 Task: Look for space in Gondā City, India from 9th August, 2023 to 12th August, 2023 for 1 adult in price range Rs.6000 to Rs.15000. Place can be entire place with 1  bedroom having 1 bed and 1 bathroom. Property type can be house, flat, guest house. Amenities needed are: wifi, washing machine. Booking option can be shelf check-in. Required host language is English.
Action: Mouse moved to (512, 128)
Screenshot: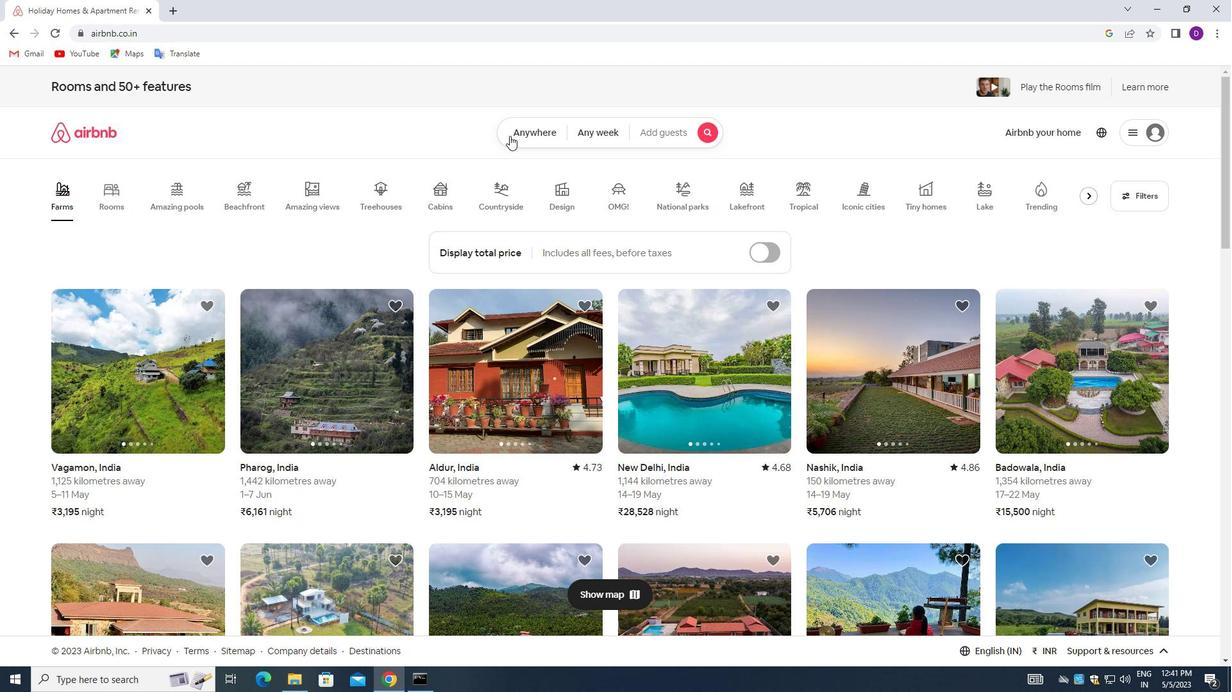 
Action: Mouse pressed left at (512, 128)
Screenshot: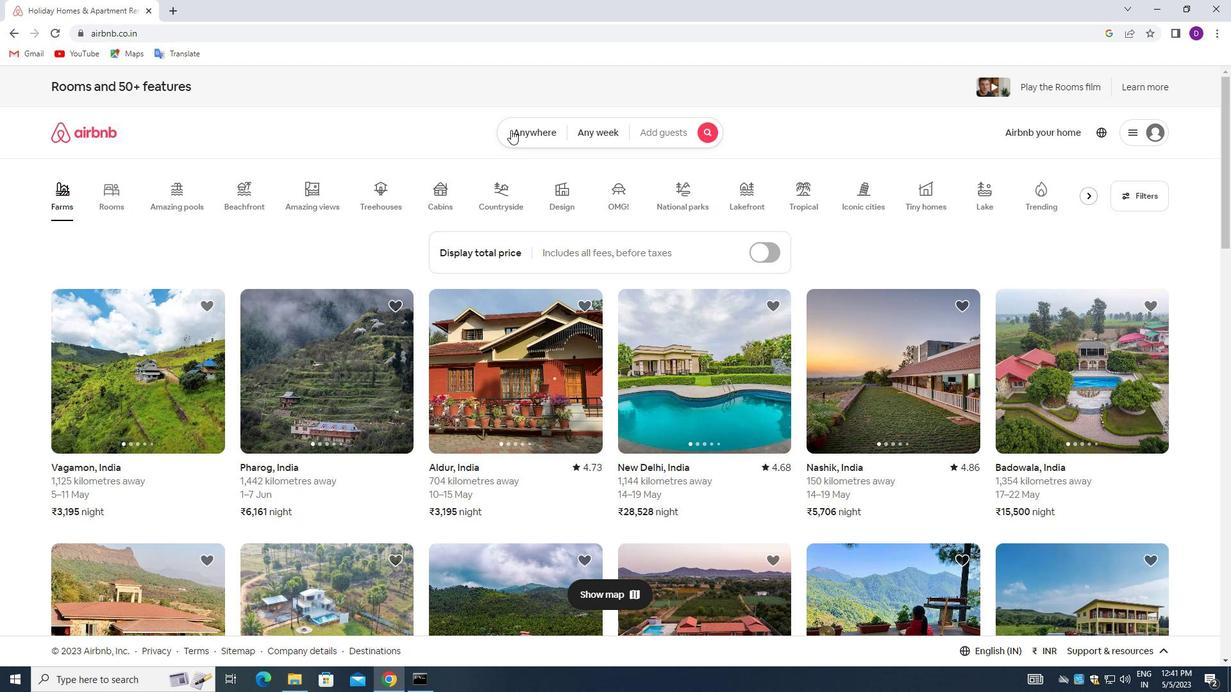 
Action: Mouse moved to (471, 180)
Screenshot: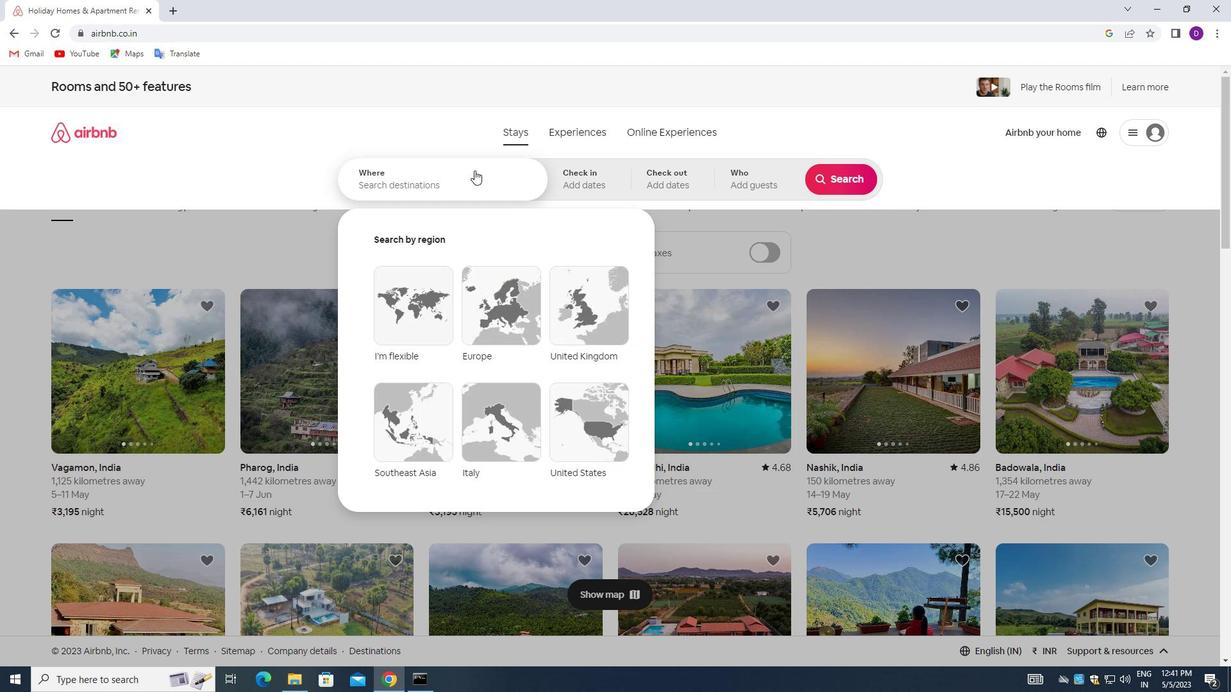 
Action: Mouse pressed left at (471, 180)
Screenshot: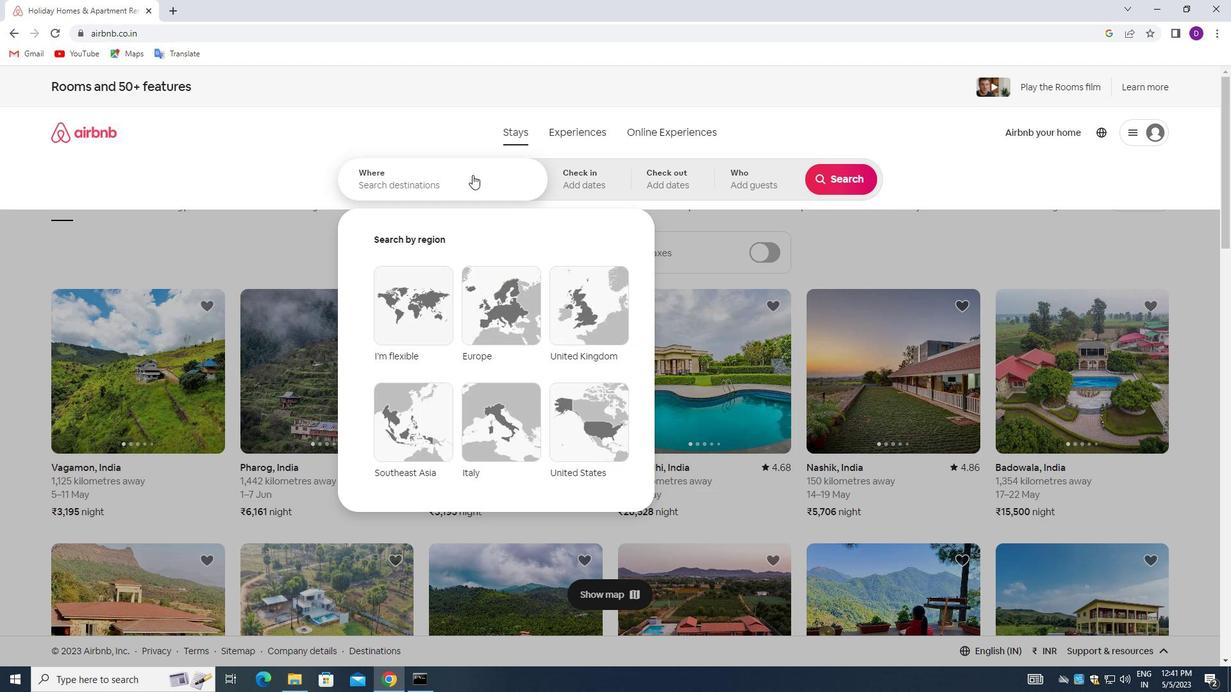 
Action: Mouse moved to (240, 147)
Screenshot: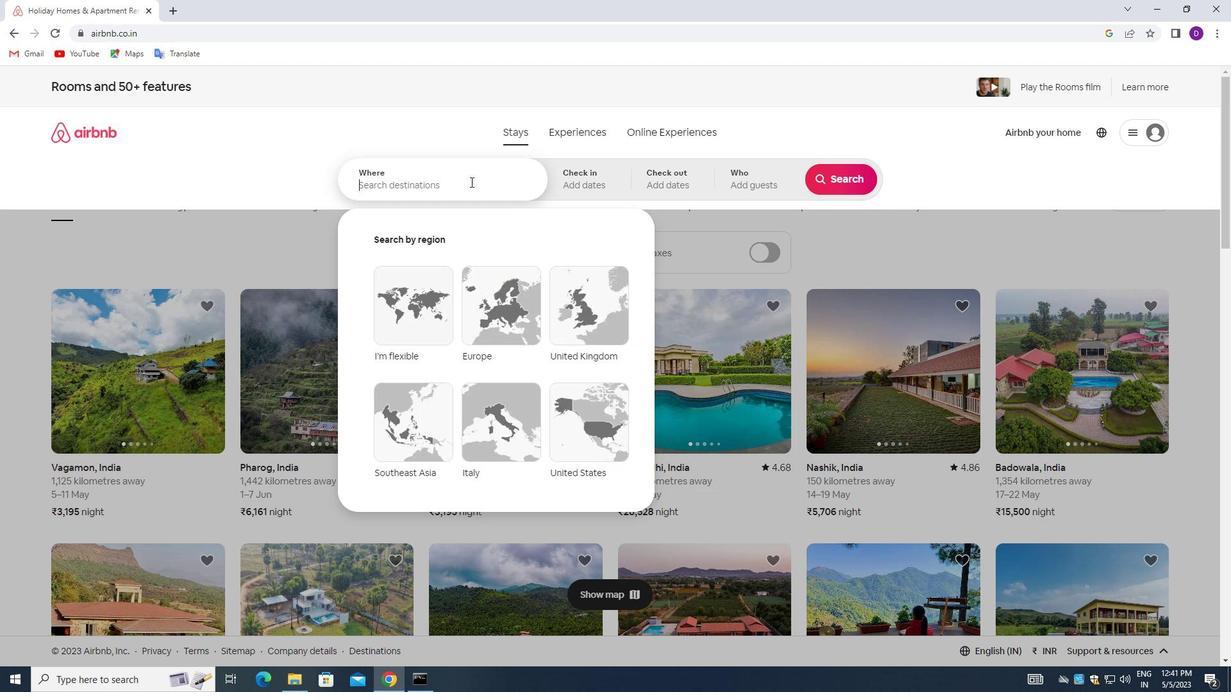 
Action: Key pressed <Key.shift_r>Gonda<Key.space><Key.shift_r>City,<Key.space><Key.shift>INDIA<Key.enter>
Screenshot: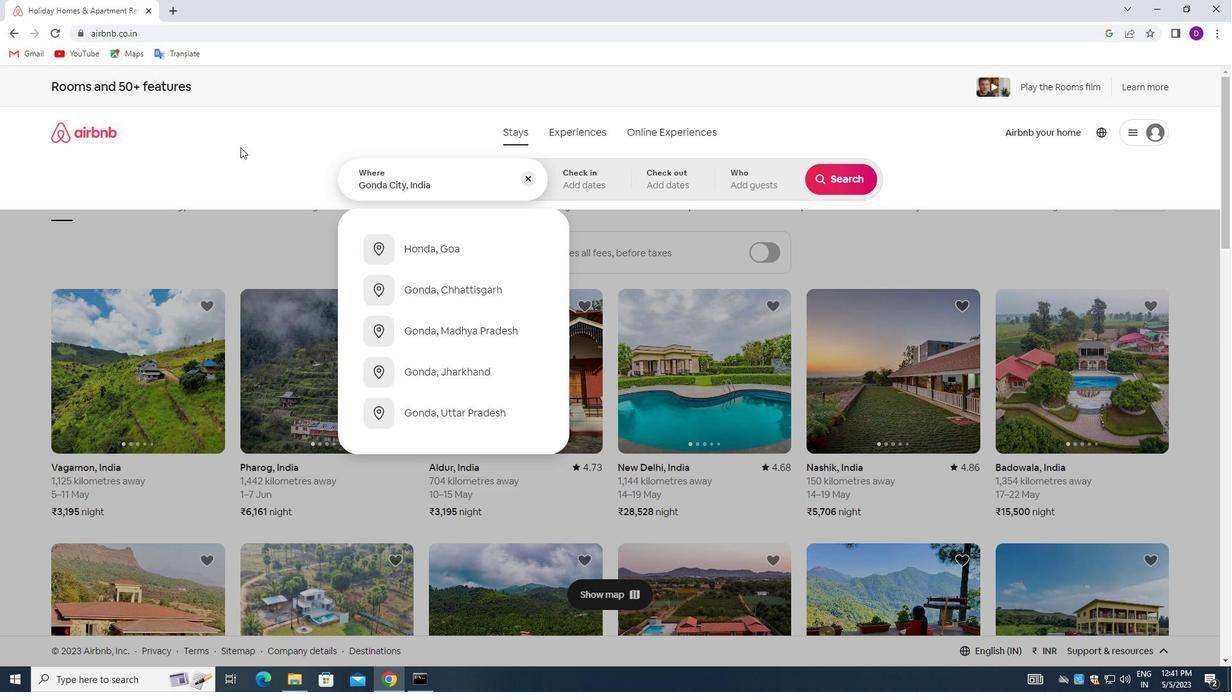 
Action: Mouse moved to (837, 280)
Screenshot: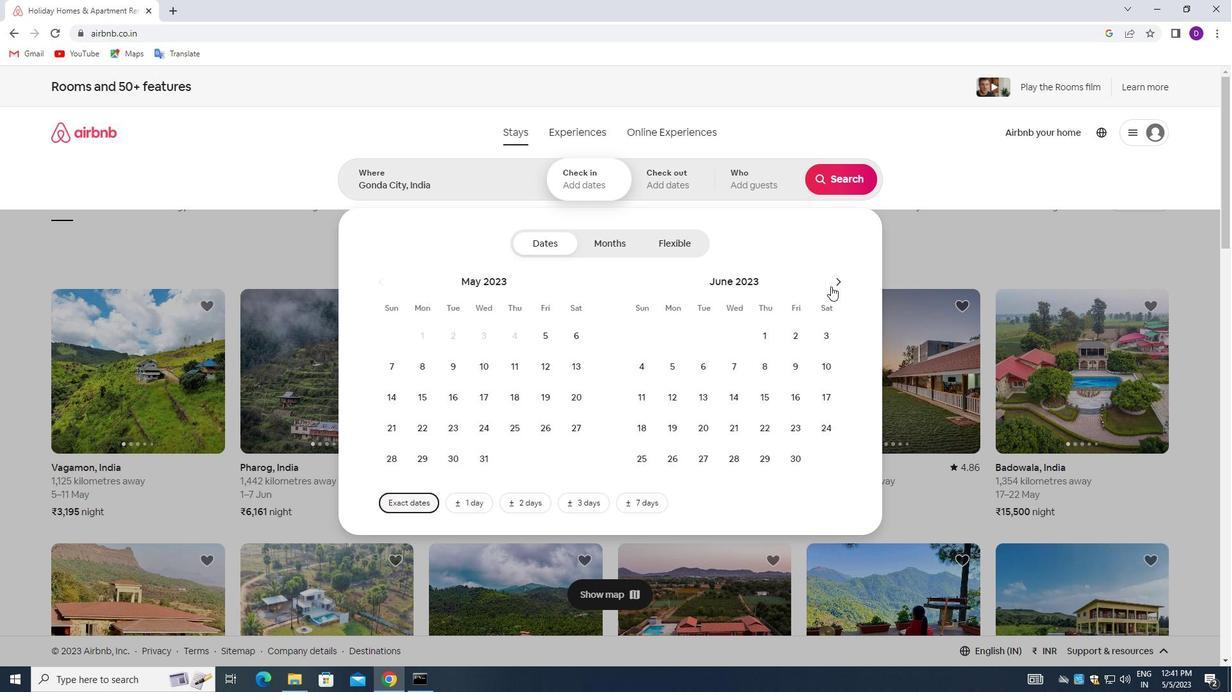 
Action: Mouse pressed left at (837, 280)
Screenshot: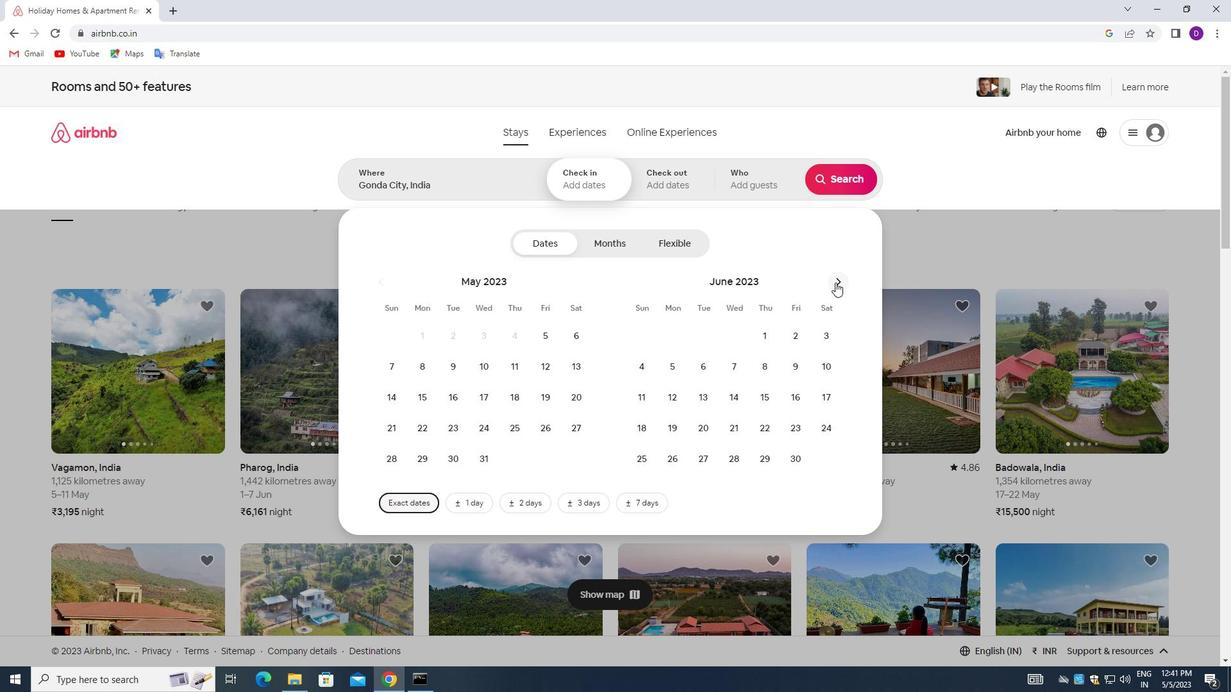 
Action: Mouse pressed left at (837, 280)
Screenshot: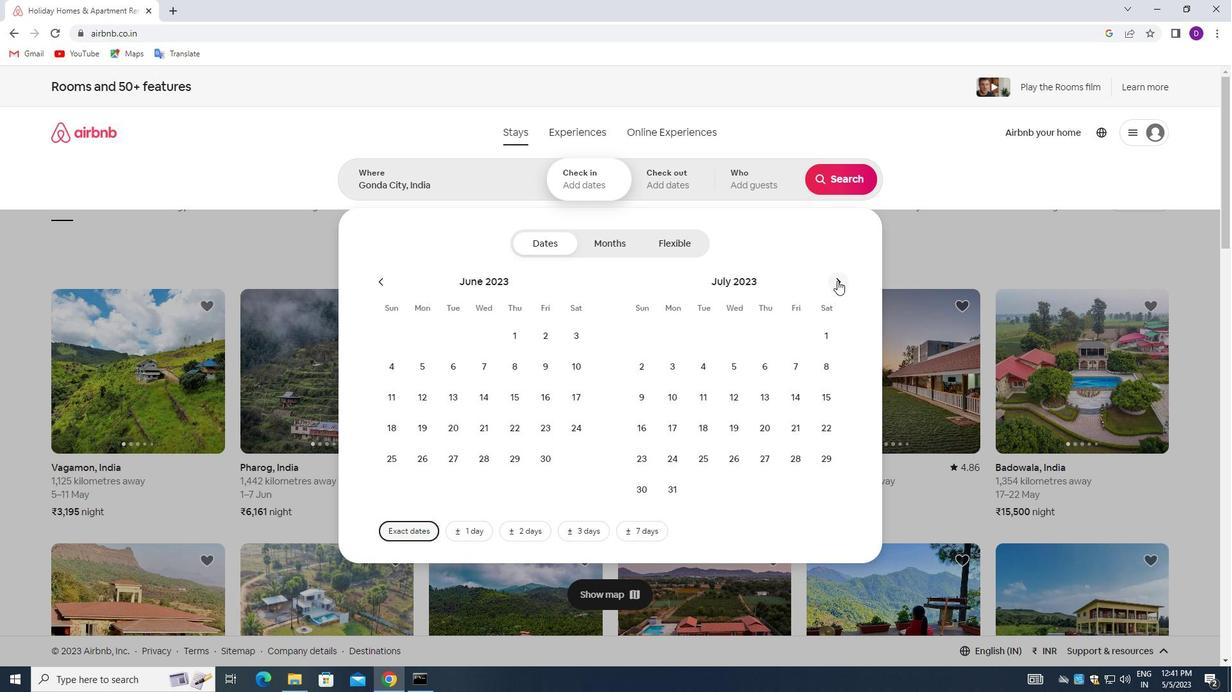 
Action: Mouse moved to (733, 370)
Screenshot: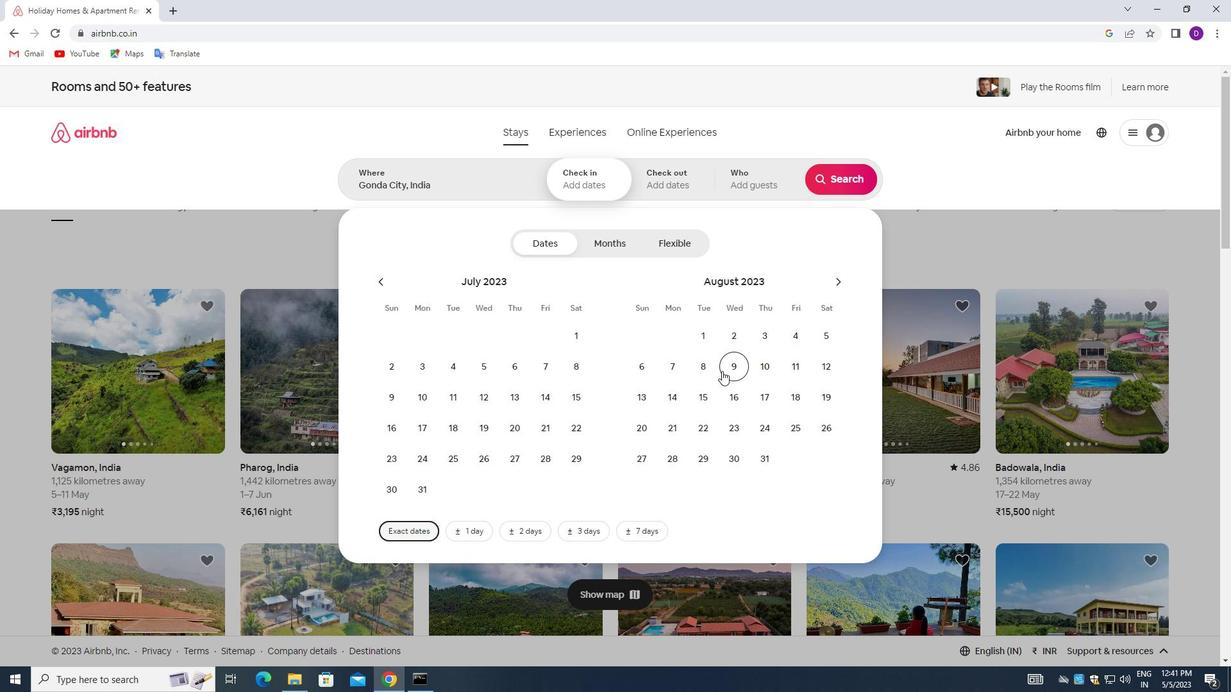 
Action: Mouse pressed left at (733, 370)
Screenshot: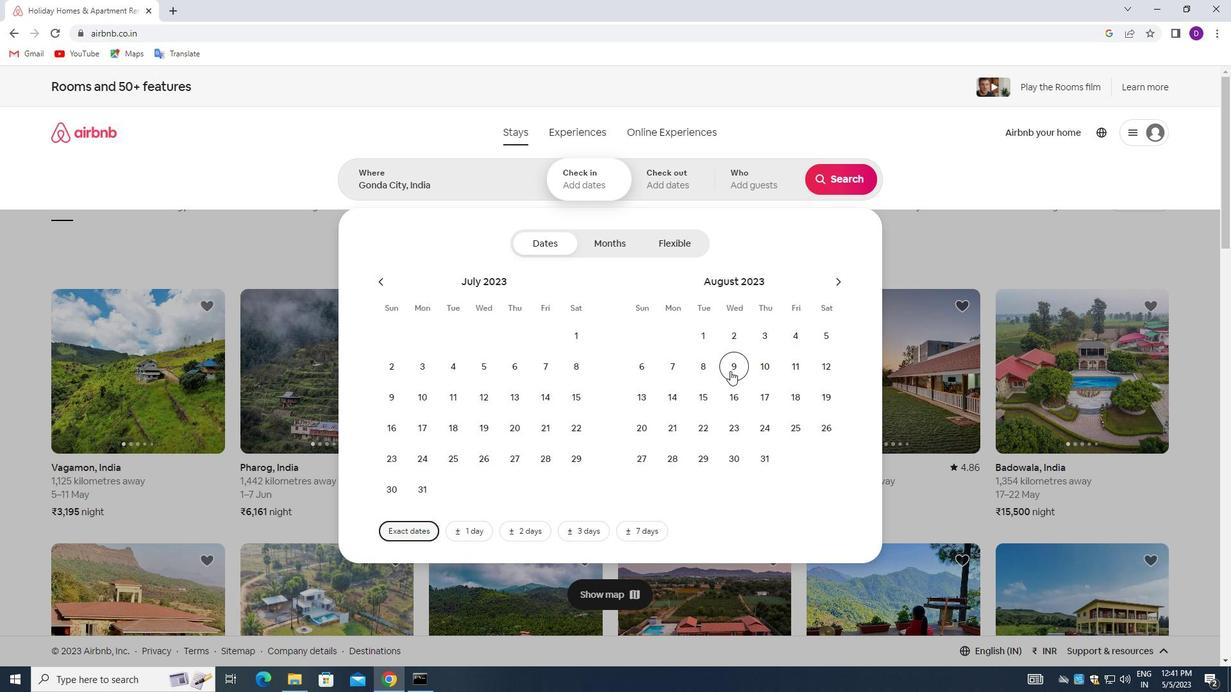 
Action: Mouse moved to (825, 368)
Screenshot: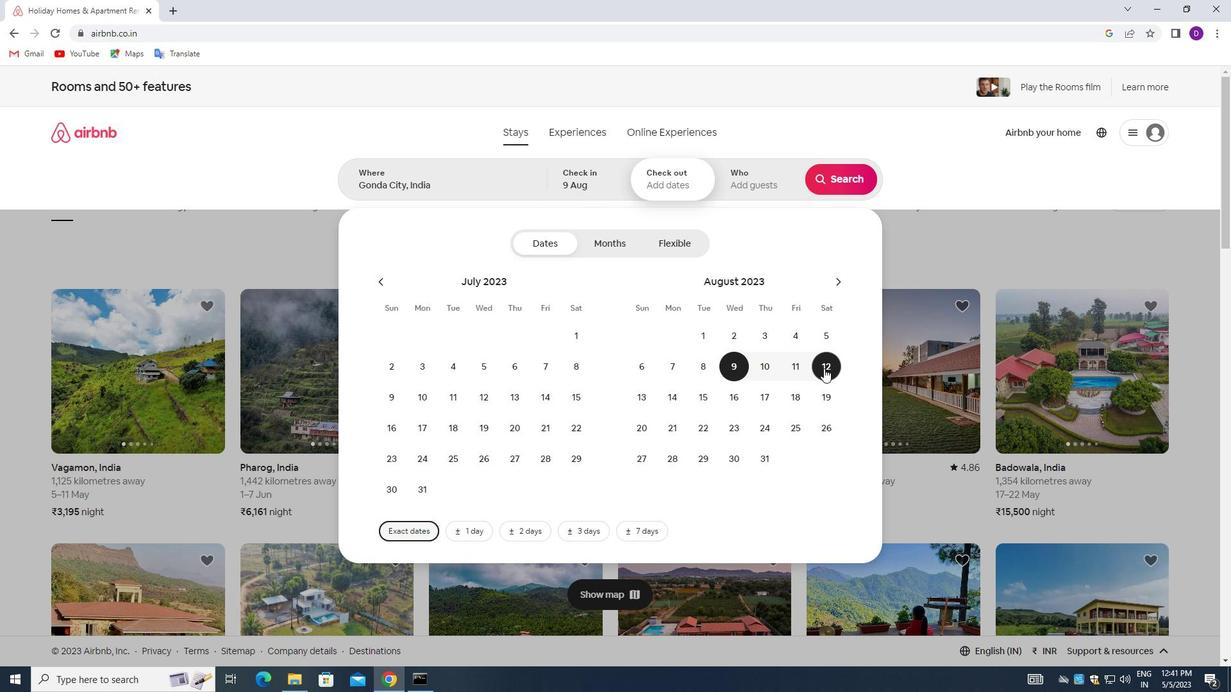
Action: Mouse pressed left at (825, 368)
Screenshot: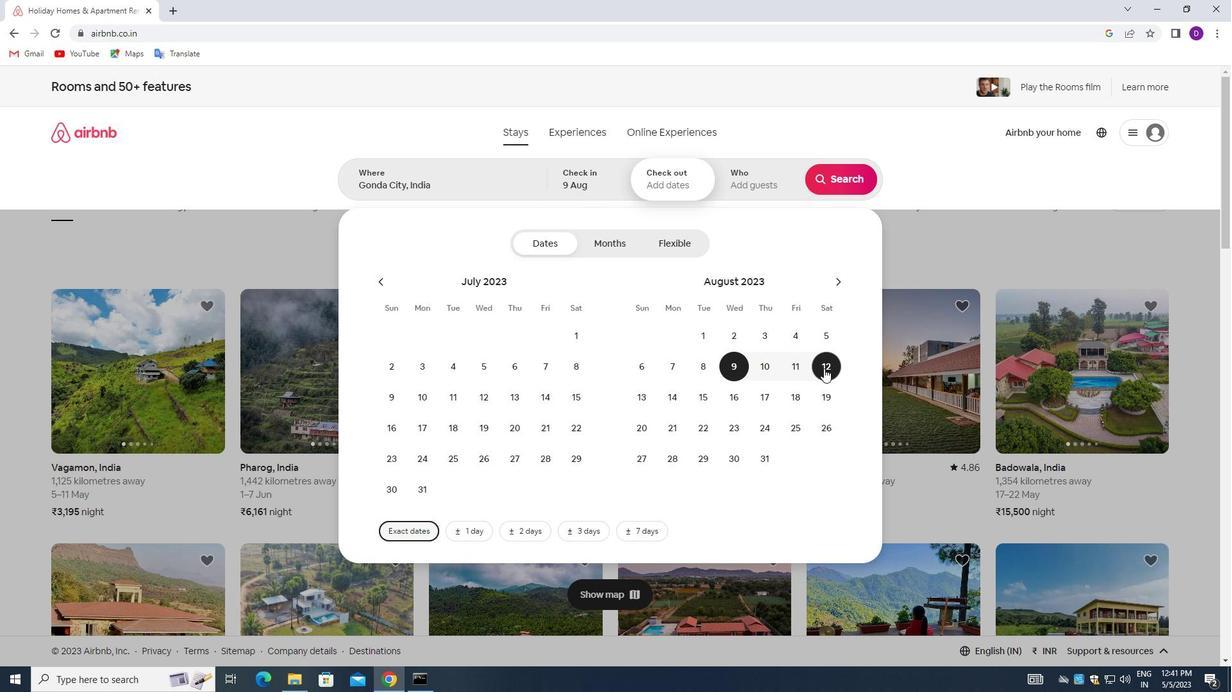 
Action: Mouse moved to (746, 178)
Screenshot: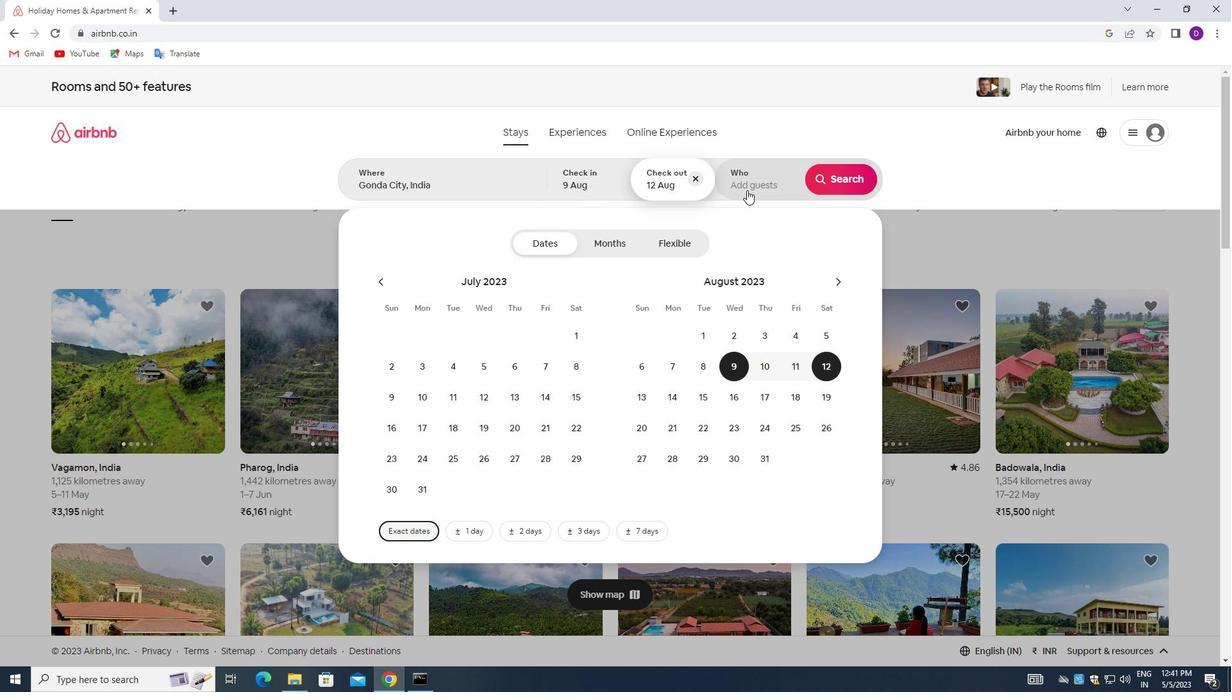 
Action: Mouse pressed left at (746, 178)
Screenshot: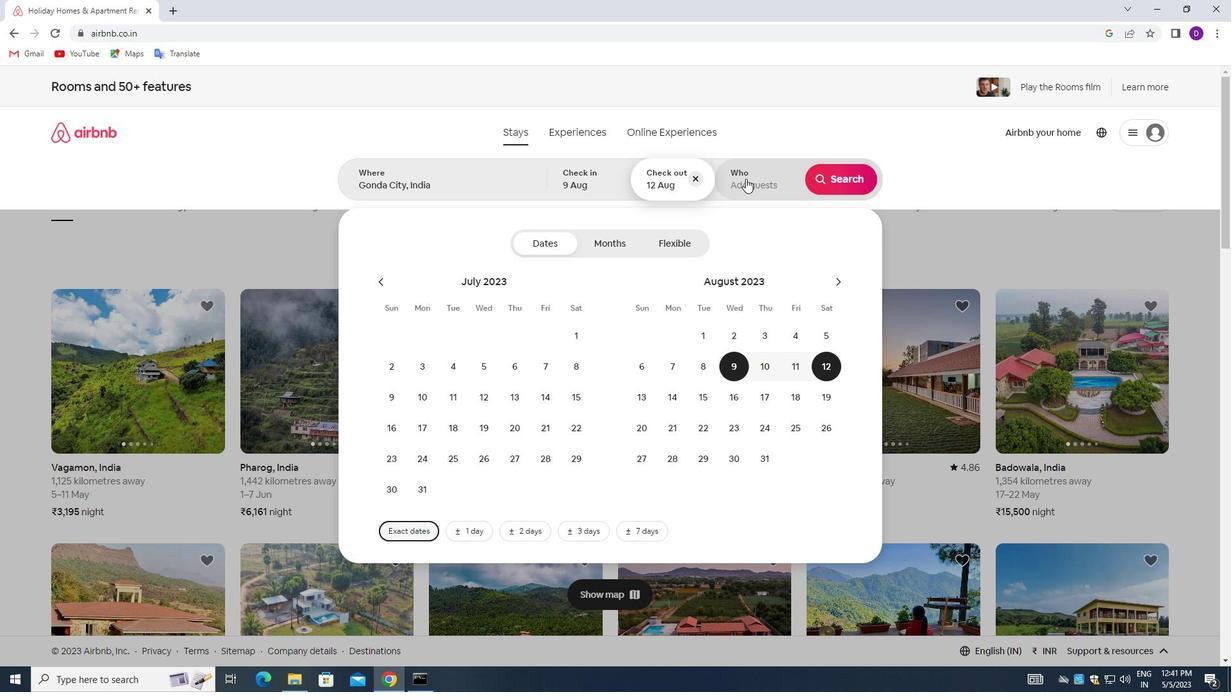 
Action: Mouse moved to (844, 245)
Screenshot: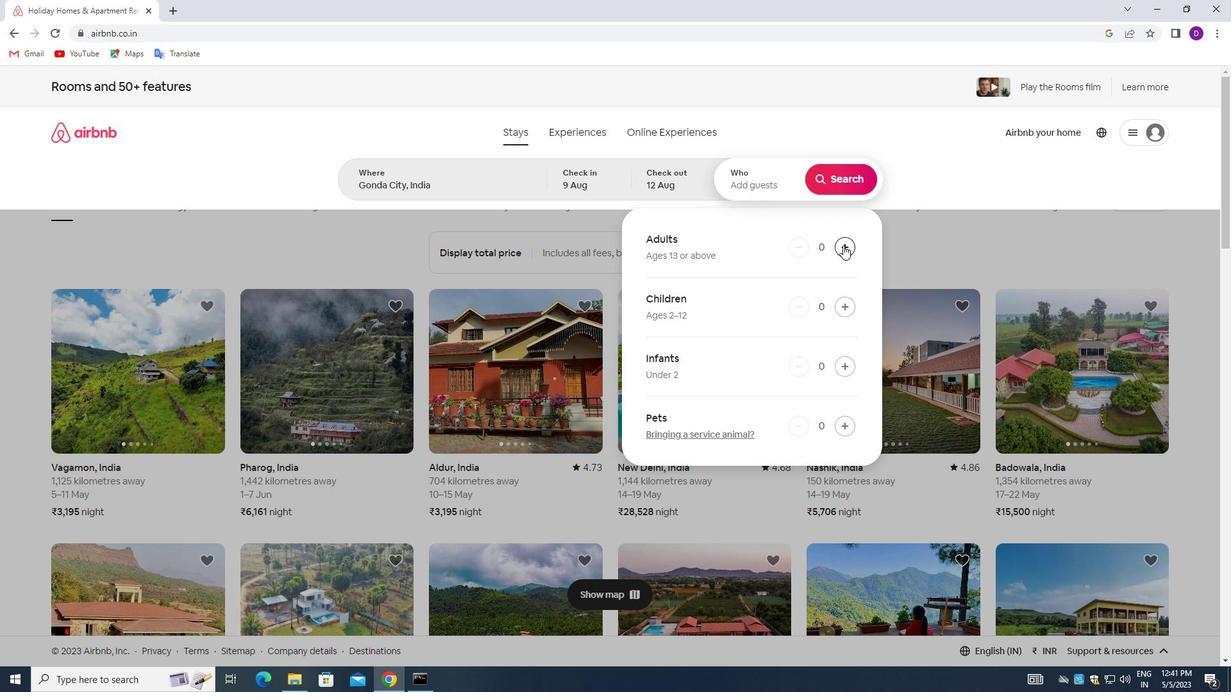 
Action: Mouse pressed left at (844, 245)
Screenshot: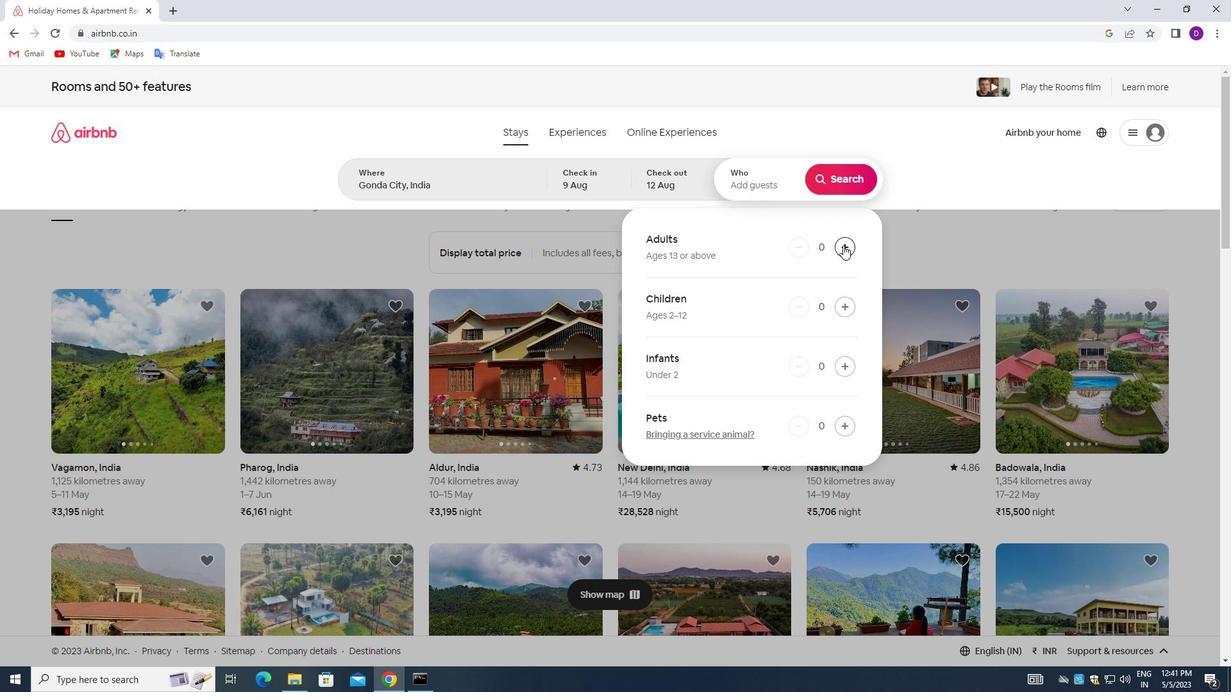 
Action: Mouse moved to (836, 177)
Screenshot: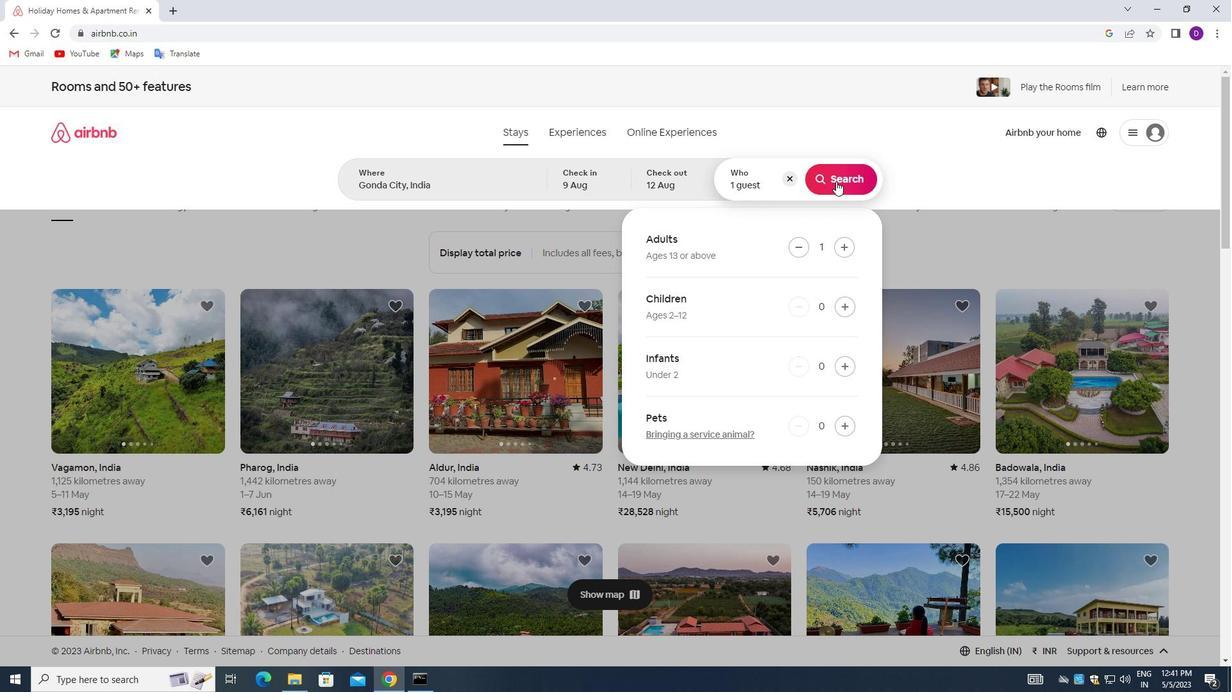 
Action: Mouse pressed left at (836, 177)
Screenshot: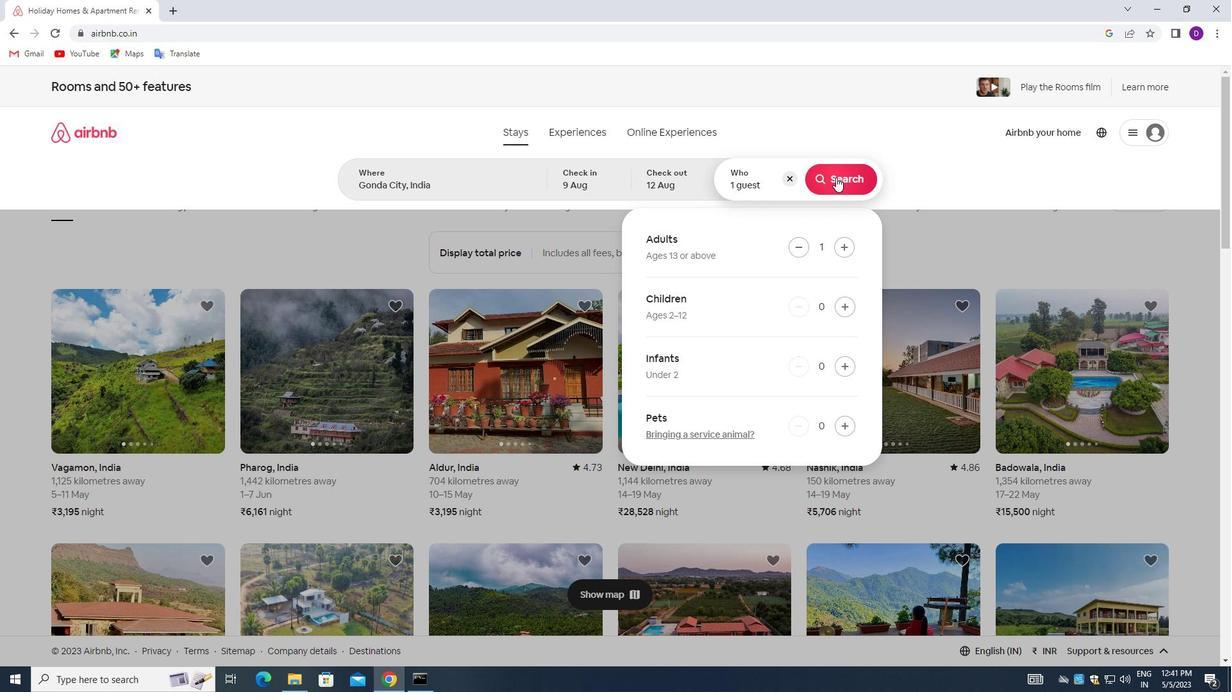 
Action: Mouse moved to (1163, 141)
Screenshot: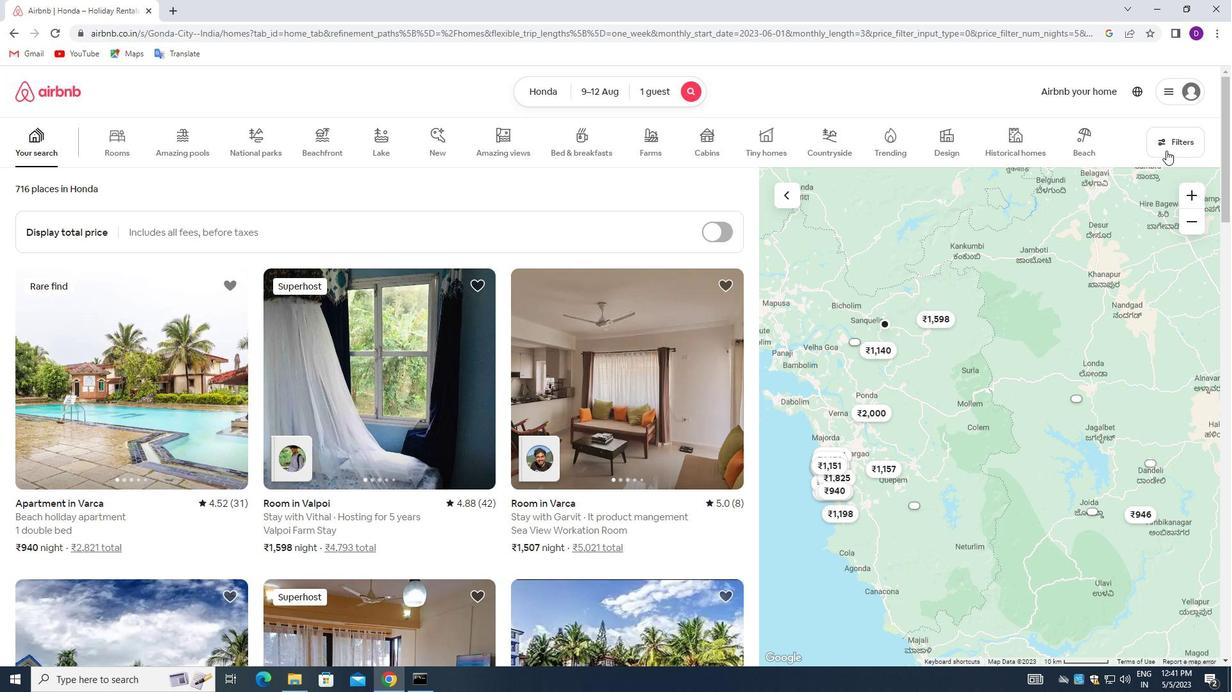 
Action: Mouse pressed left at (1163, 141)
Screenshot: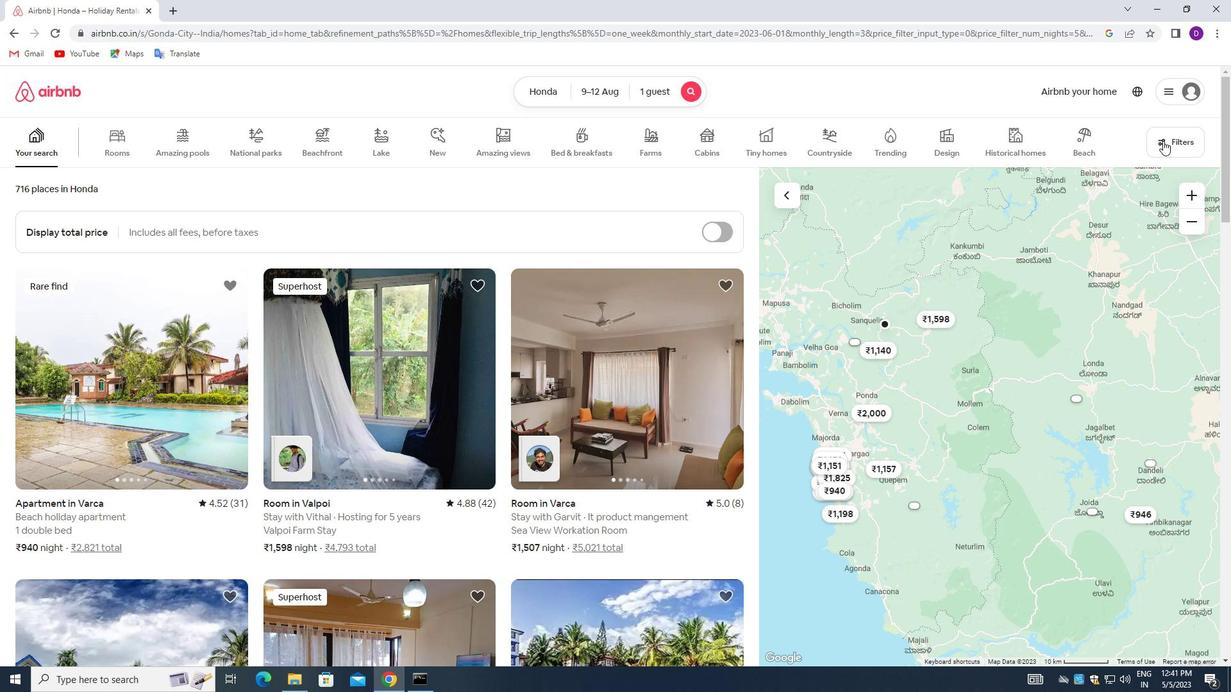 
Action: Mouse moved to (565, 425)
Screenshot: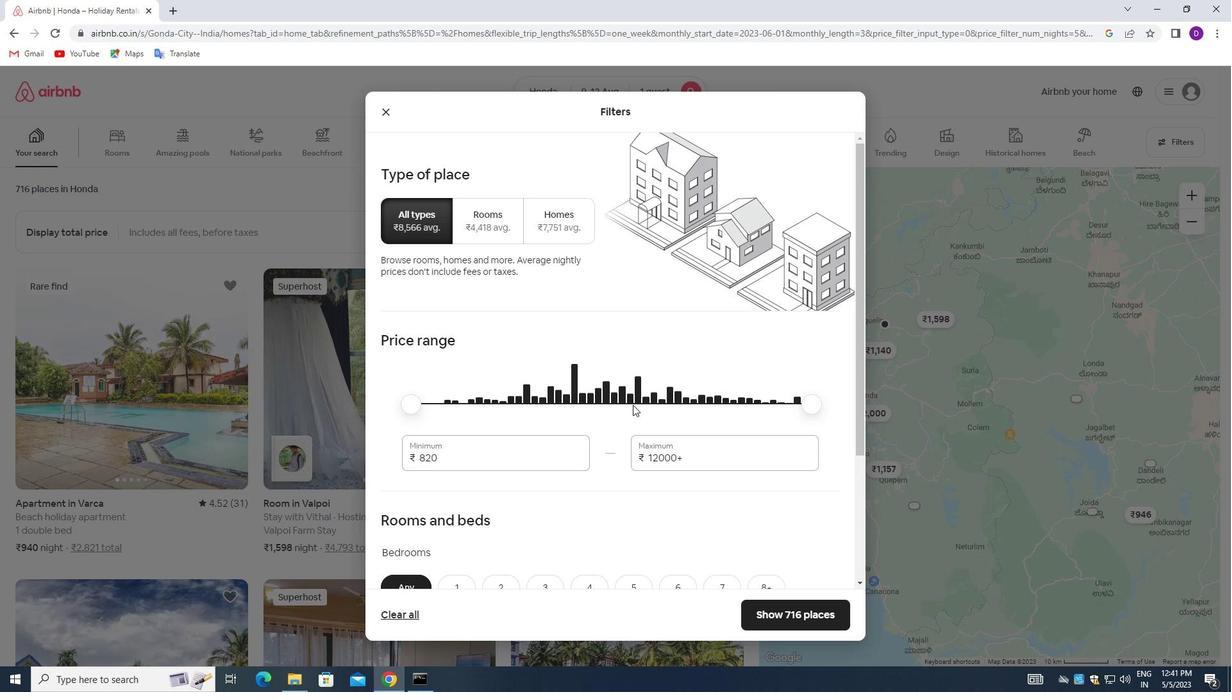 
Action: Mouse scrolled (565, 424) with delta (0, 0)
Screenshot: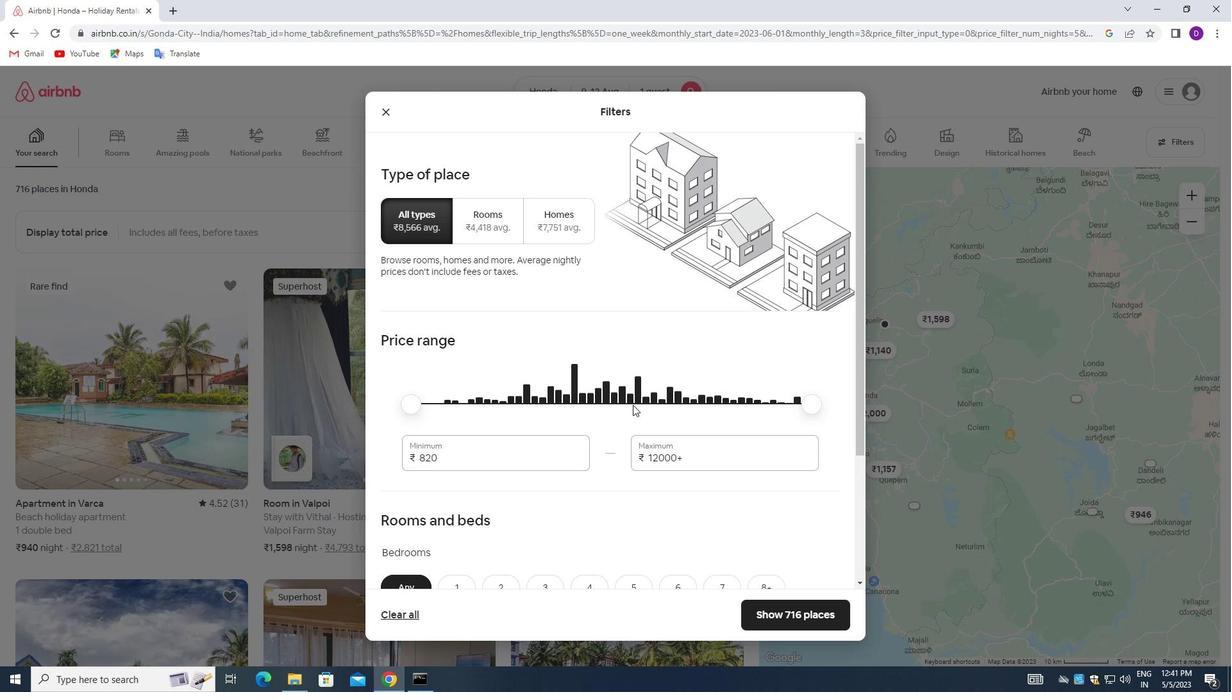 
Action: Mouse moved to (547, 429)
Screenshot: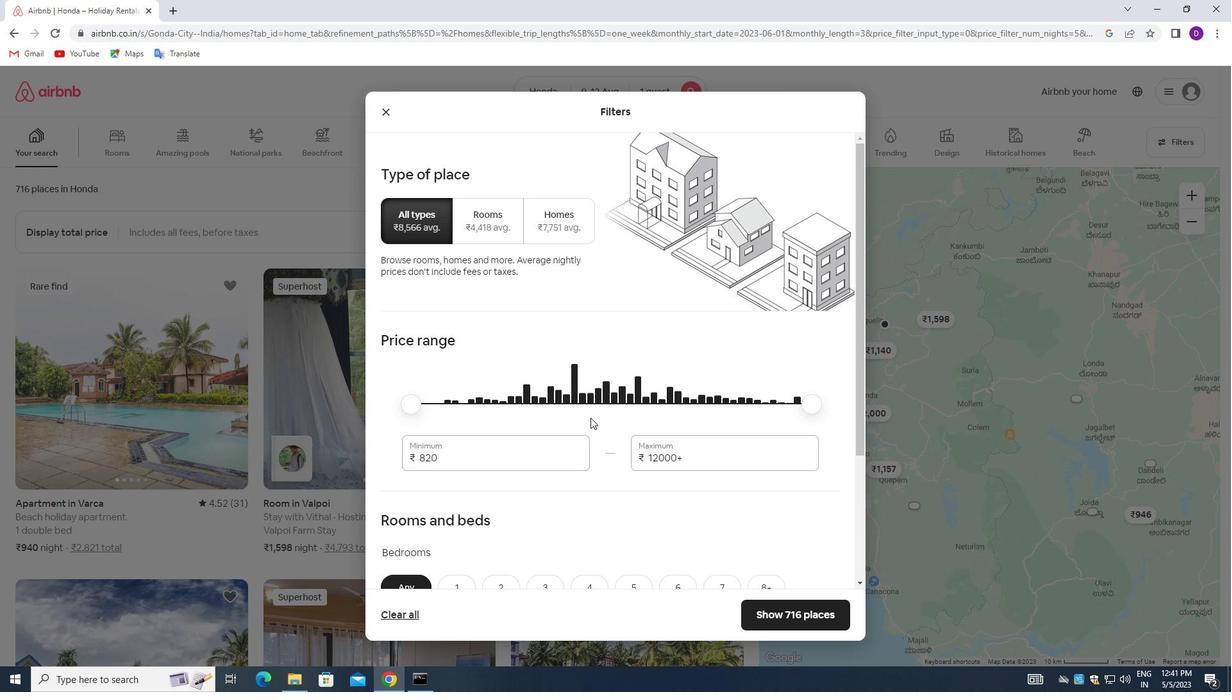 
Action: Mouse scrolled (547, 428) with delta (0, 0)
Screenshot: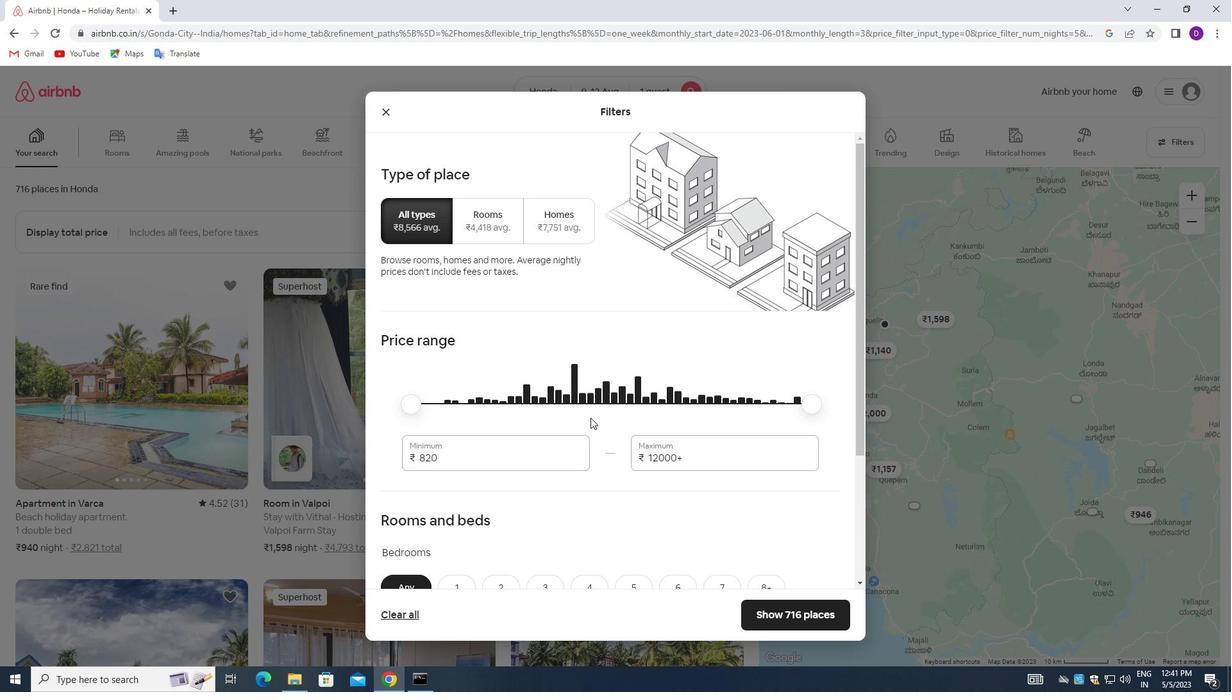 
Action: Mouse moved to (450, 327)
Screenshot: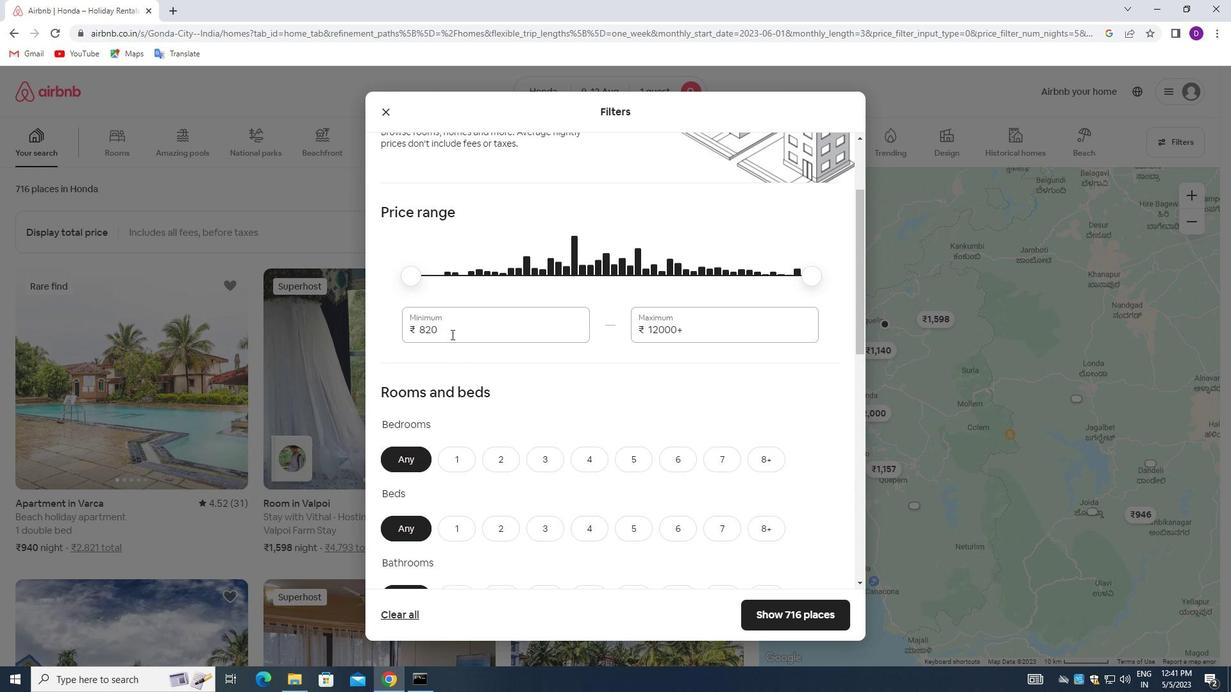 
Action: Mouse pressed left at (450, 327)
Screenshot: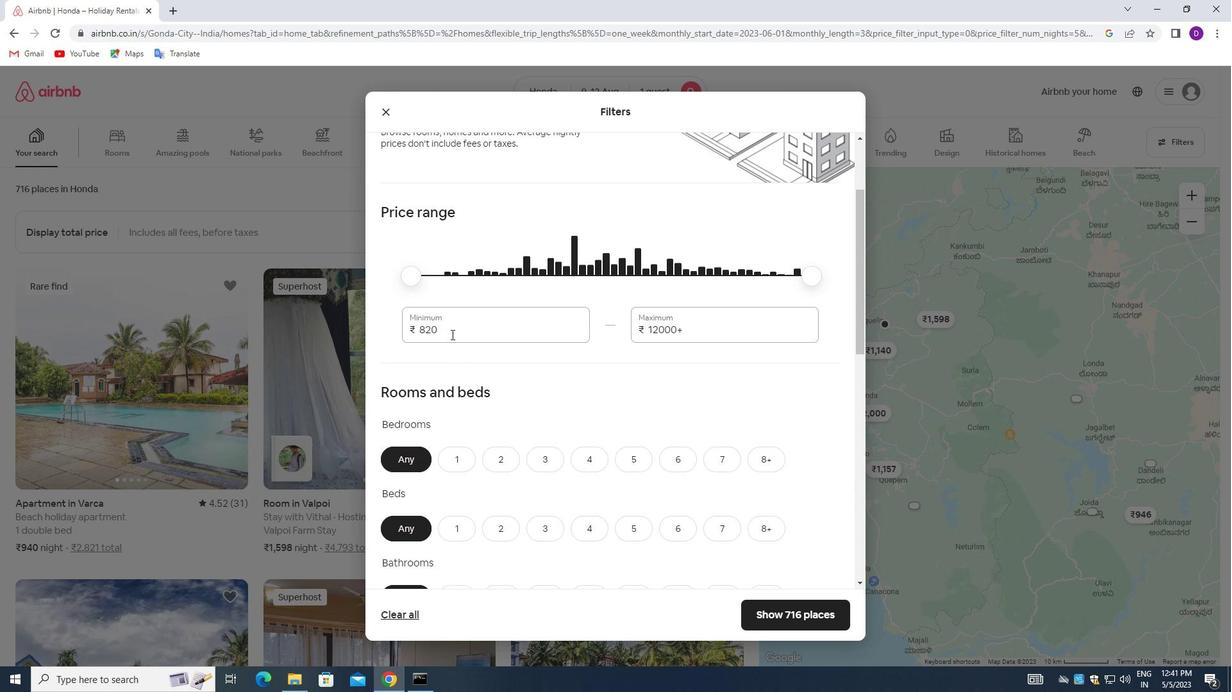 
Action: Mouse pressed left at (450, 327)
Screenshot: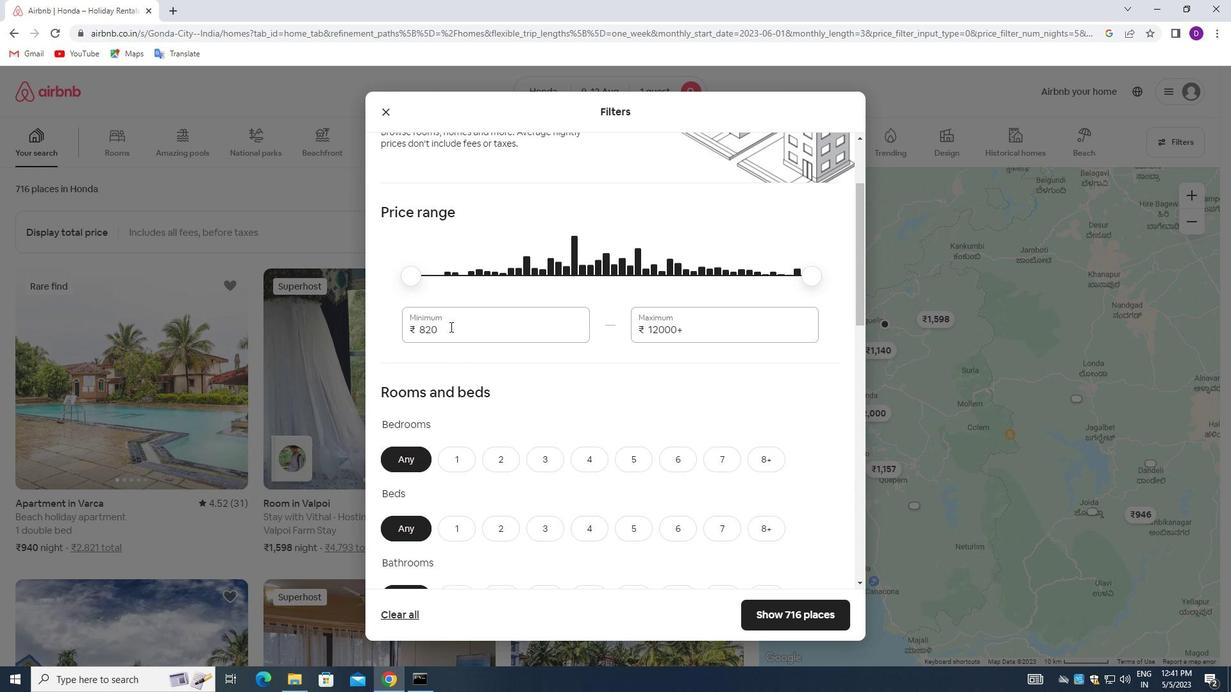 
Action: Key pressed 6000<Key.tab>12<Key.backspace>5000
Screenshot: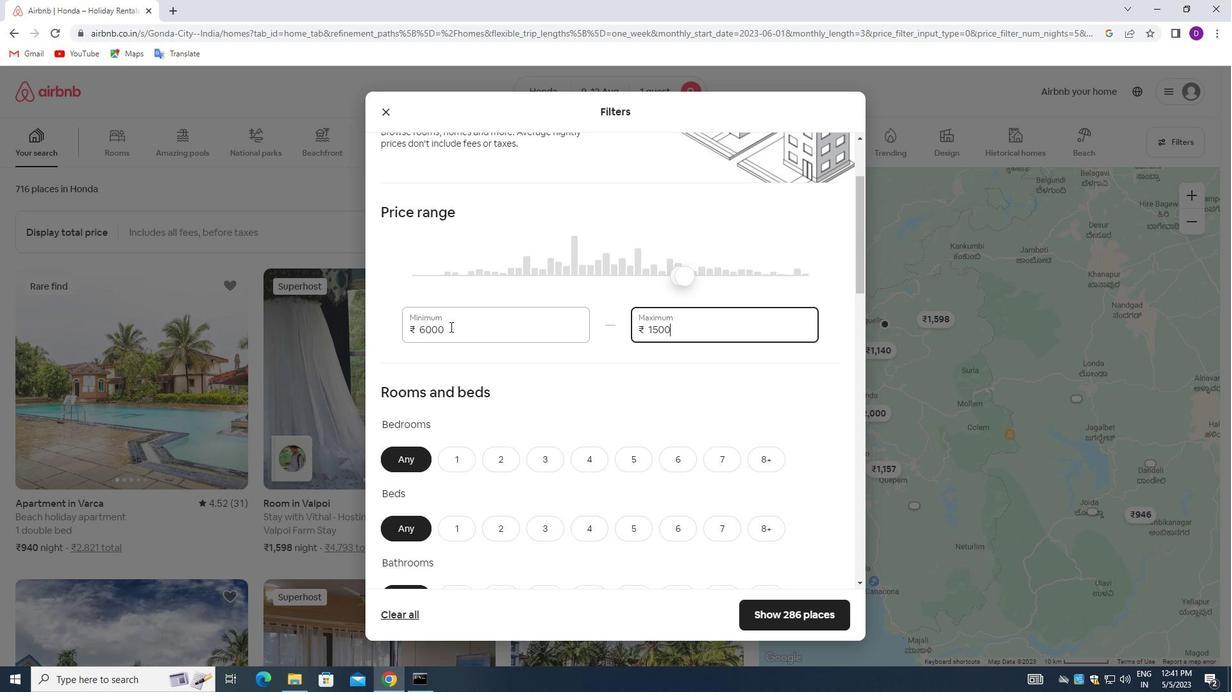 
Action: Mouse moved to (612, 380)
Screenshot: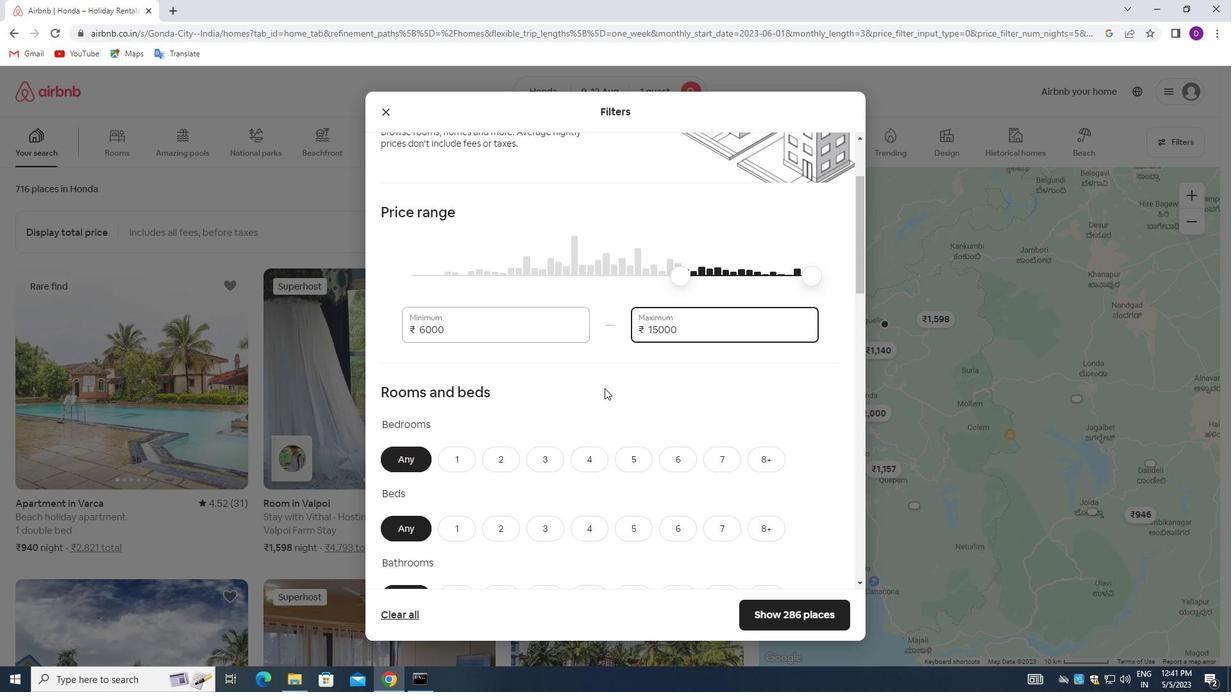 
Action: Mouse scrolled (612, 379) with delta (0, 0)
Screenshot: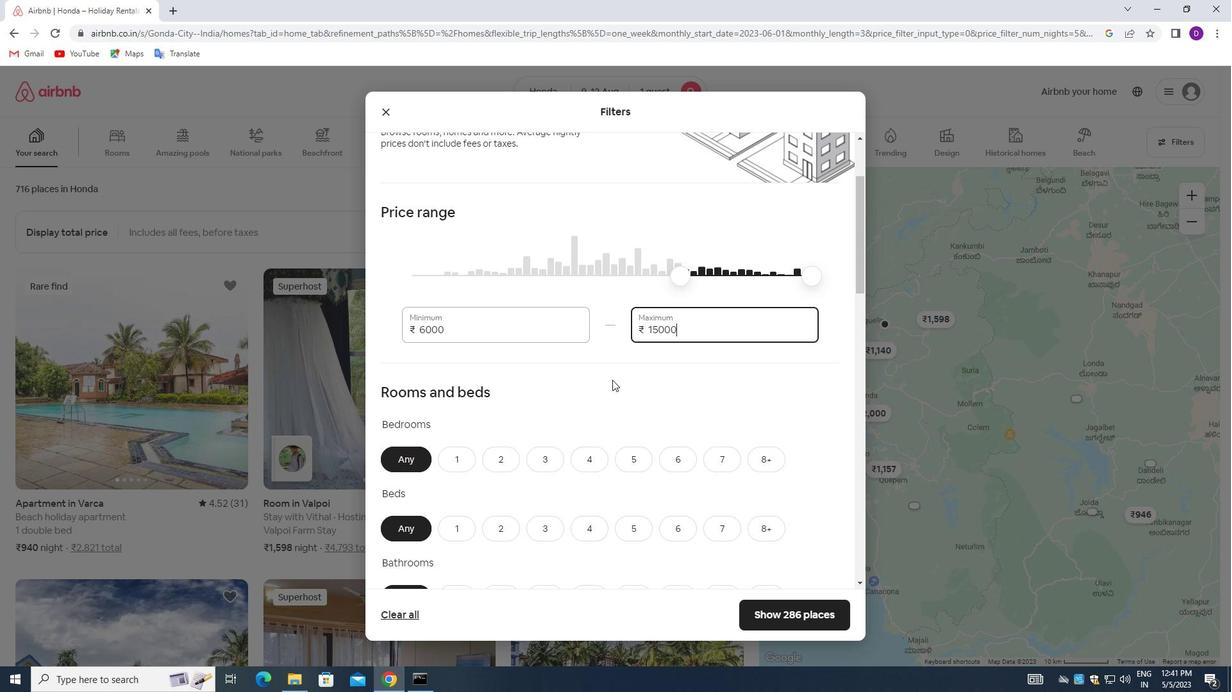 
Action: Mouse scrolled (612, 379) with delta (0, 0)
Screenshot: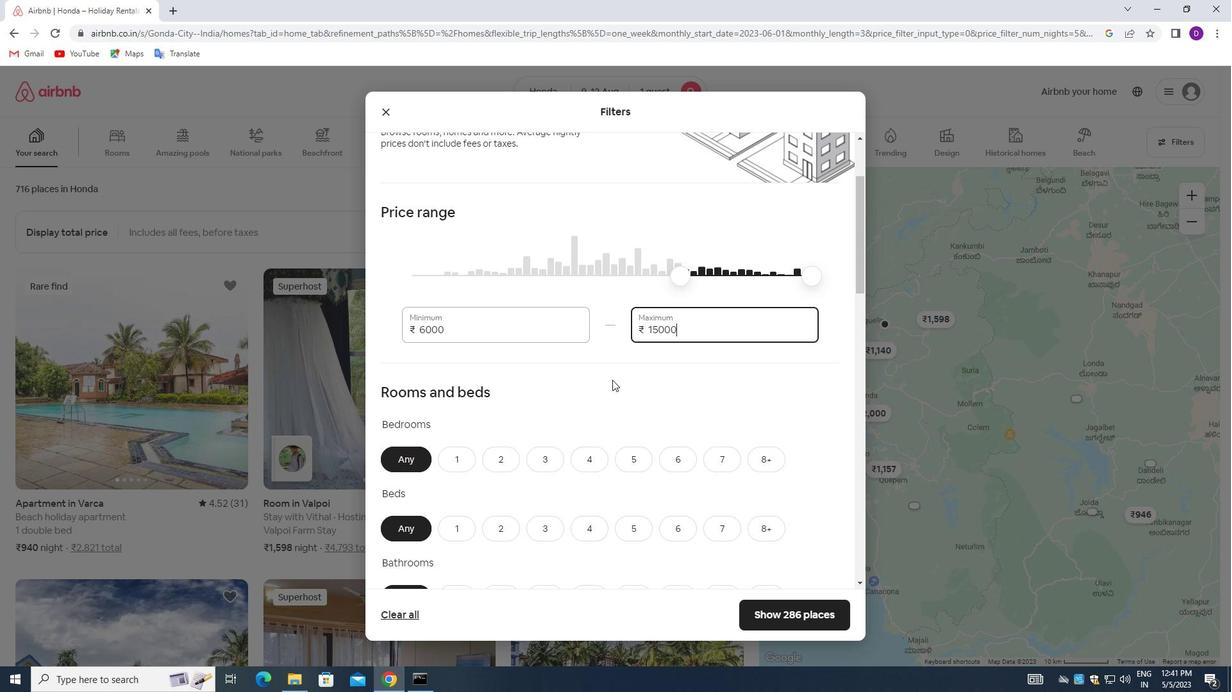 
Action: Mouse moved to (595, 386)
Screenshot: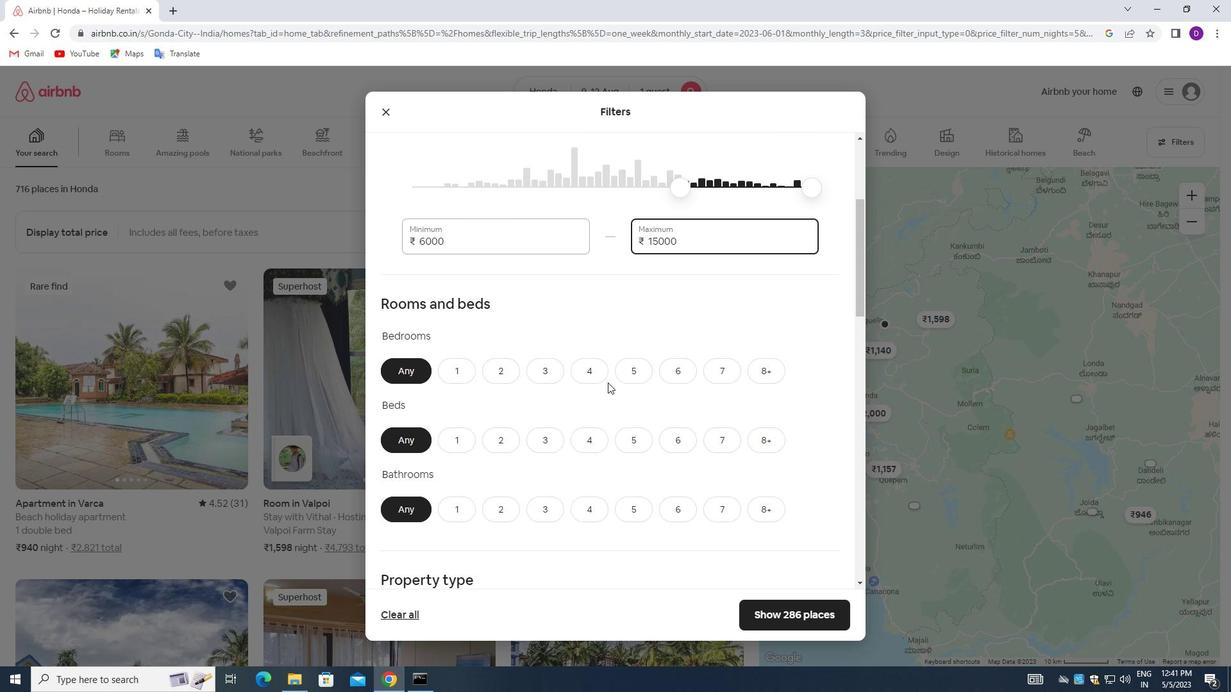 
Action: Mouse scrolled (595, 386) with delta (0, 0)
Screenshot: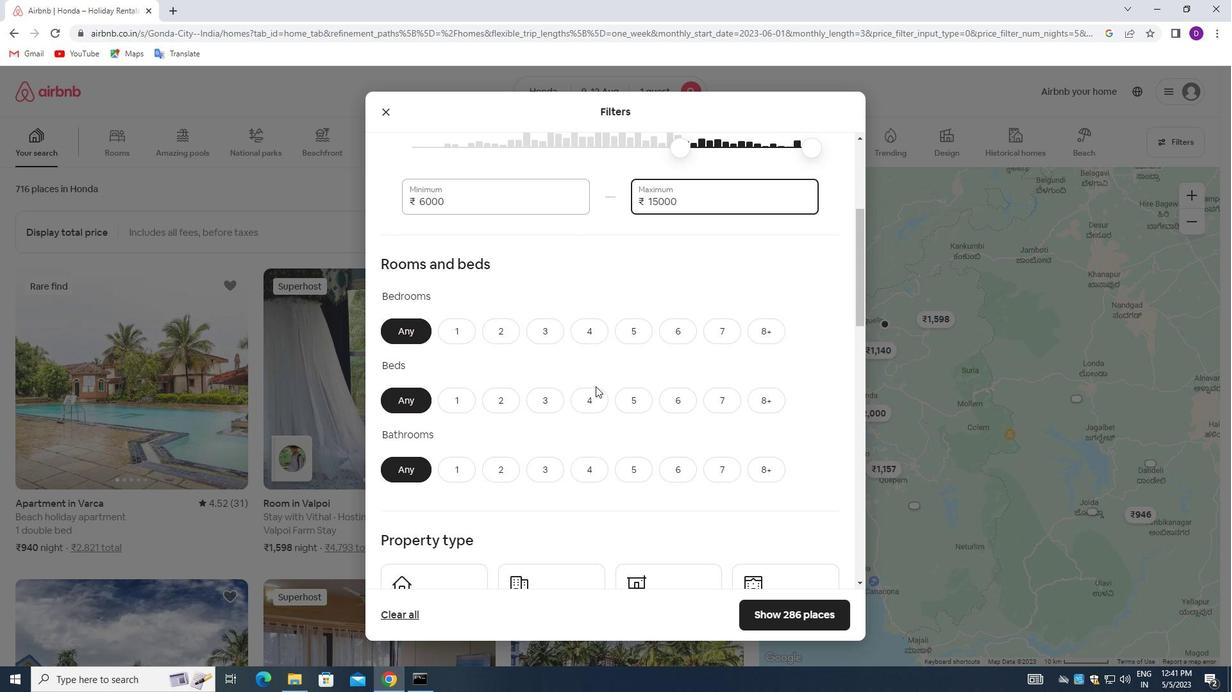 
Action: Mouse moved to (464, 270)
Screenshot: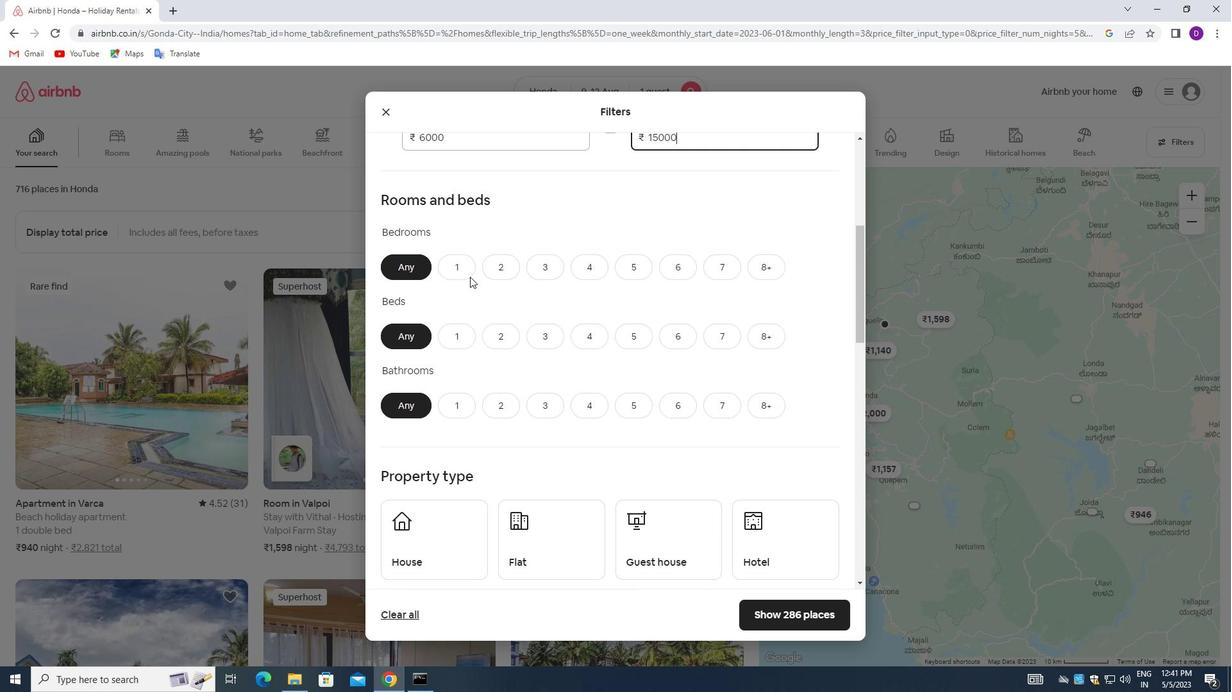 
Action: Mouse pressed left at (464, 270)
Screenshot: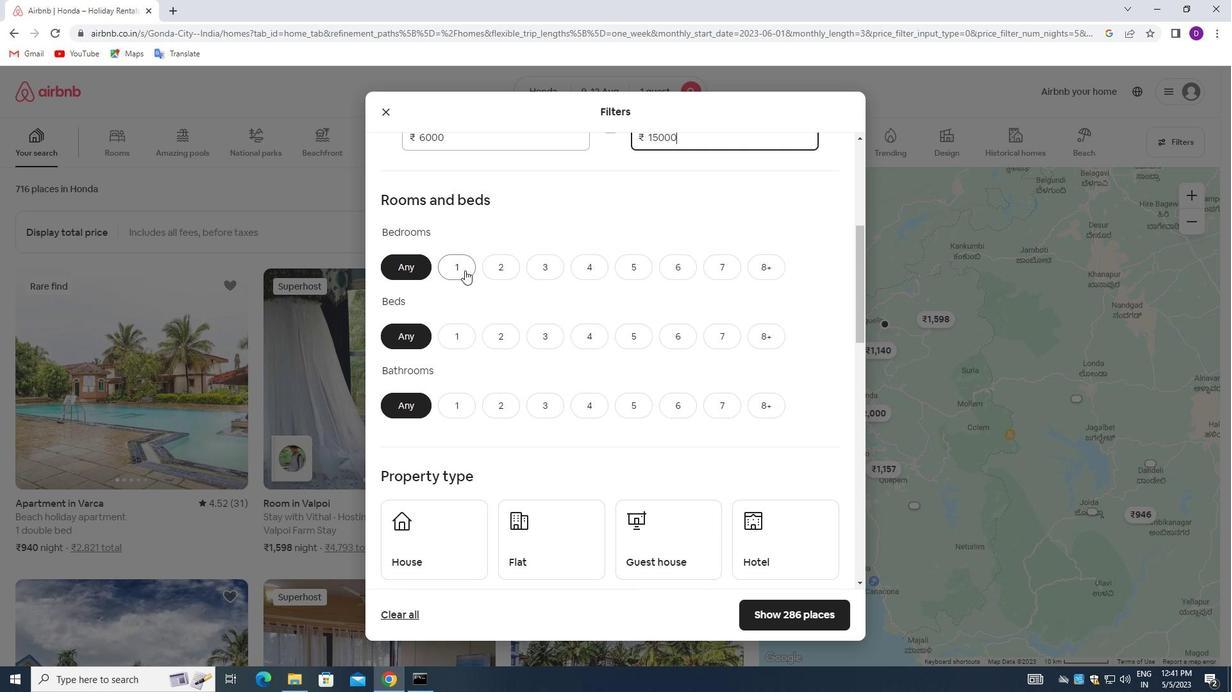 
Action: Mouse moved to (465, 334)
Screenshot: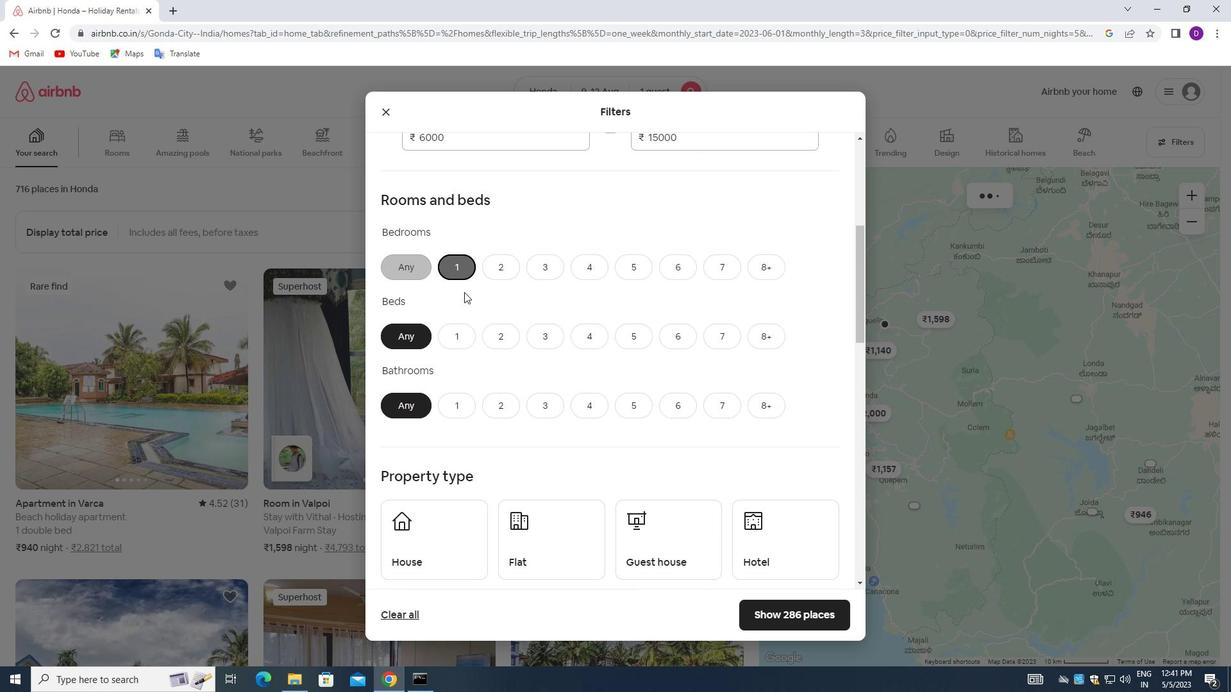 
Action: Mouse pressed left at (465, 334)
Screenshot: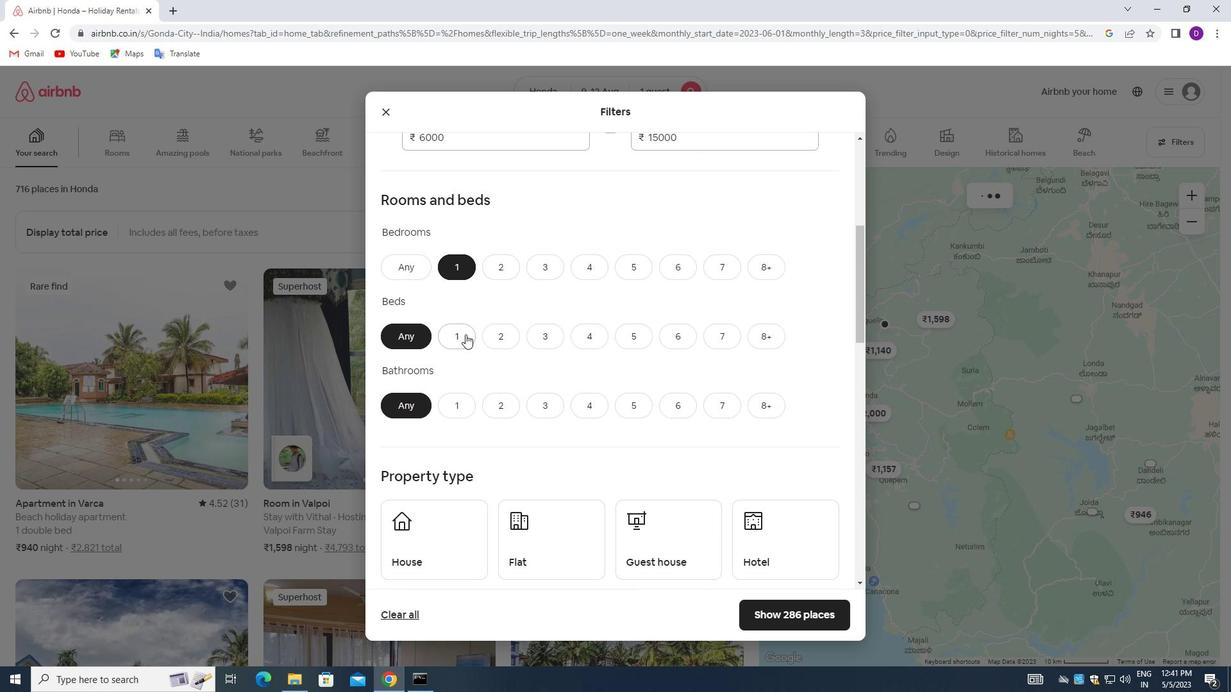 
Action: Mouse moved to (459, 404)
Screenshot: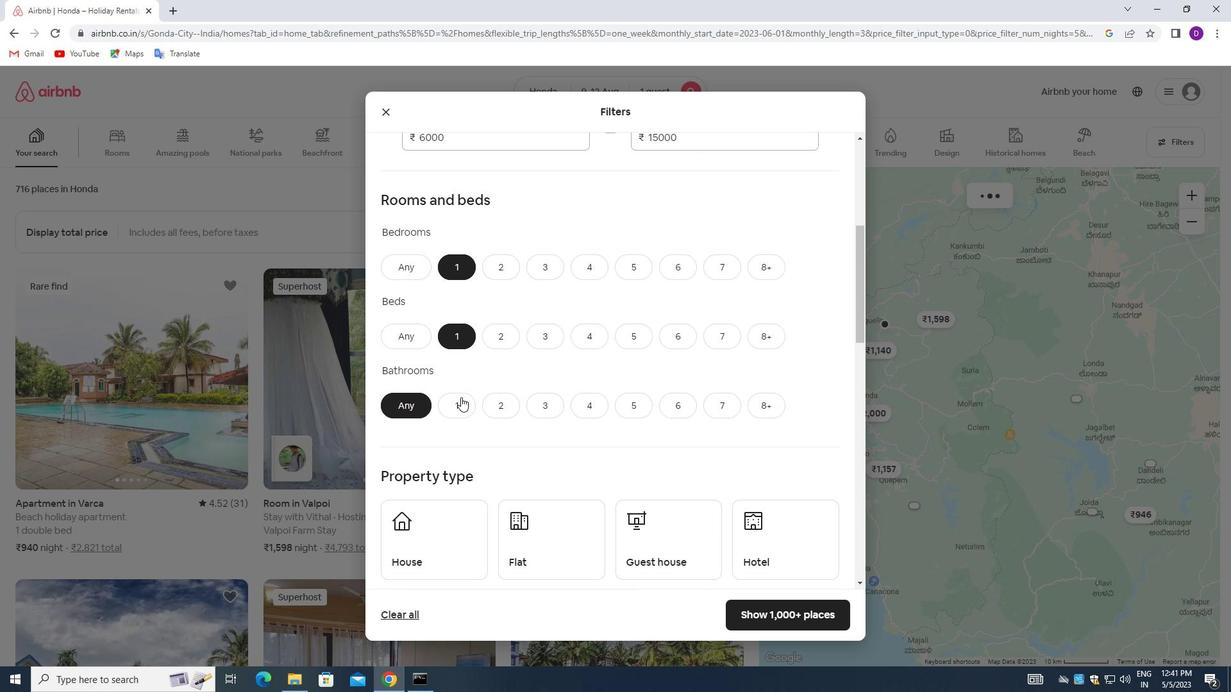 
Action: Mouse pressed left at (459, 404)
Screenshot: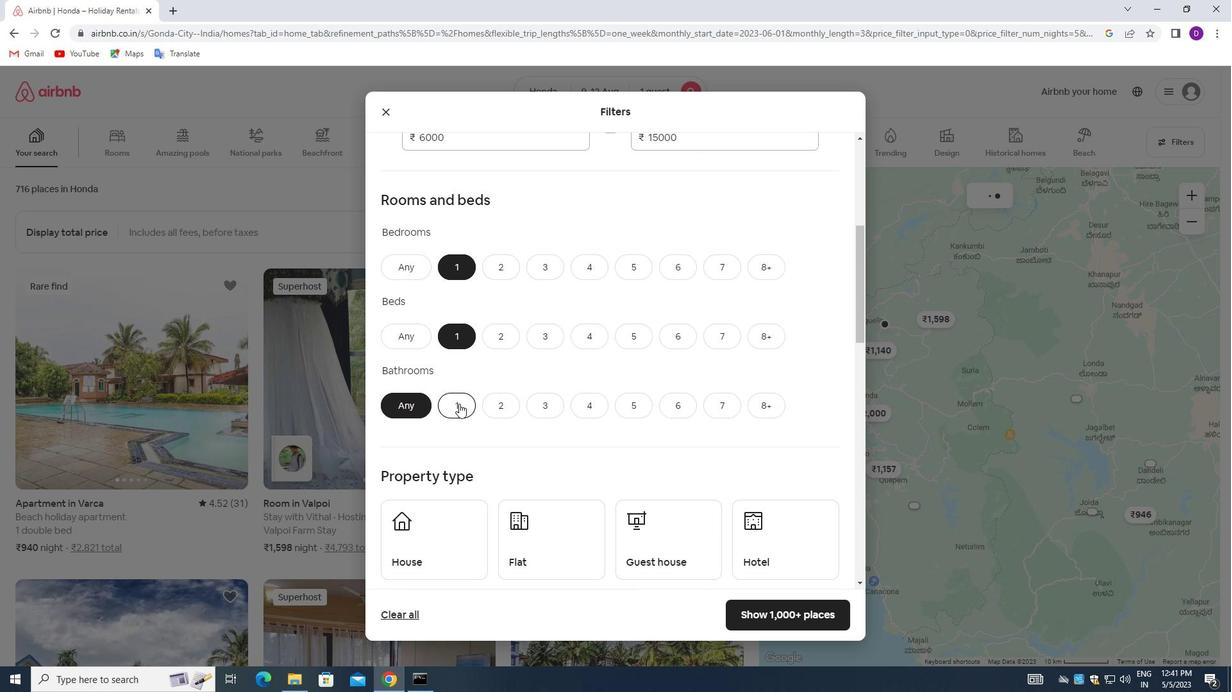 
Action: Mouse moved to (527, 375)
Screenshot: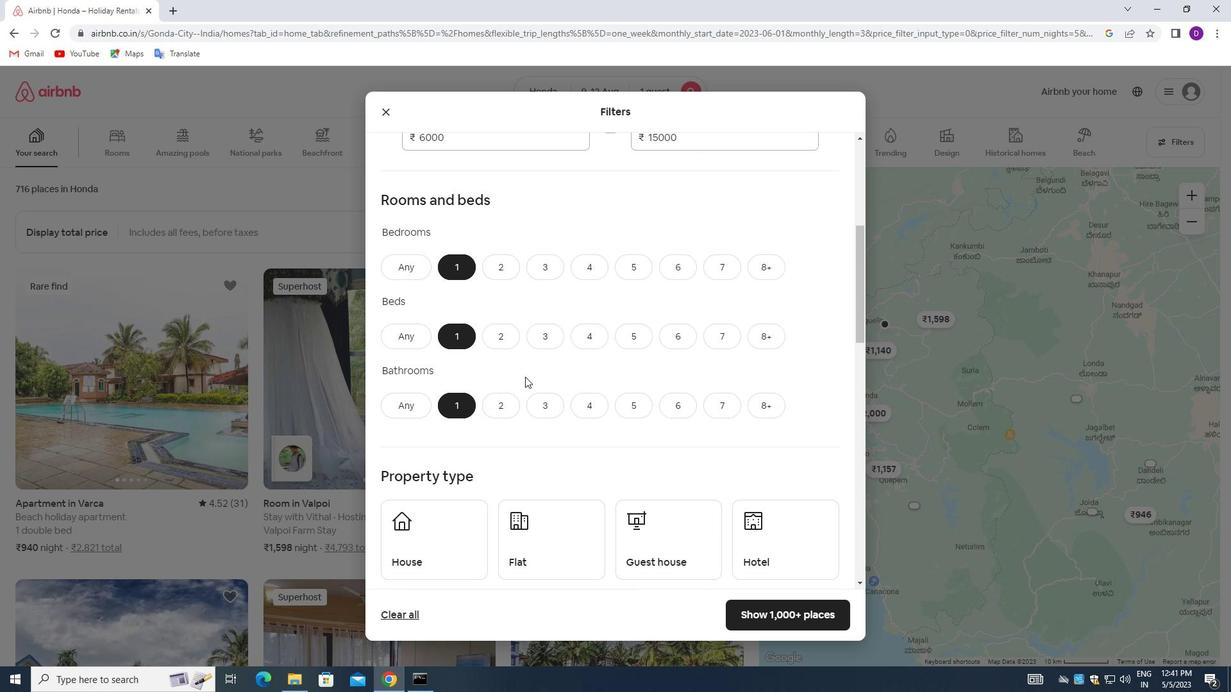
Action: Mouse scrolled (527, 374) with delta (0, 0)
Screenshot: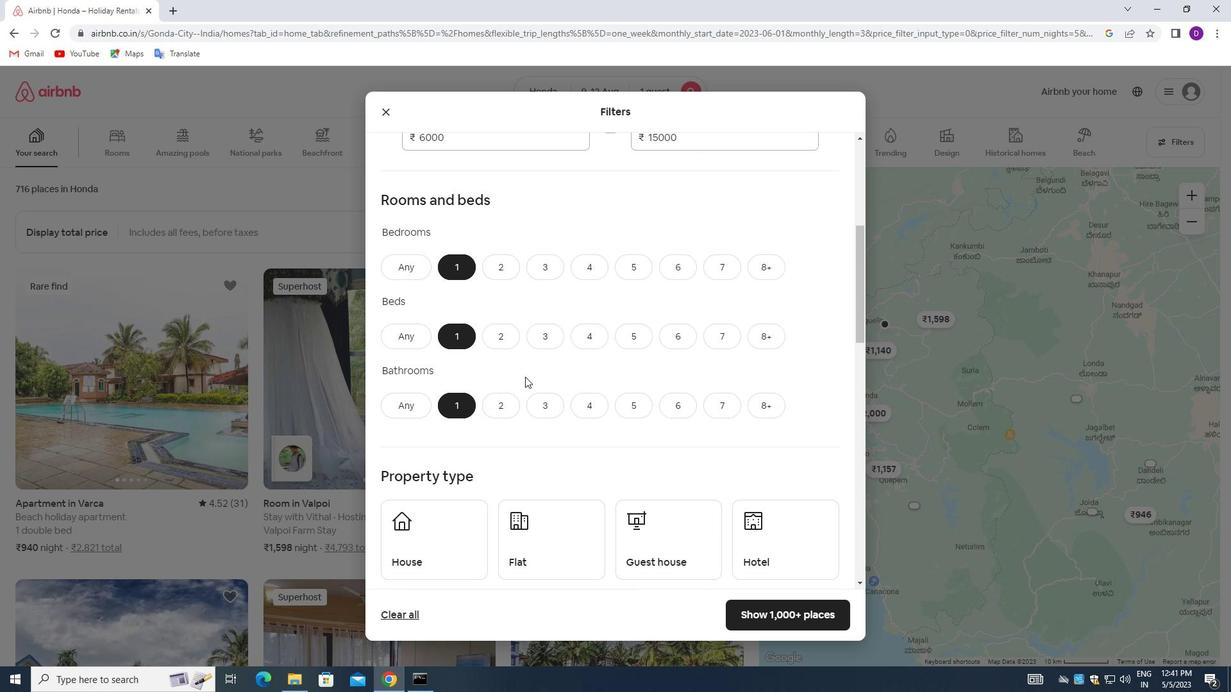 
Action: Mouse scrolled (527, 374) with delta (0, 0)
Screenshot: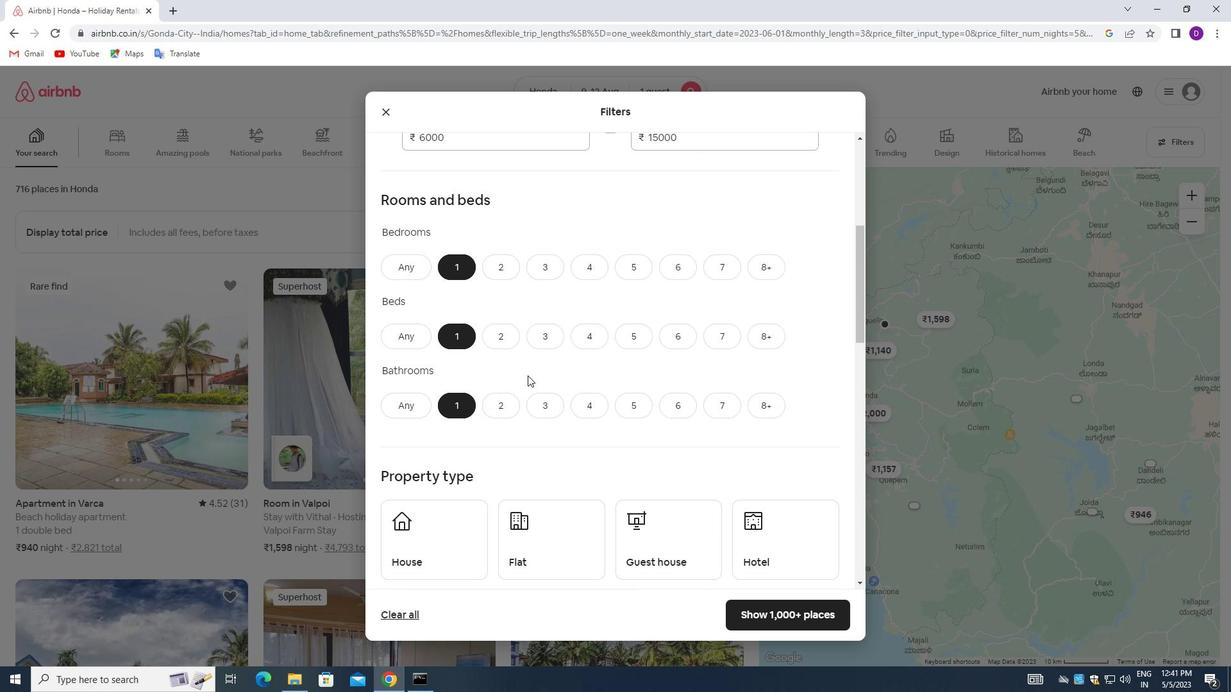
Action: Mouse moved to (466, 412)
Screenshot: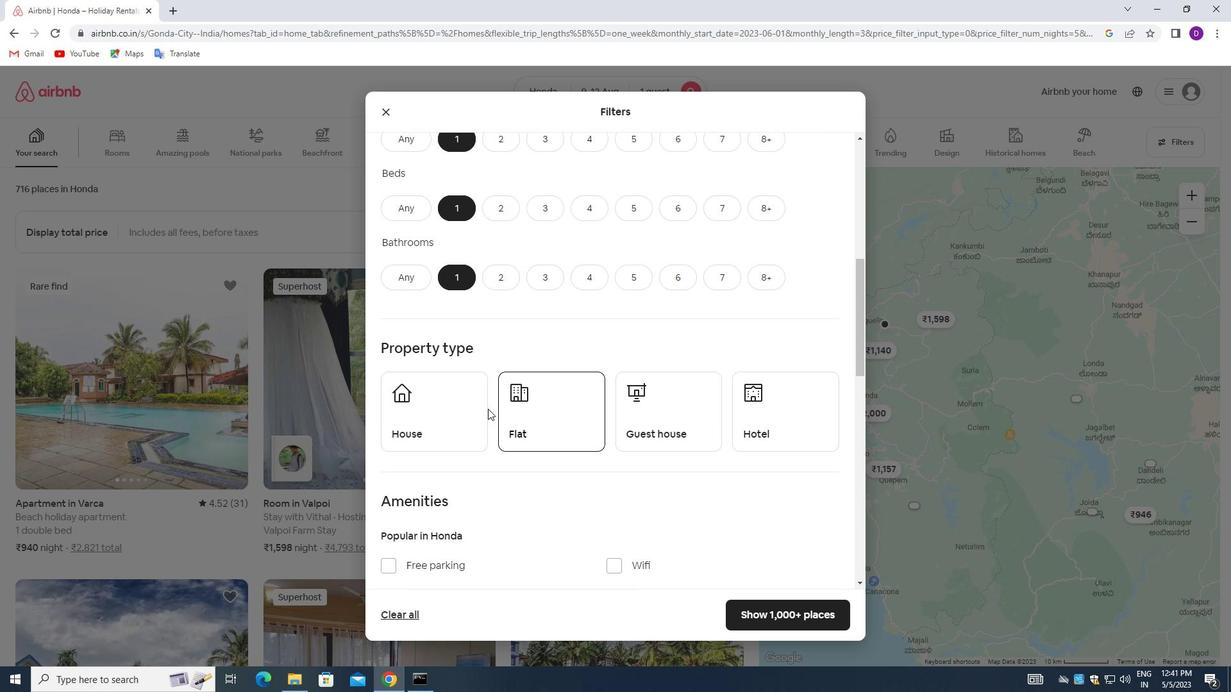 
Action: Mouse pressed left at (466, 412)
Screenshot: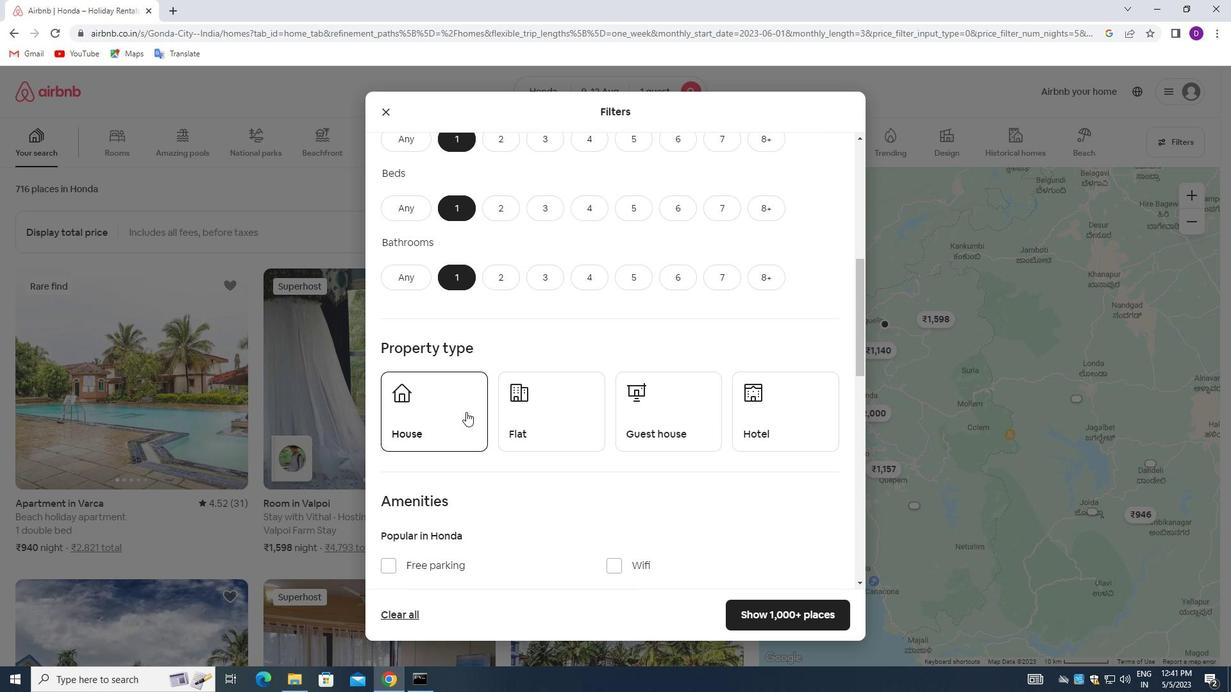 
Action: Mouse moved to (538, 420)
Screenshot: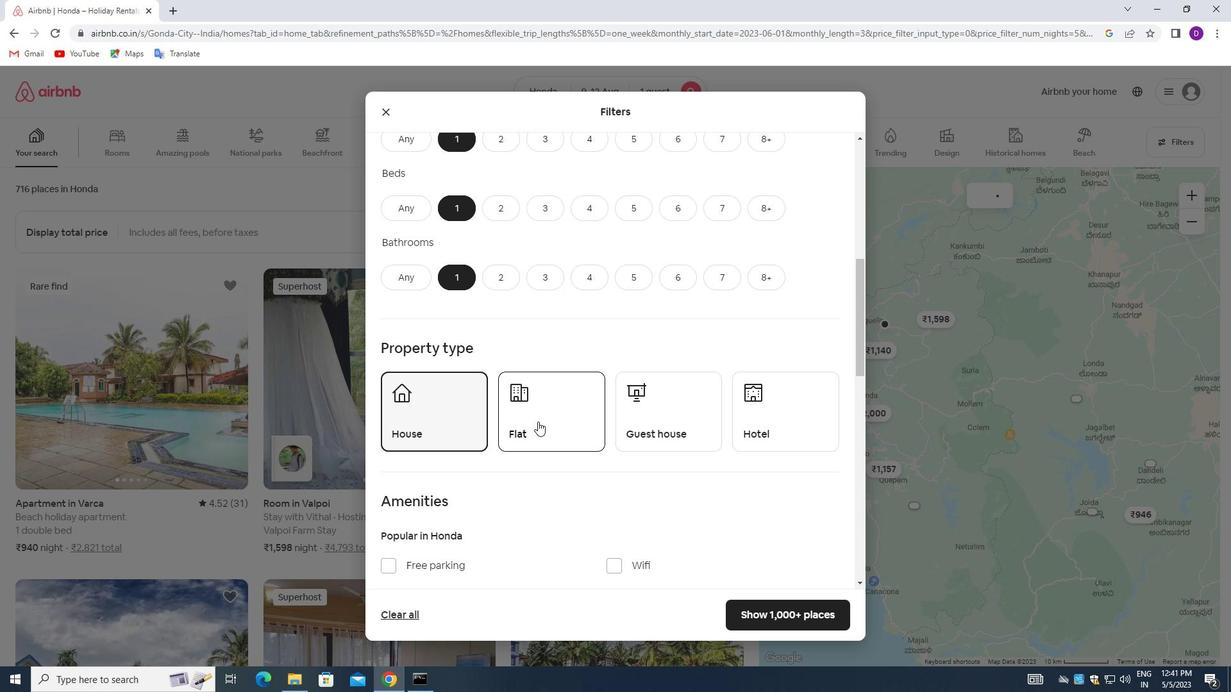 
Action: Mouse pressed left at (538, 420)
Screenshot: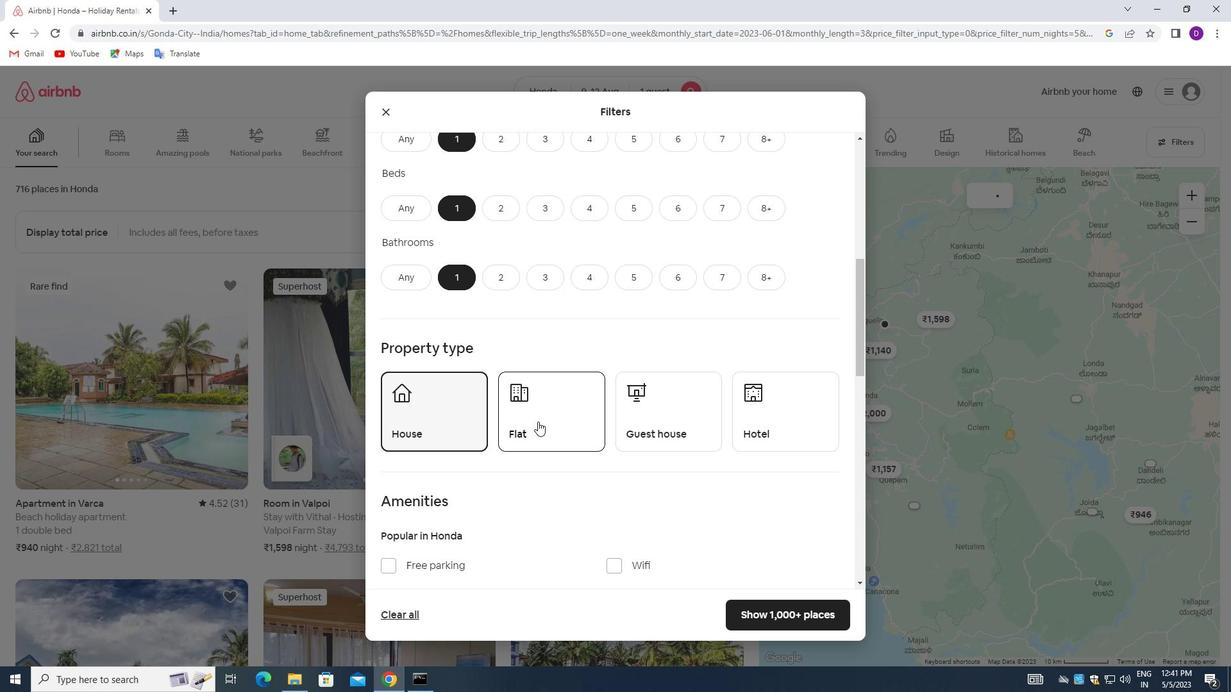 
Action: Mouse moved to (647, 416)
Screenshot: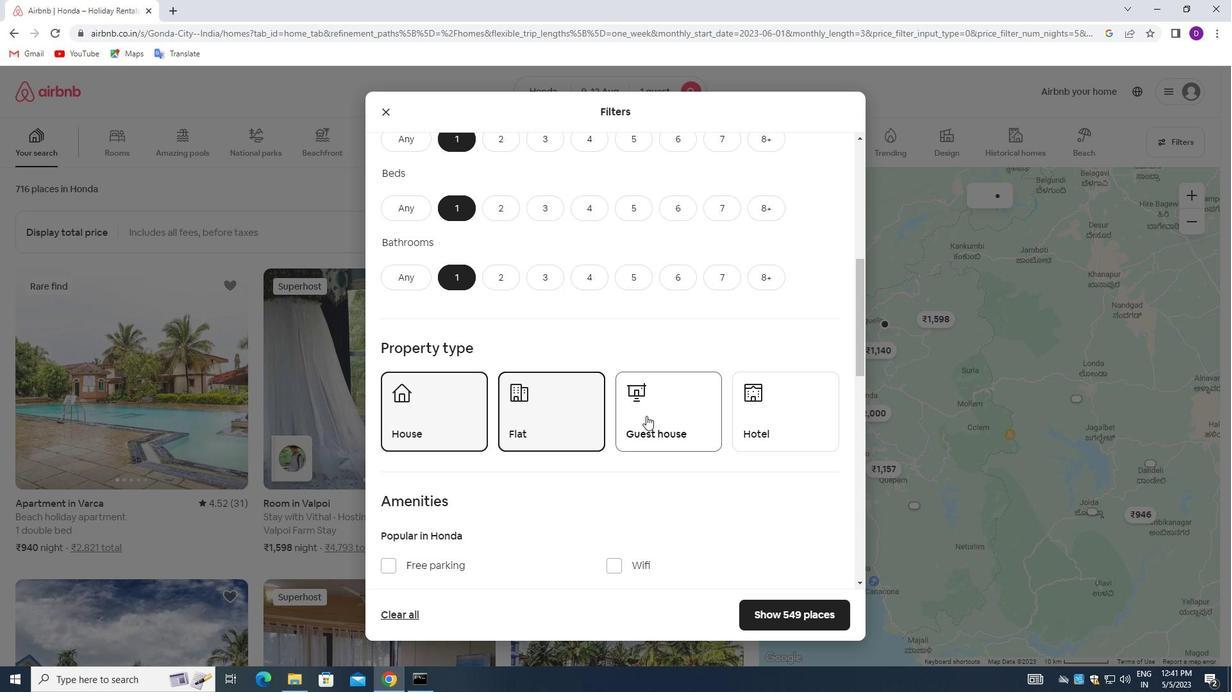 
Action: Mouse pressed left at (647, 416)
Screenshot: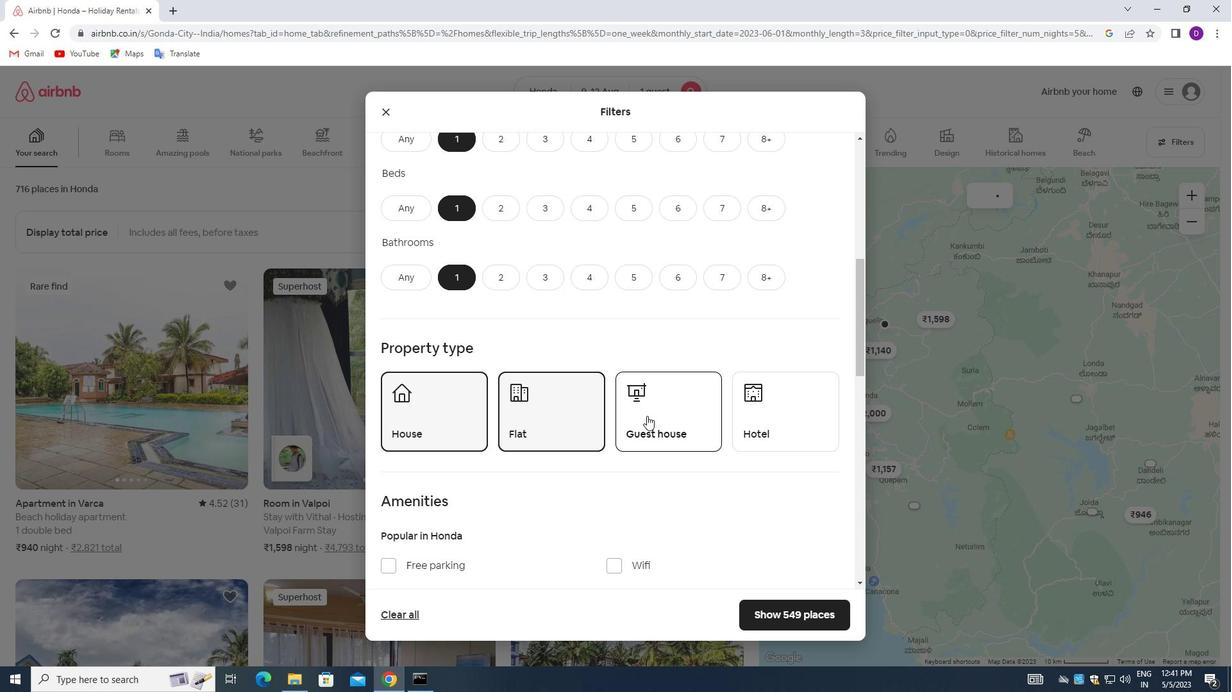 
Action: Mouse moved to (712, 418)
Screenshot: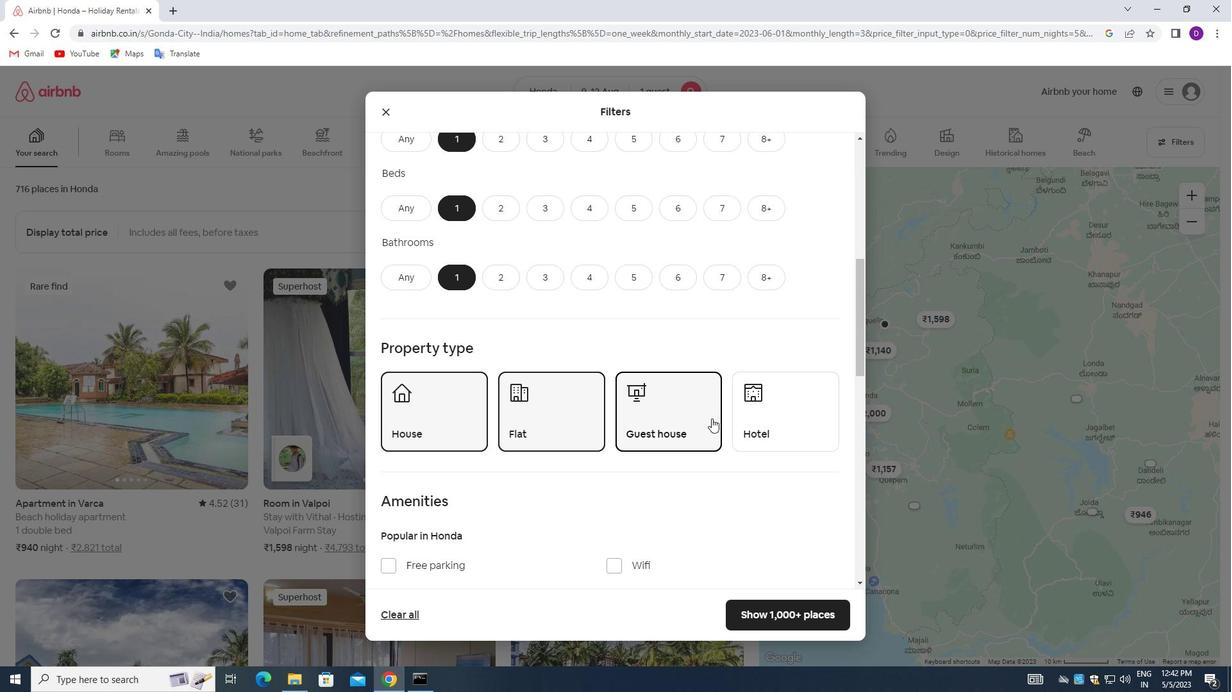 
Action: Mouse scrolled (712, 418) with delta (0, 0)
Screenshot: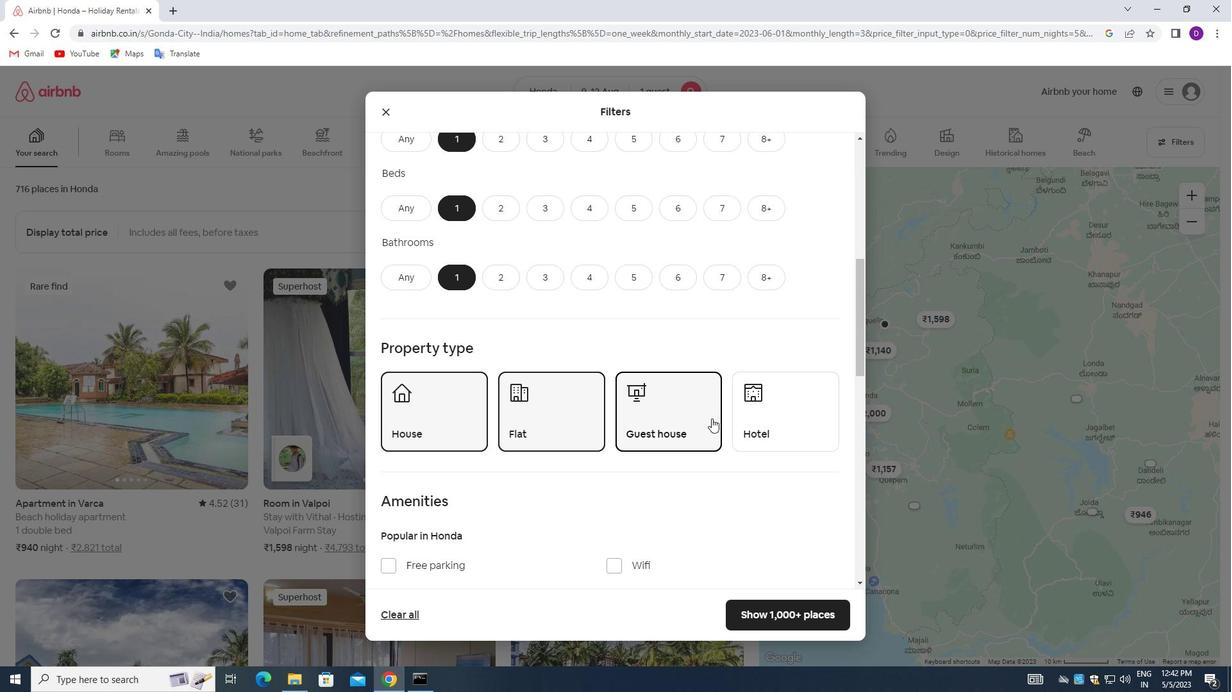 
Action: Mouse scrolled (712, 418) with delta (0, 0)
Screenshot: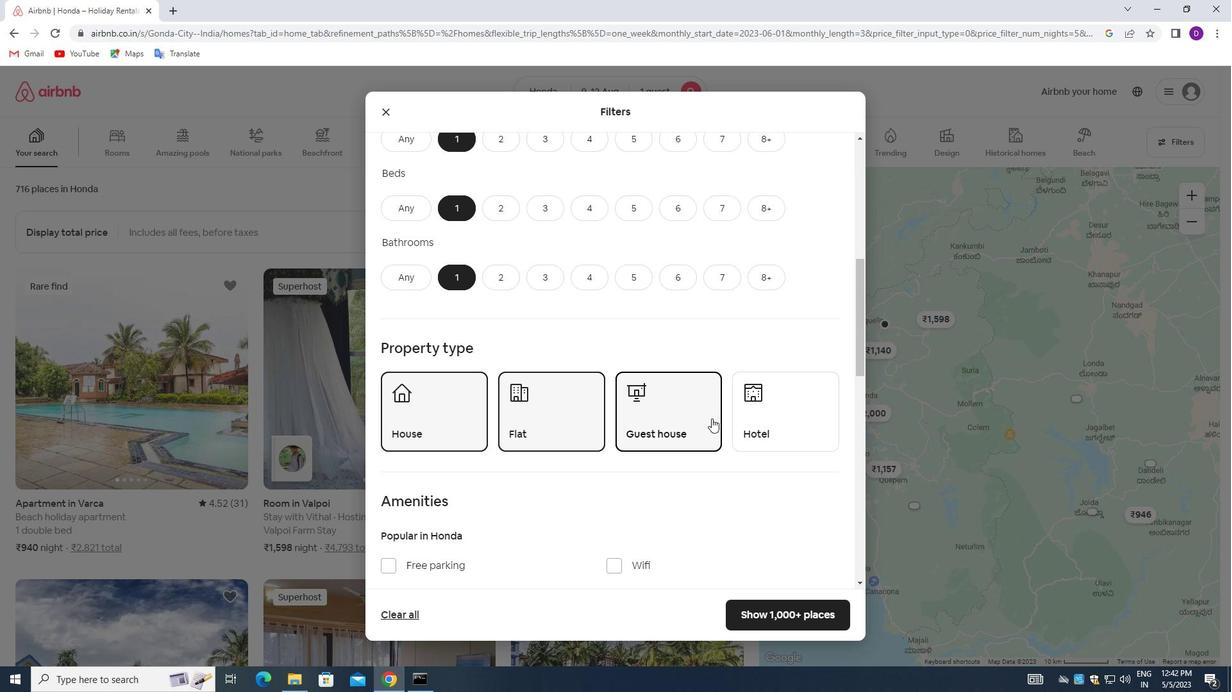 
Action: Mouse scrolled (712, 418) with delta (0, 0)
Screenshot: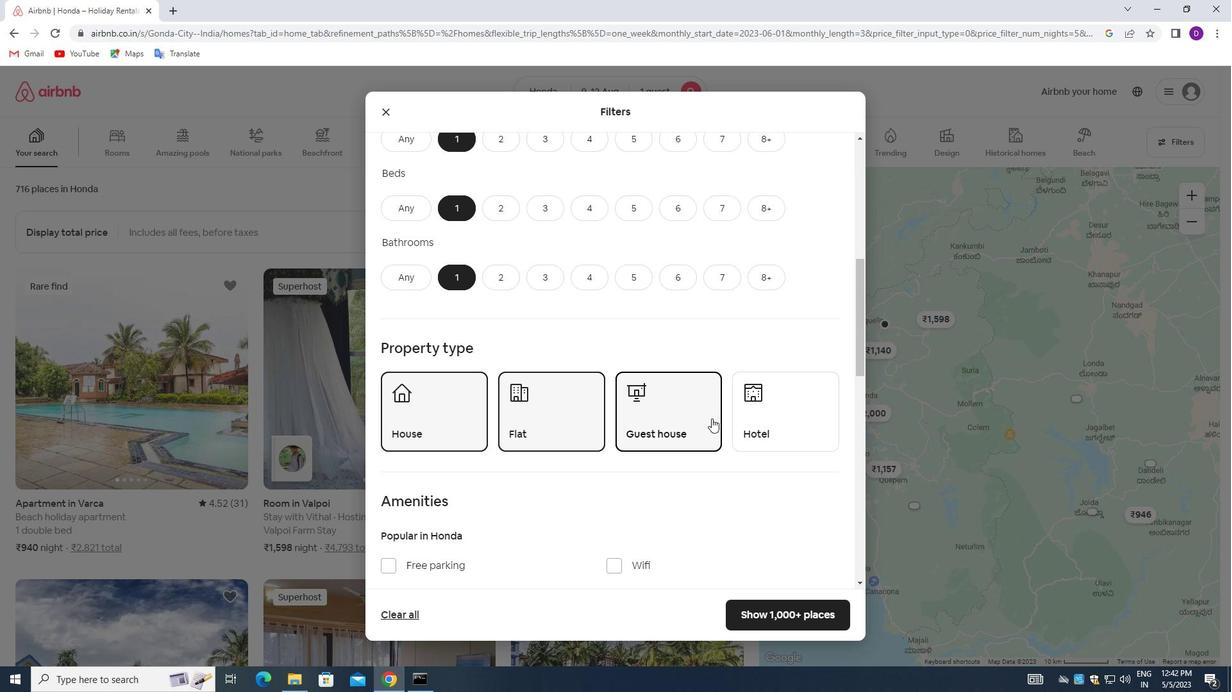 
Action: Mouse moved to (611, 378)
Screenshot: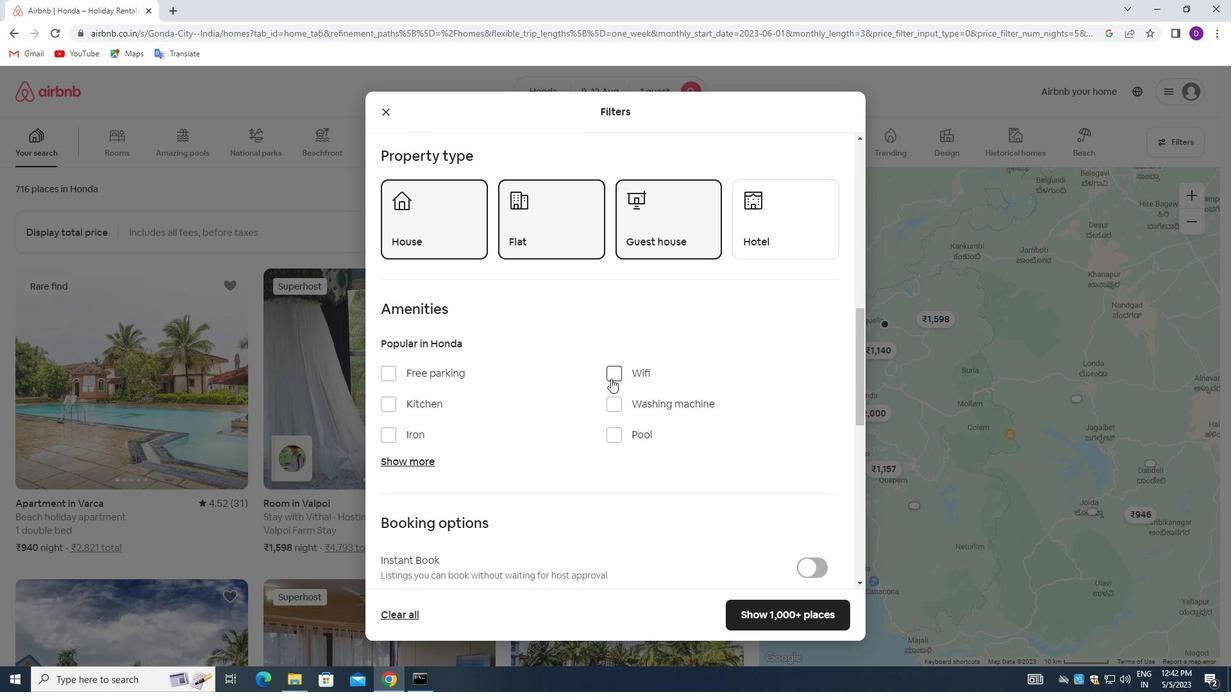 
Action: Mouse pressed left at (611, 378)
Screenshot: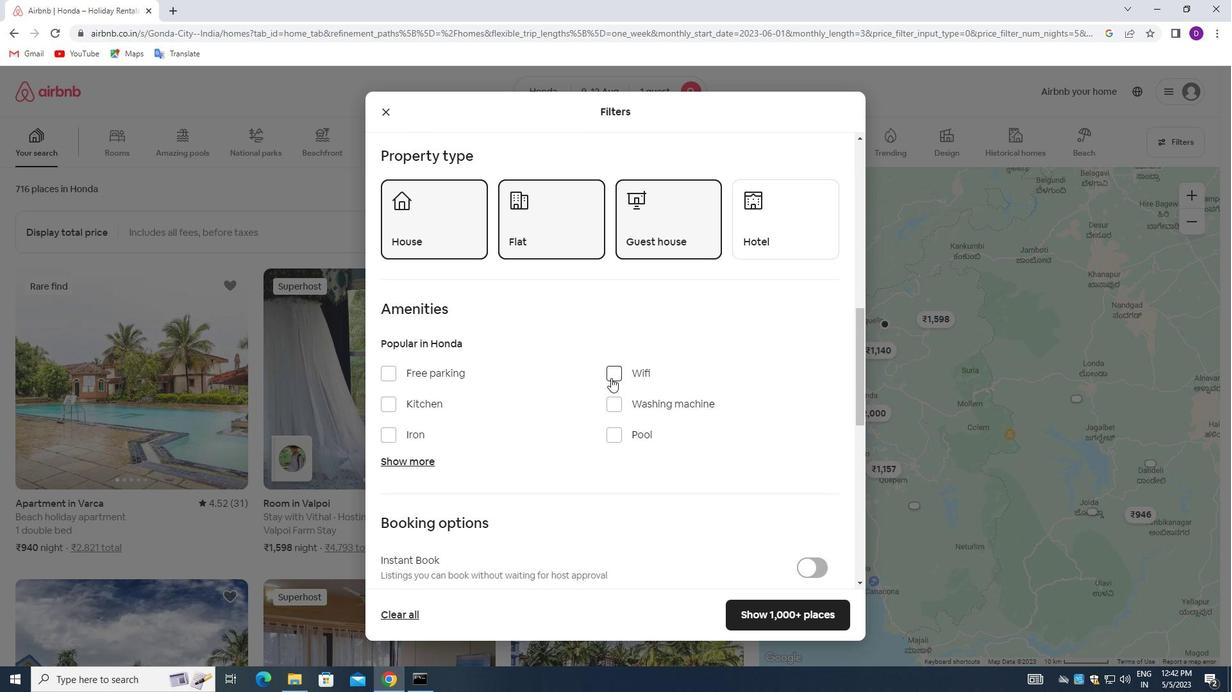 
Action: Mouse moved to (590, 398)
Screenshot: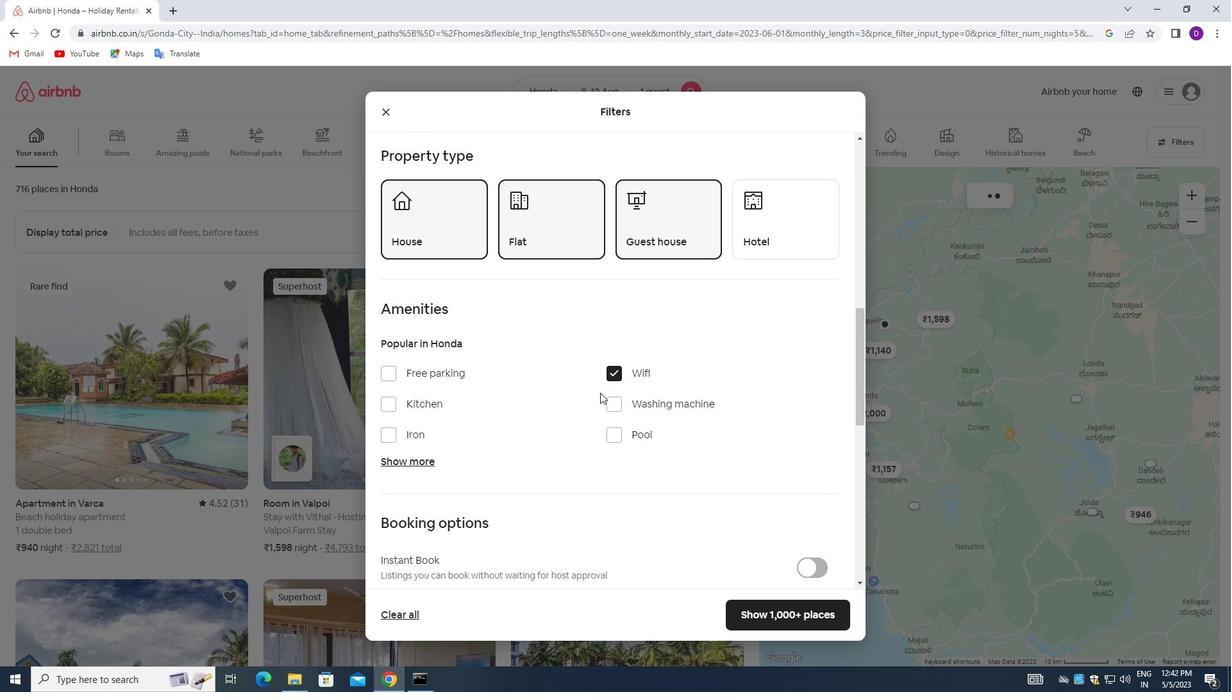 
Action: Mouse scrolled (590, 397) with delta (0, 0)
Screenshot: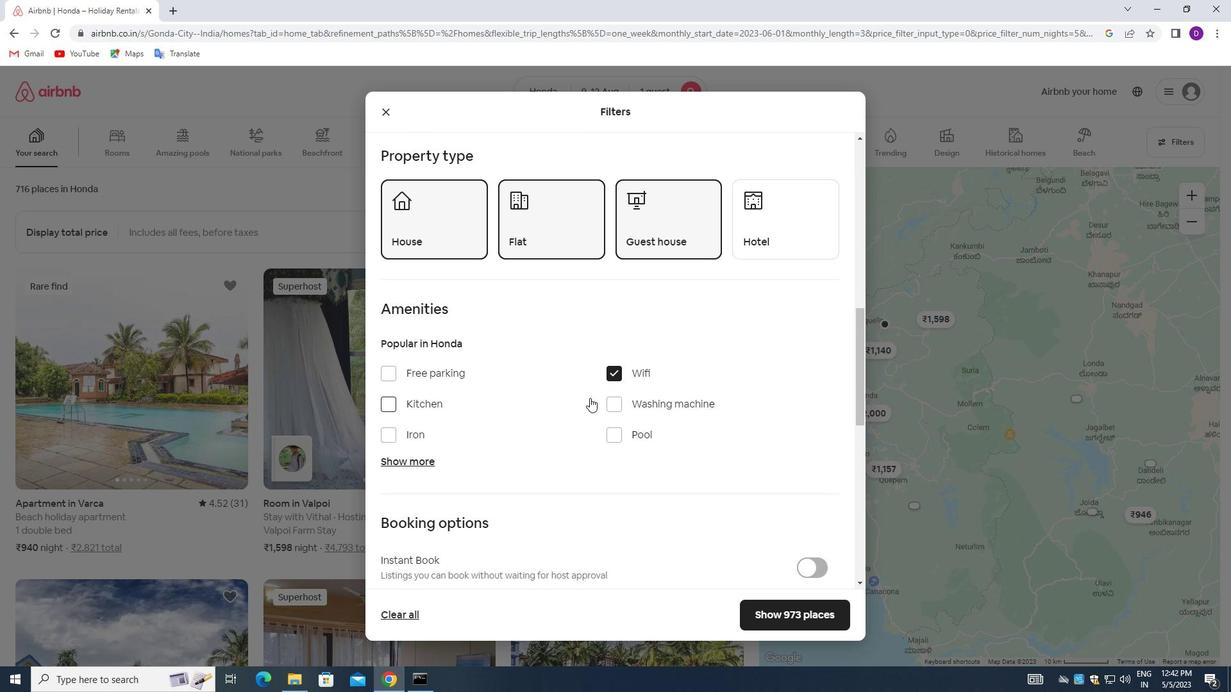 
Action: Mouse scrolled (590, 397) with delta (0, 0)
Screenshot: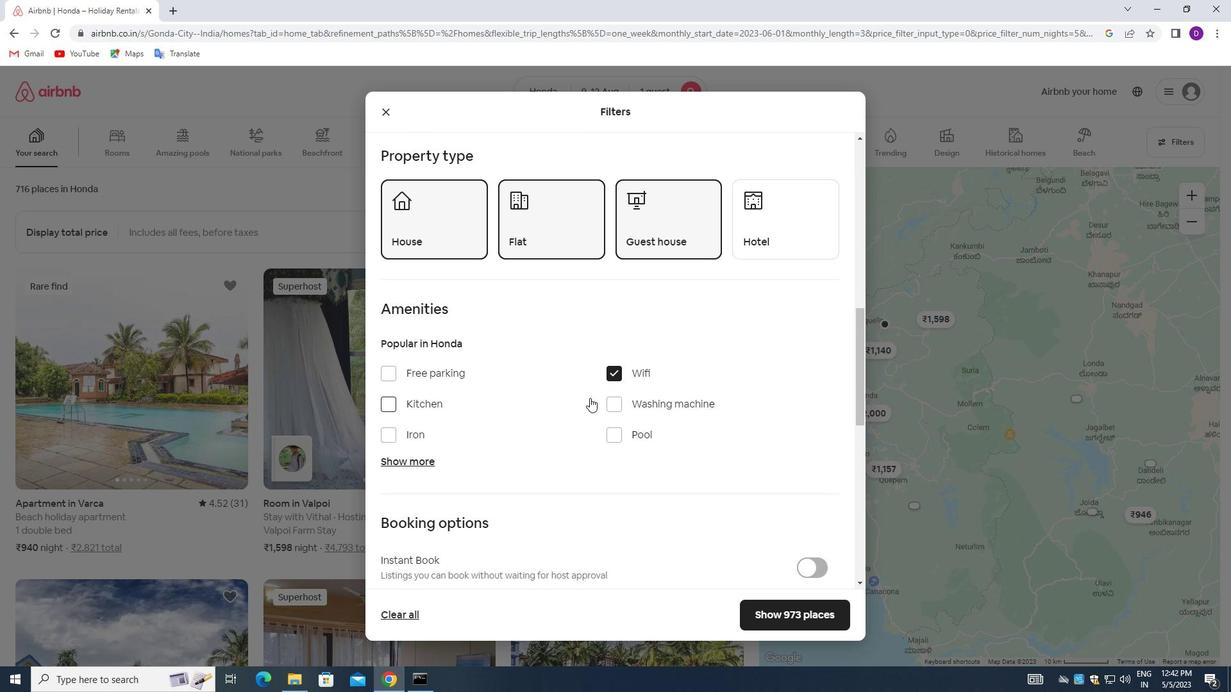 
Action: Mouse scrolled (590, 397) with delta (0, 0)
Screenshot: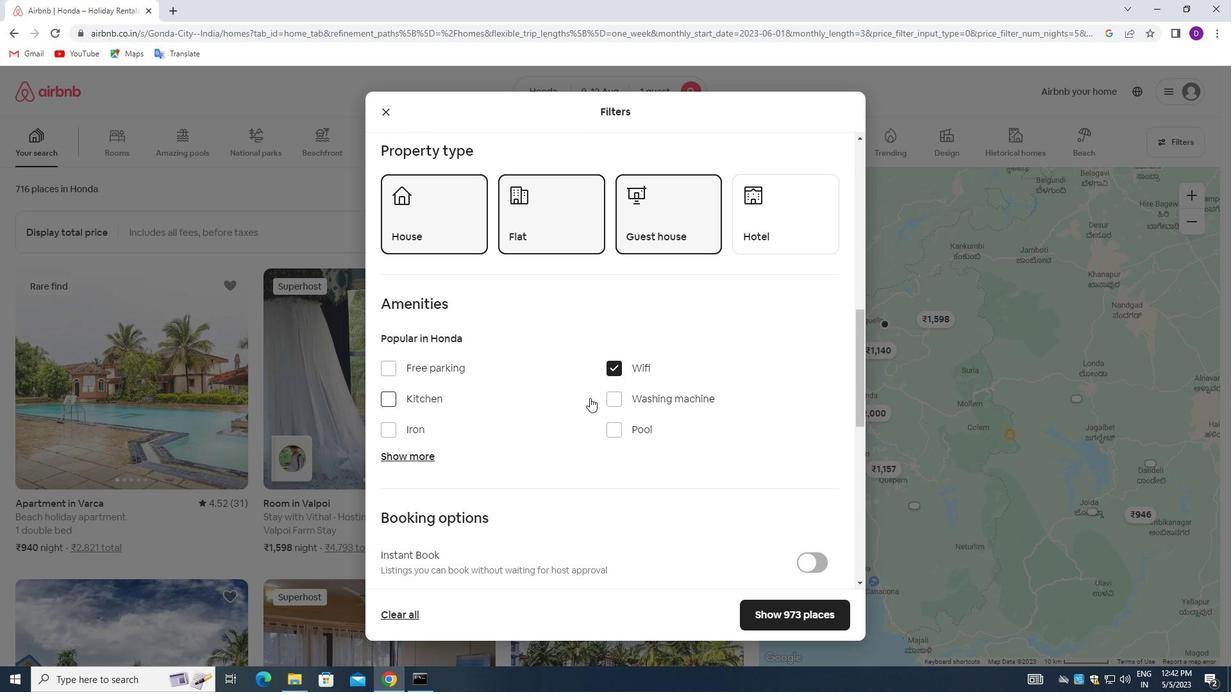 
Action: Mouse moved to (804, 419)
Screenshot: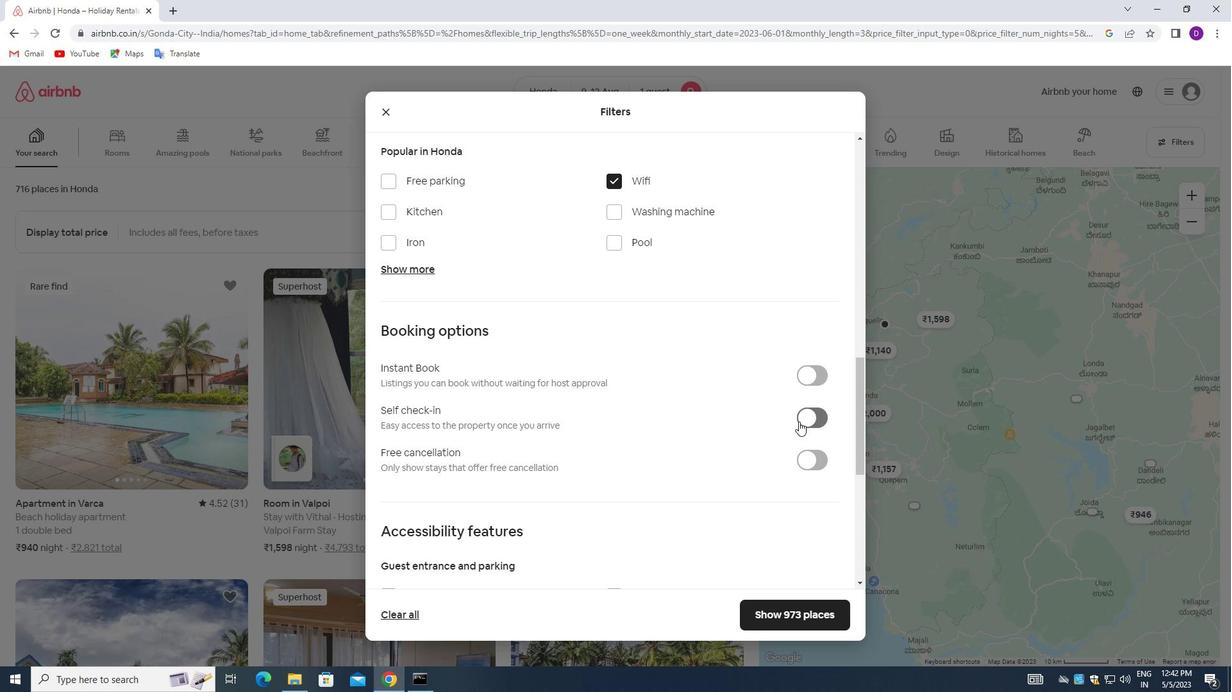 
Action: Mouse pressed left at (804, 419)
Screenshot: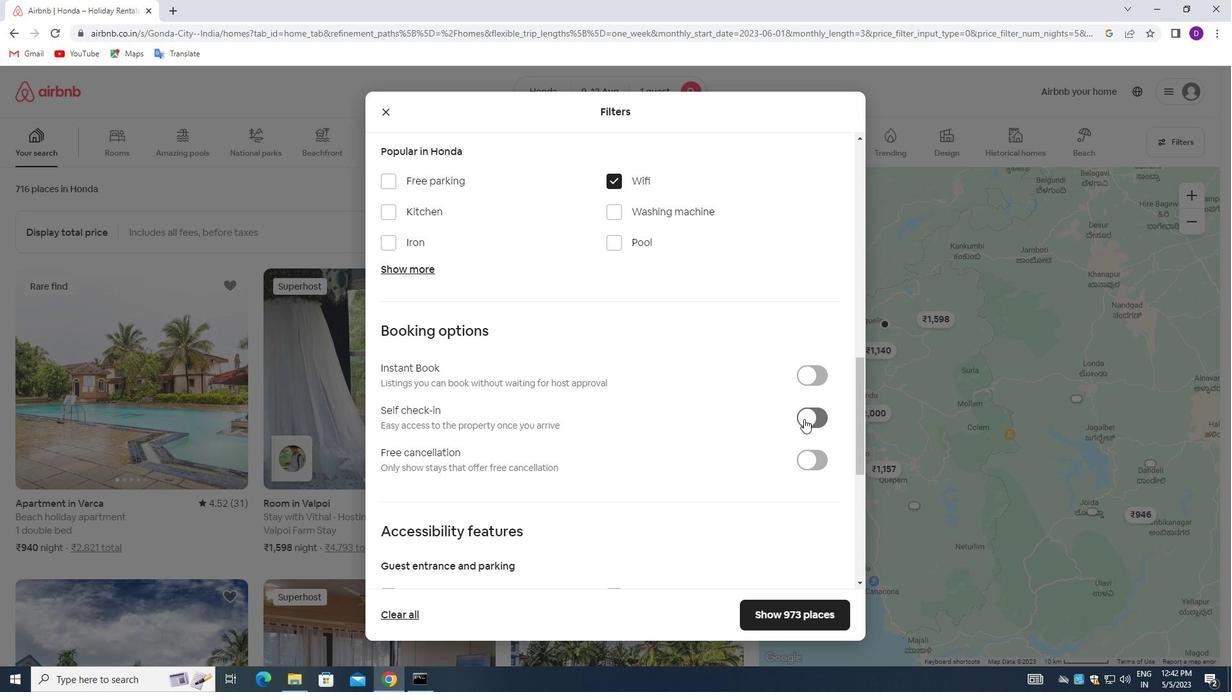 
Action: Mouse moved to (624, 418)
Screenshot: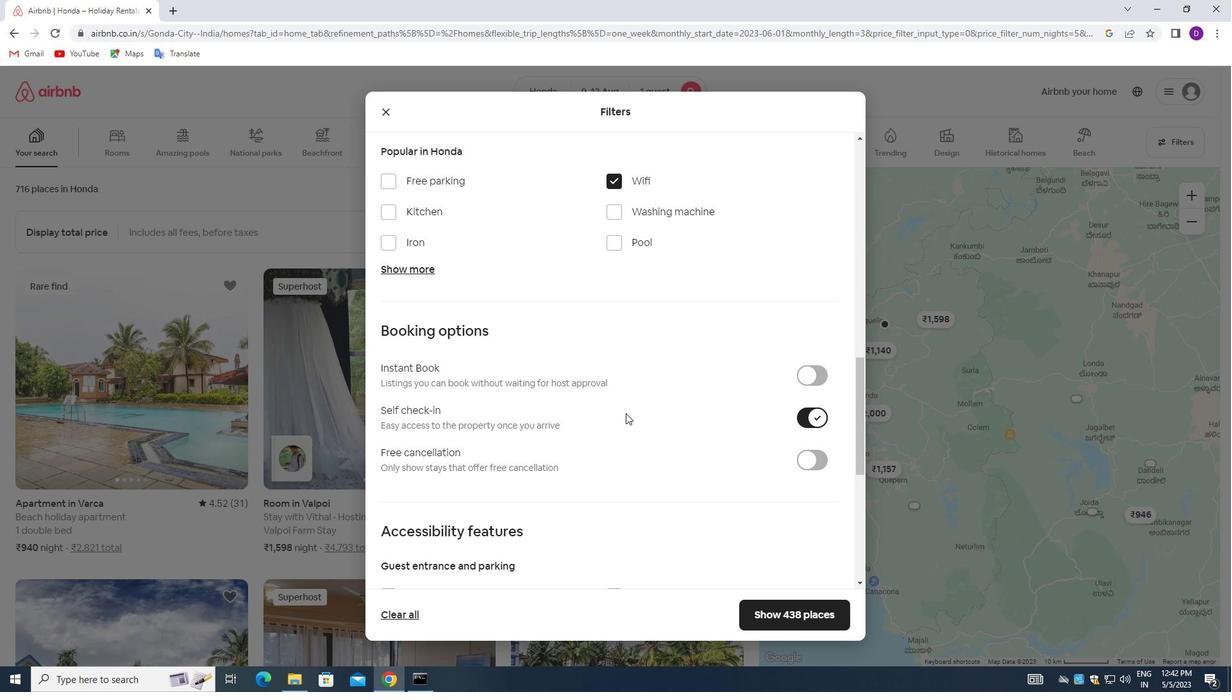 
Action: Mouse scrolled (624, 417) with delta (0, 0)
Screenshot: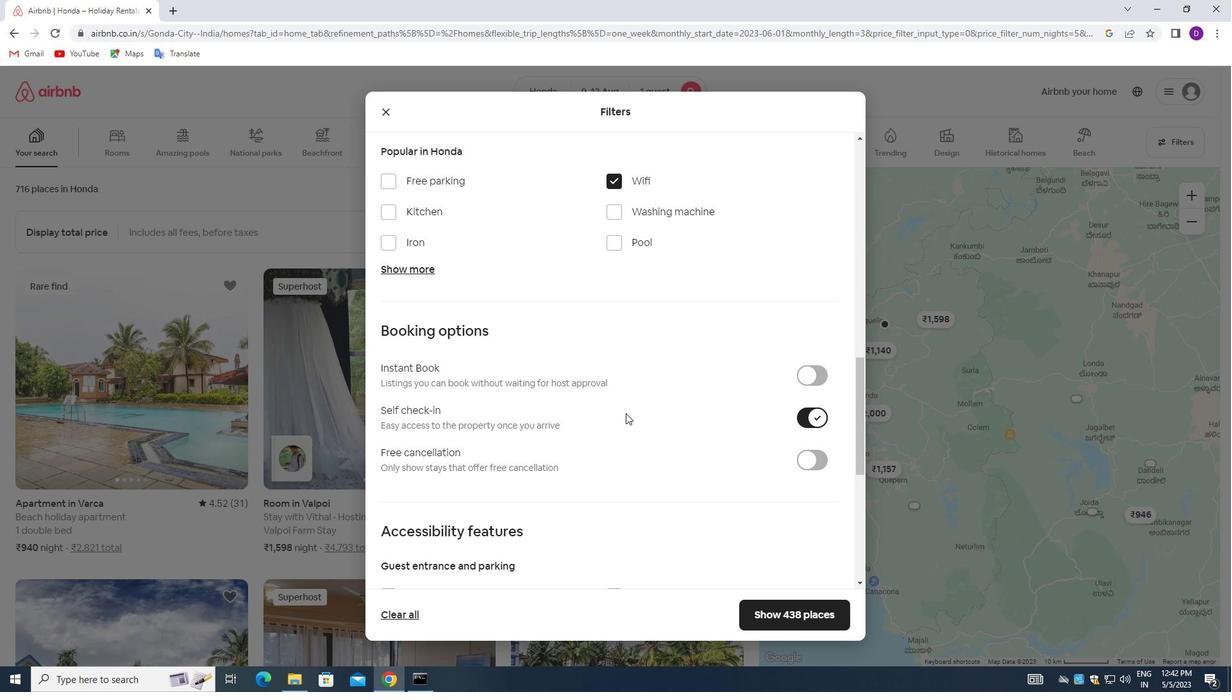
Action: Mouse moved to (624, 419)
Screenshot: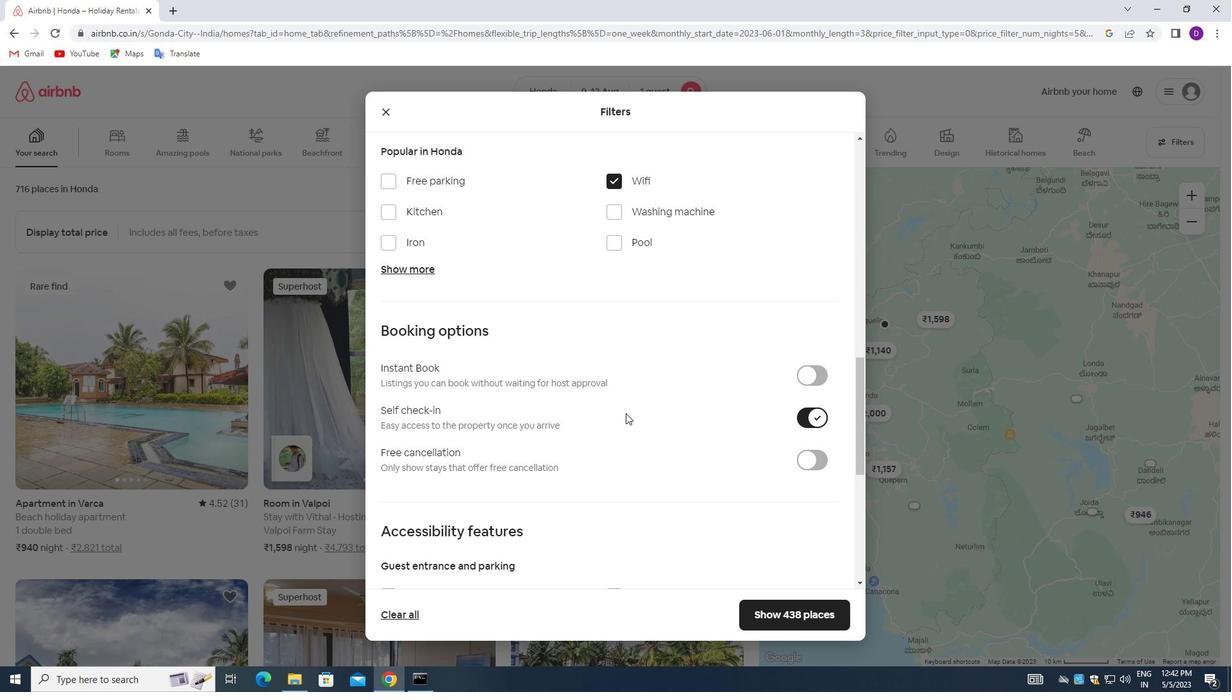 
Action: Mouse scrolled (624, 418) with delta (0, 0)
Screenshot: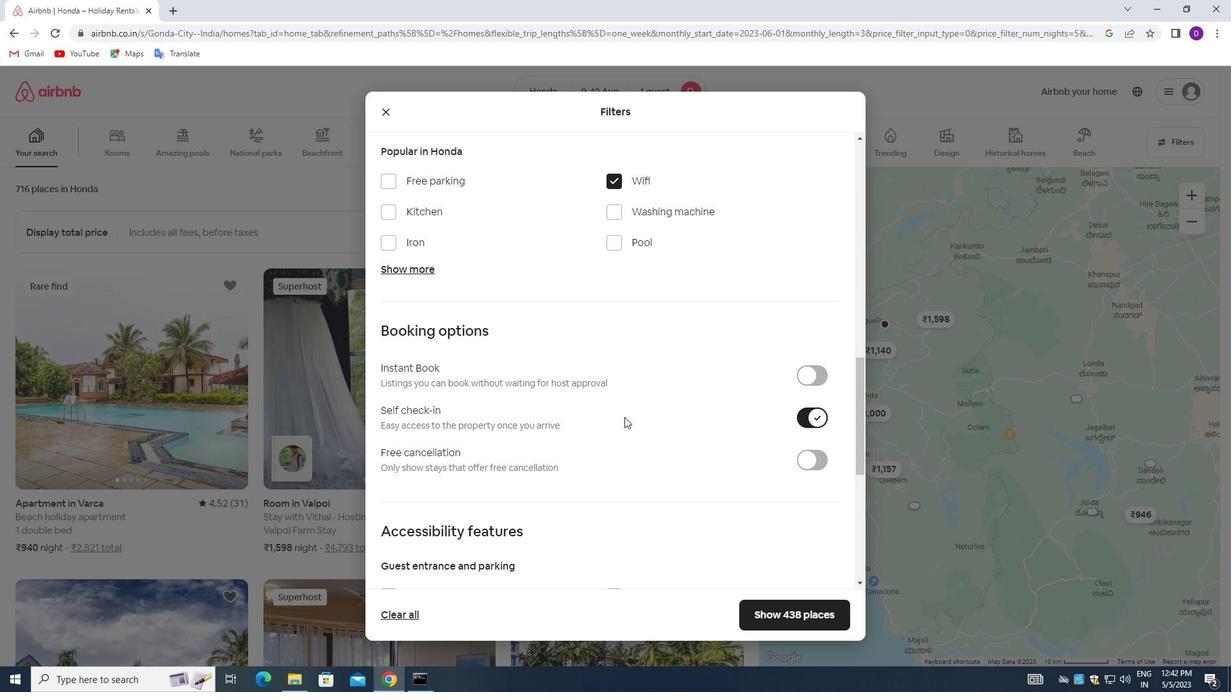 
Action: Mouse moved to (622, 421)
Screenshot: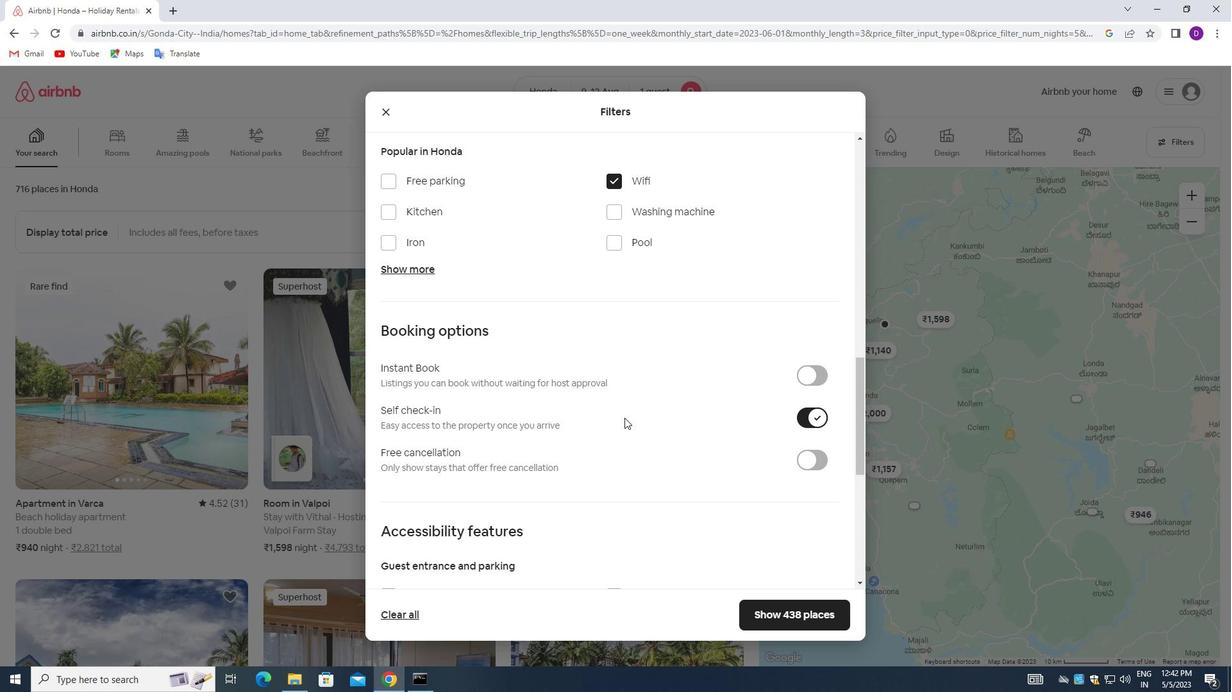 
Action: Mouse scrolled (622, 420) with delta (0, 0)
Screenshot: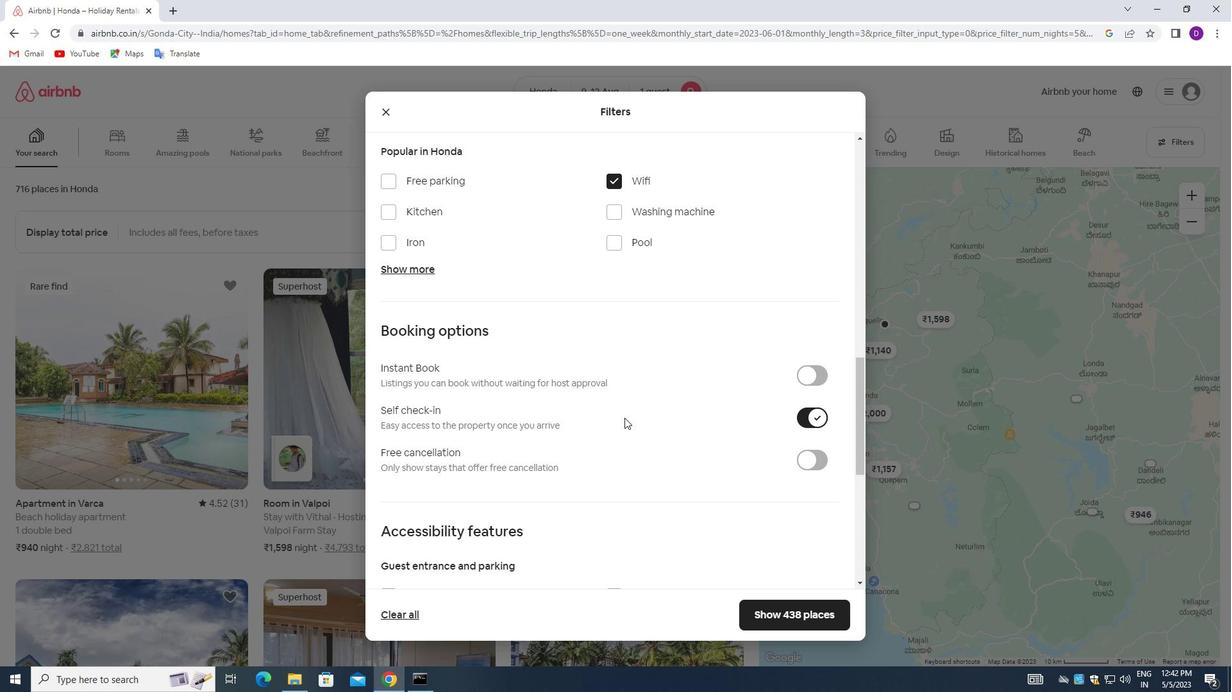 
Action: Mouse moved to (606, 439)
Screenshot: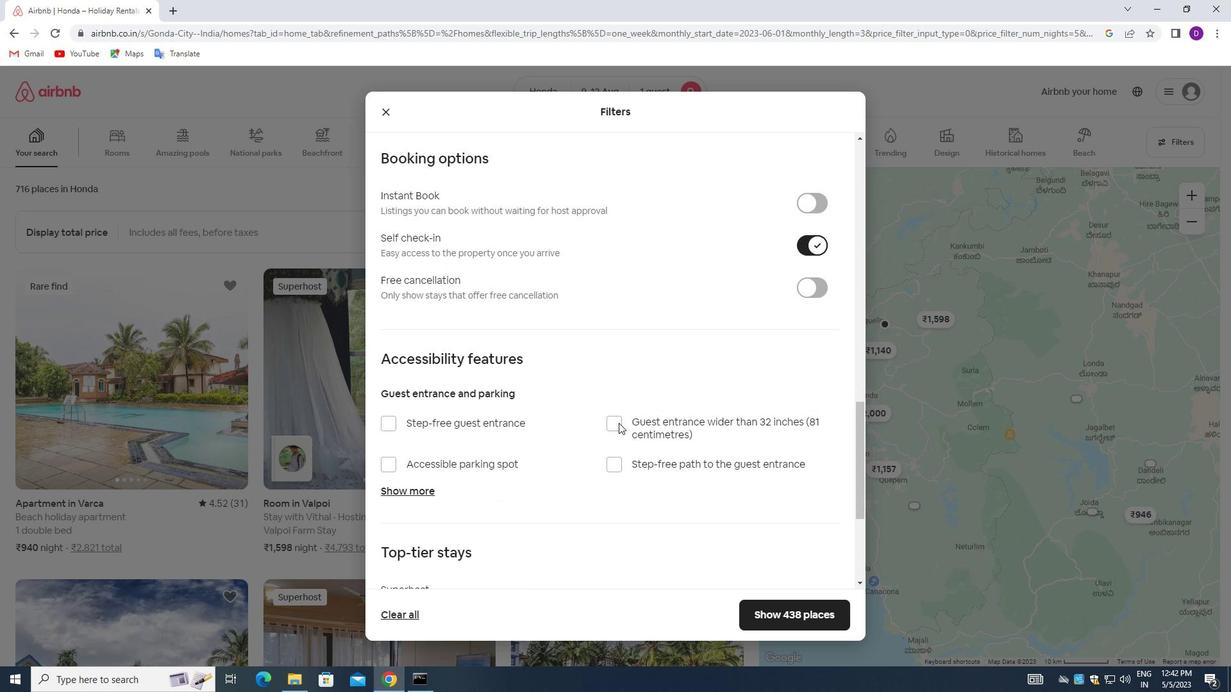 
Action: Mouse scrolled (606, 438) with delta (0, 0)
Screenshot: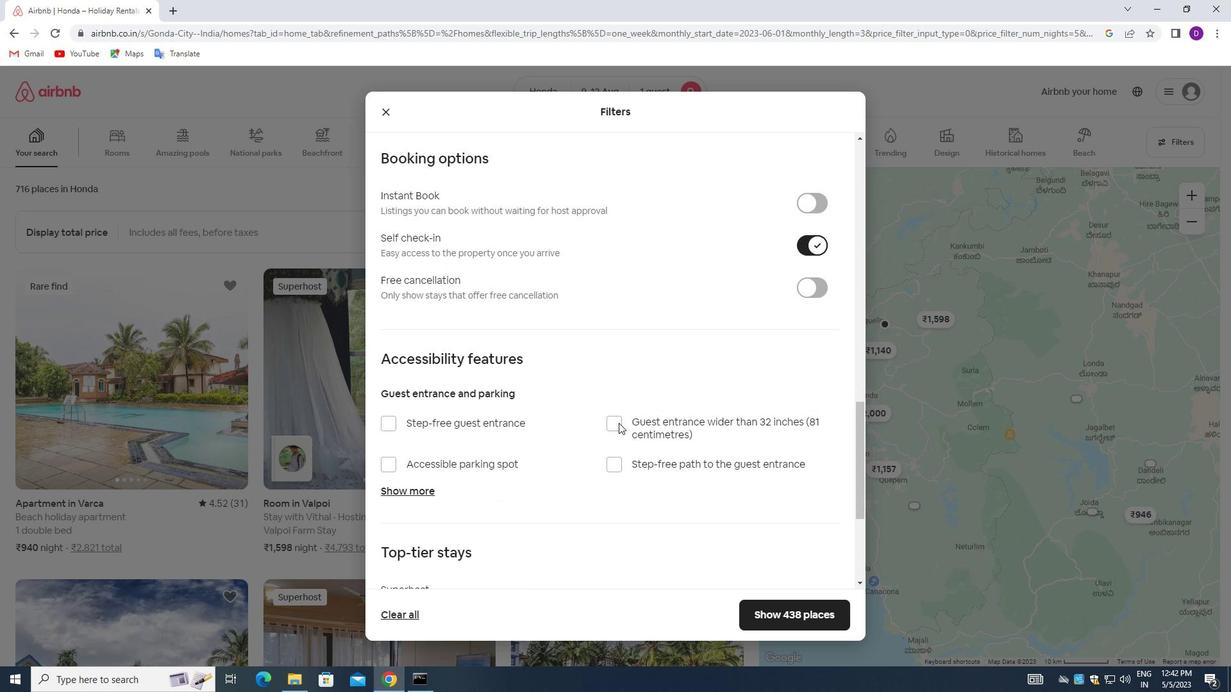 
Action: Mouse moved to (589, 449)
Screenshot: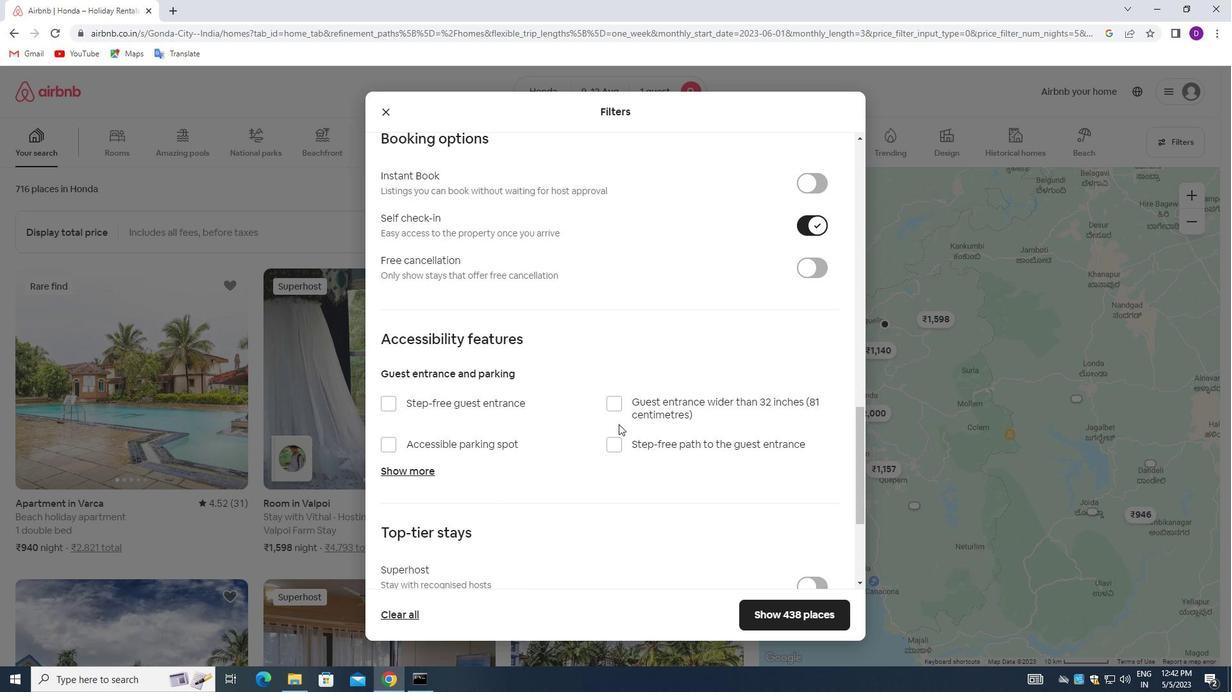 
Action: Mouse scrolled (589, 449) with delta (0, 0)
Screenshot: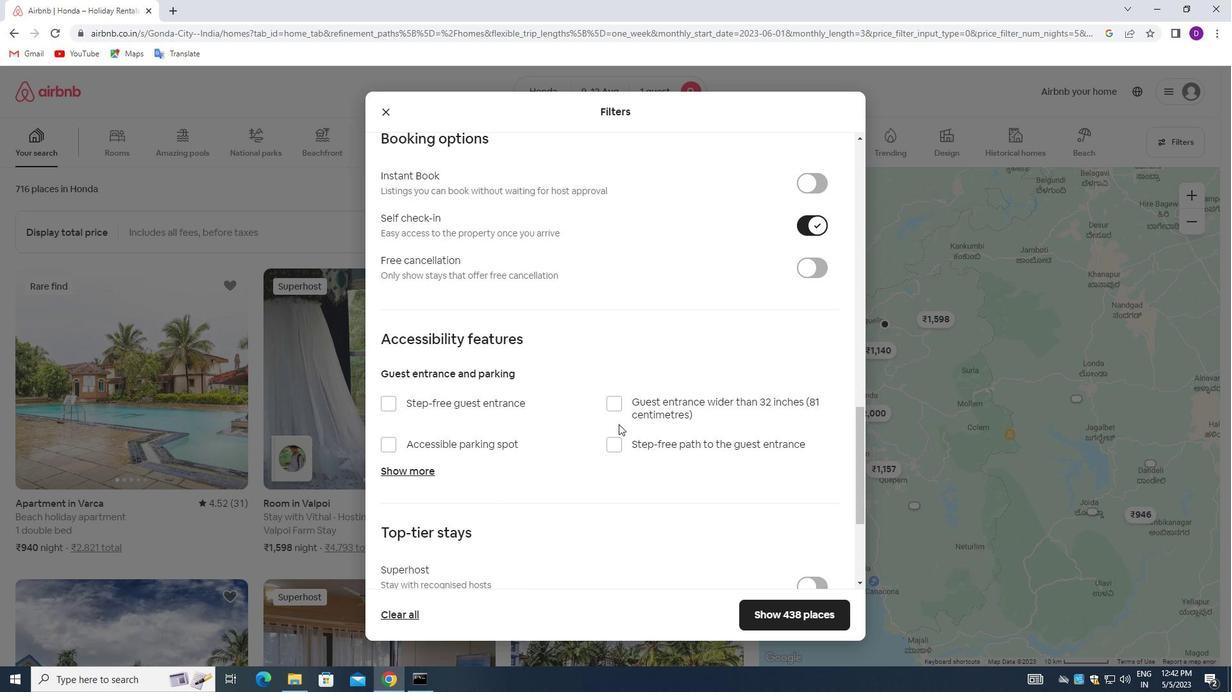 
Action: Mouse moved to (584, 452)
Screenshot: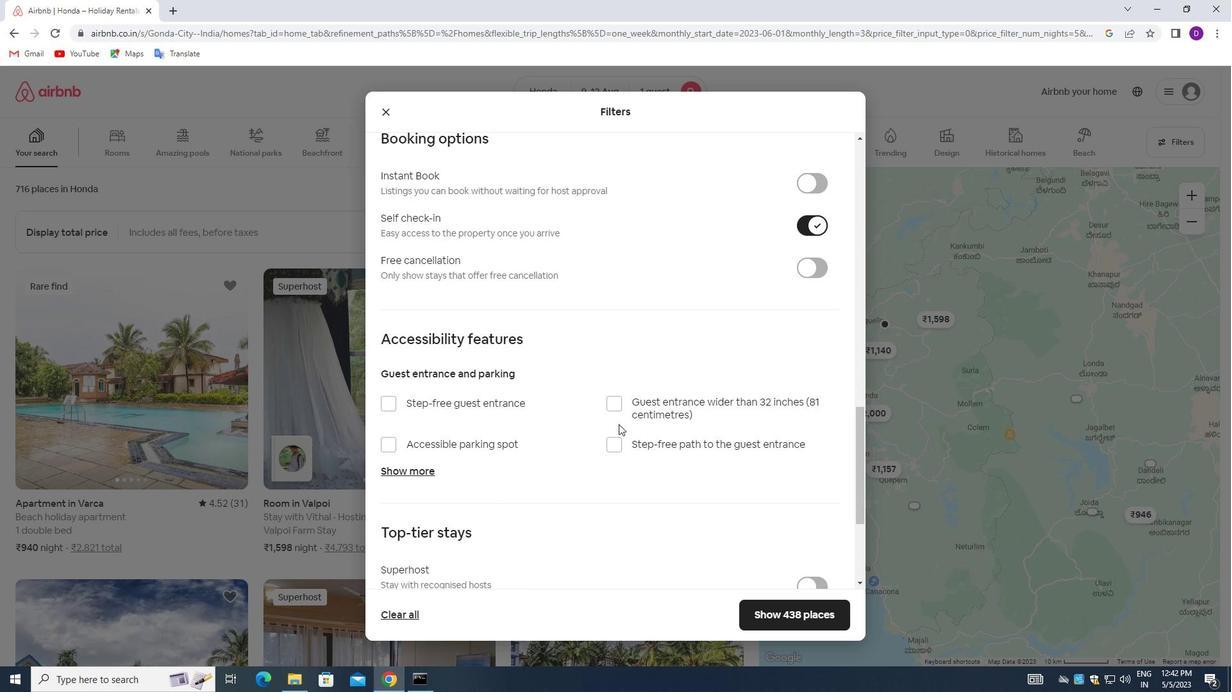 
Action: Mouse scrolled (584, 452) with delta (0, 0)
Screenshot: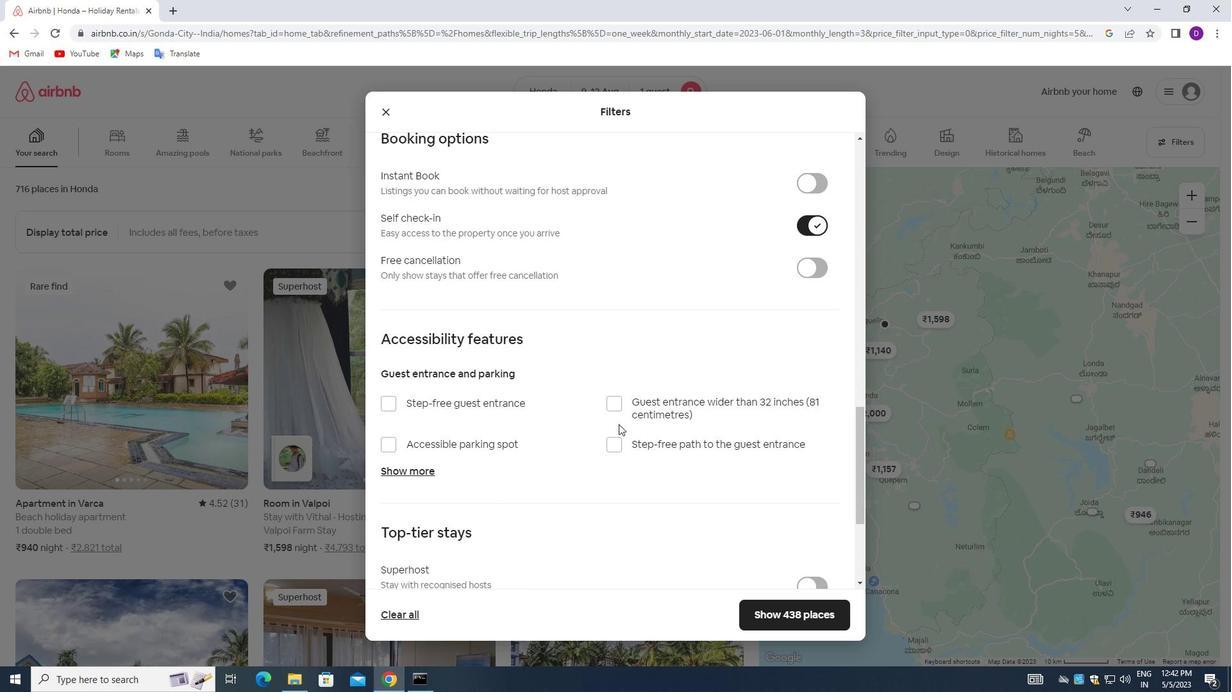 
Action: Mouse moved to (576, 457)
Screenshot: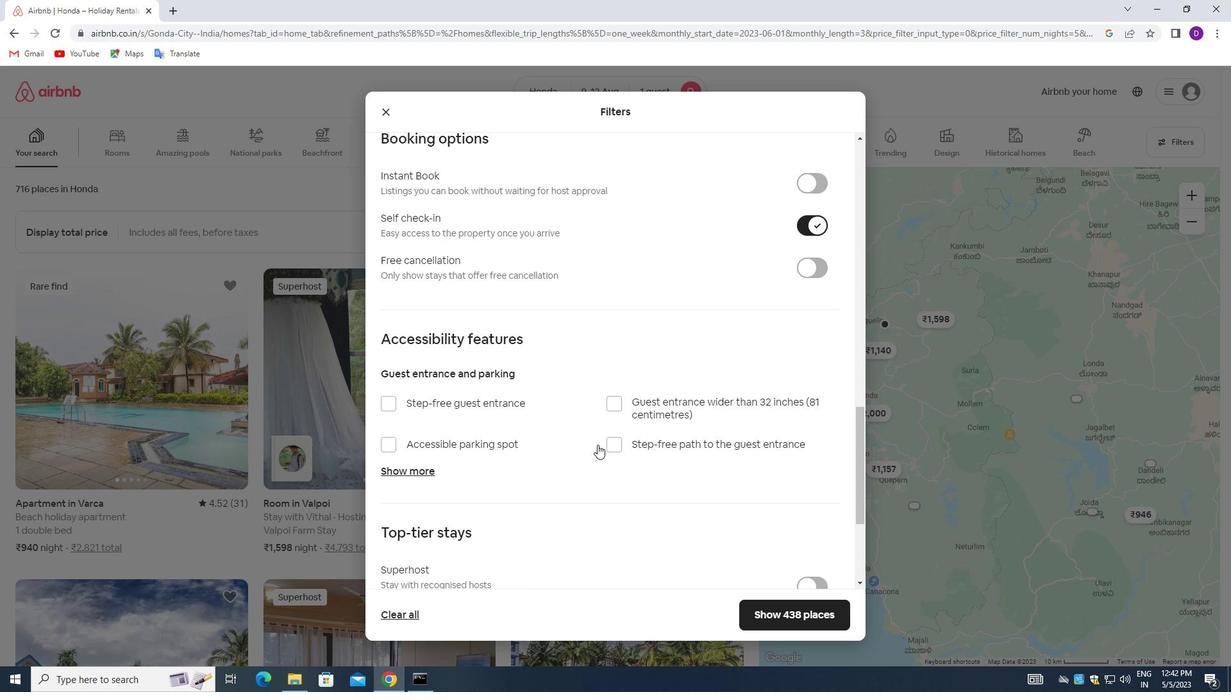
Action: Mouse scrolled (576, 456) with delta (0, 0)
Screenshot: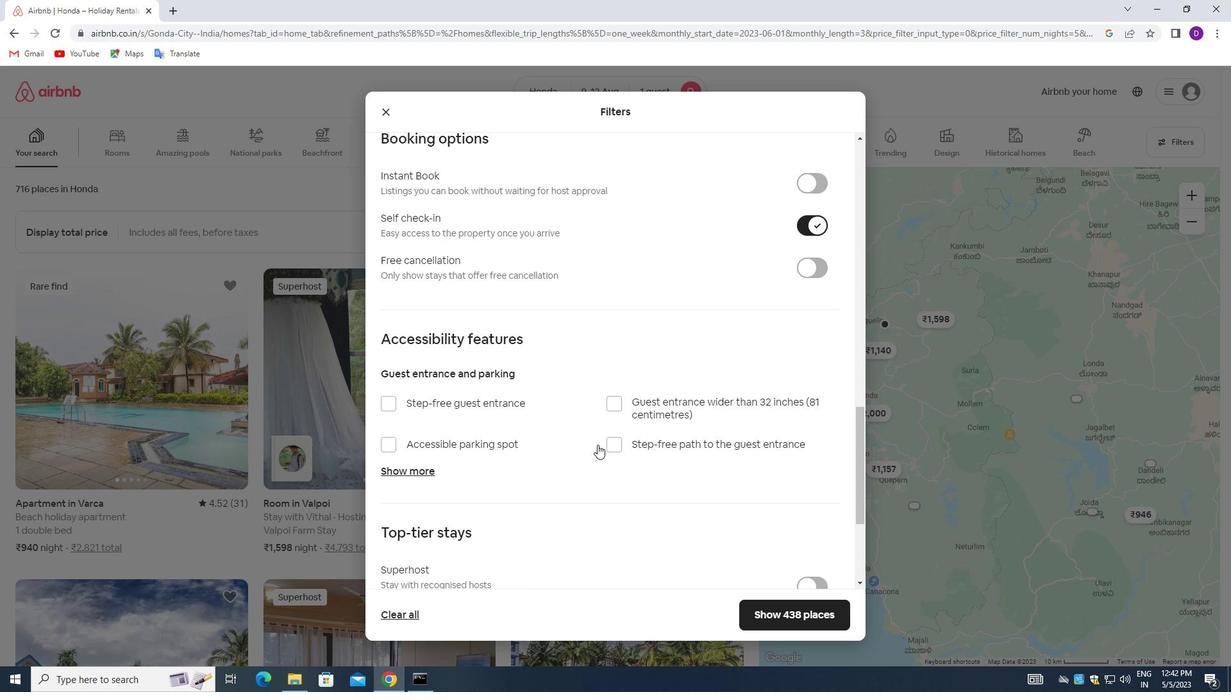 
Action: Mouse moved to (567, 461)
Screenshot: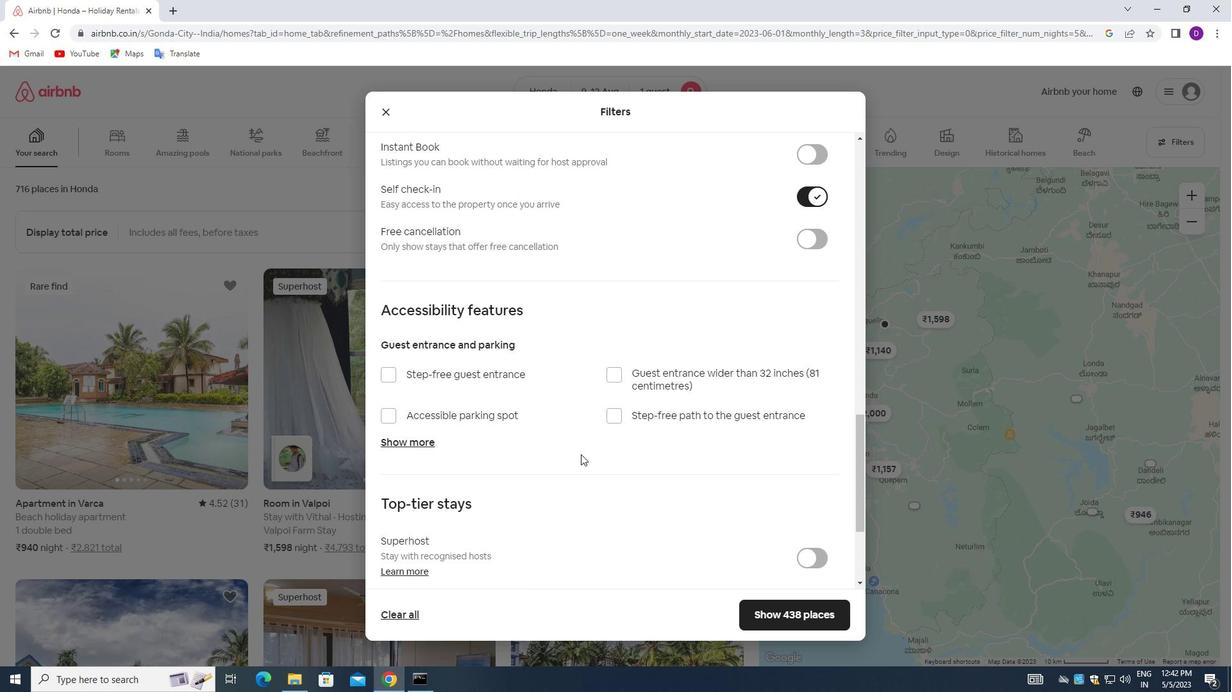 
Action: Mouse scrolled (567, 460) with delta (0, 0)
Screenshot: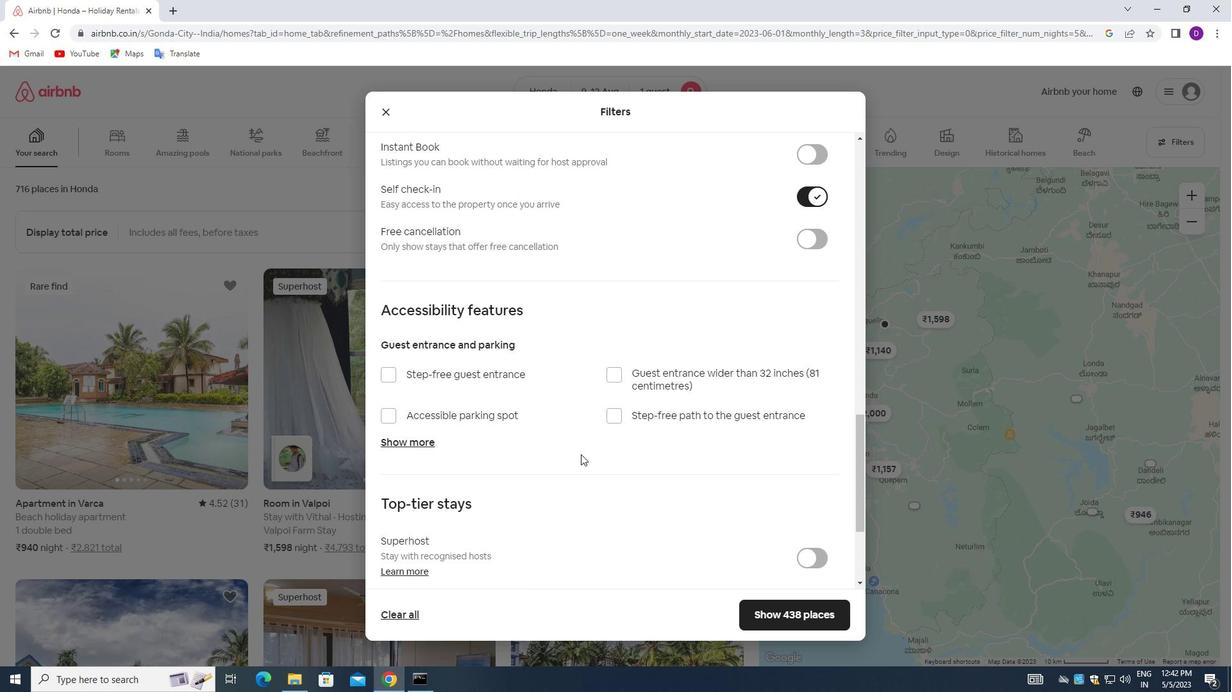 
Action: Mouse moved to (554, 465)
Screenshot: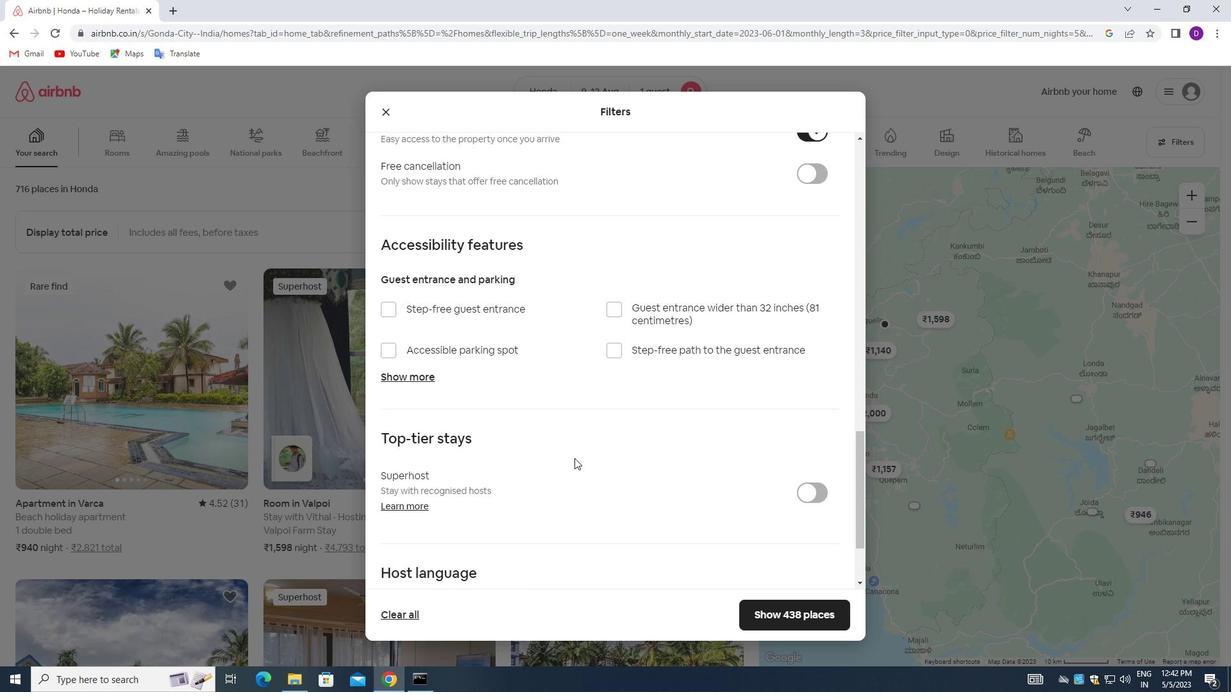 
Action: Mouse scrolled (554, 464) with delta (0, 0)
Screenshot: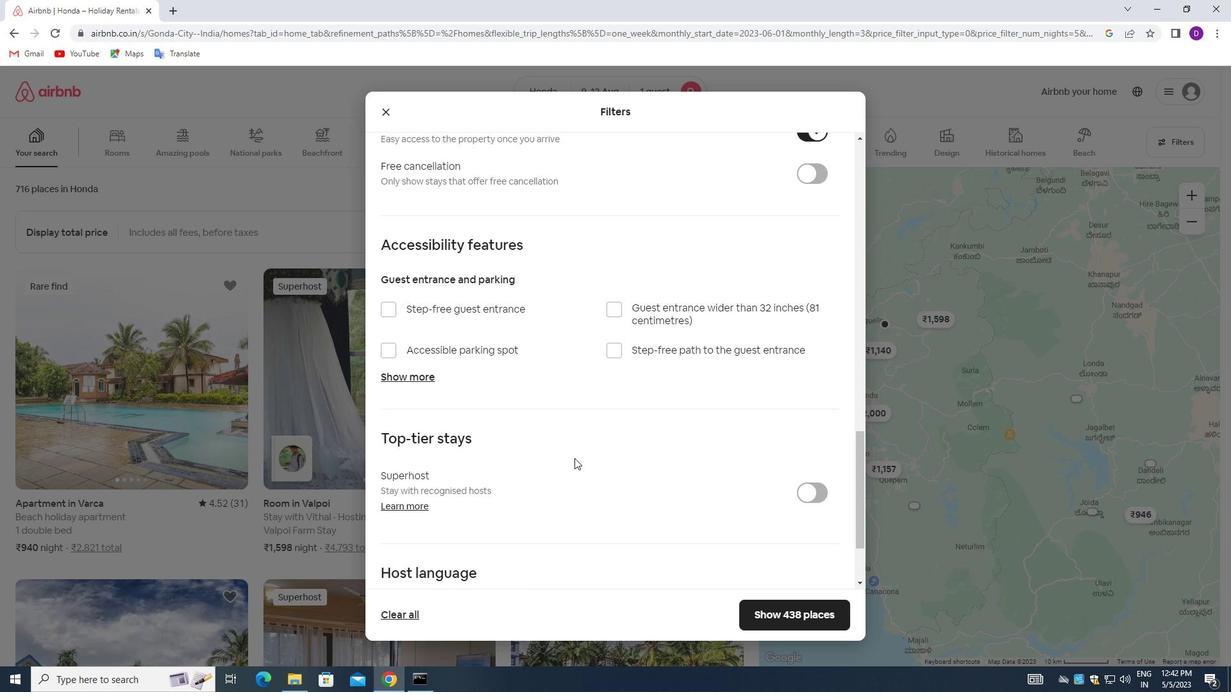 
Action: Mouse moved to (391, 496)
Screenshot: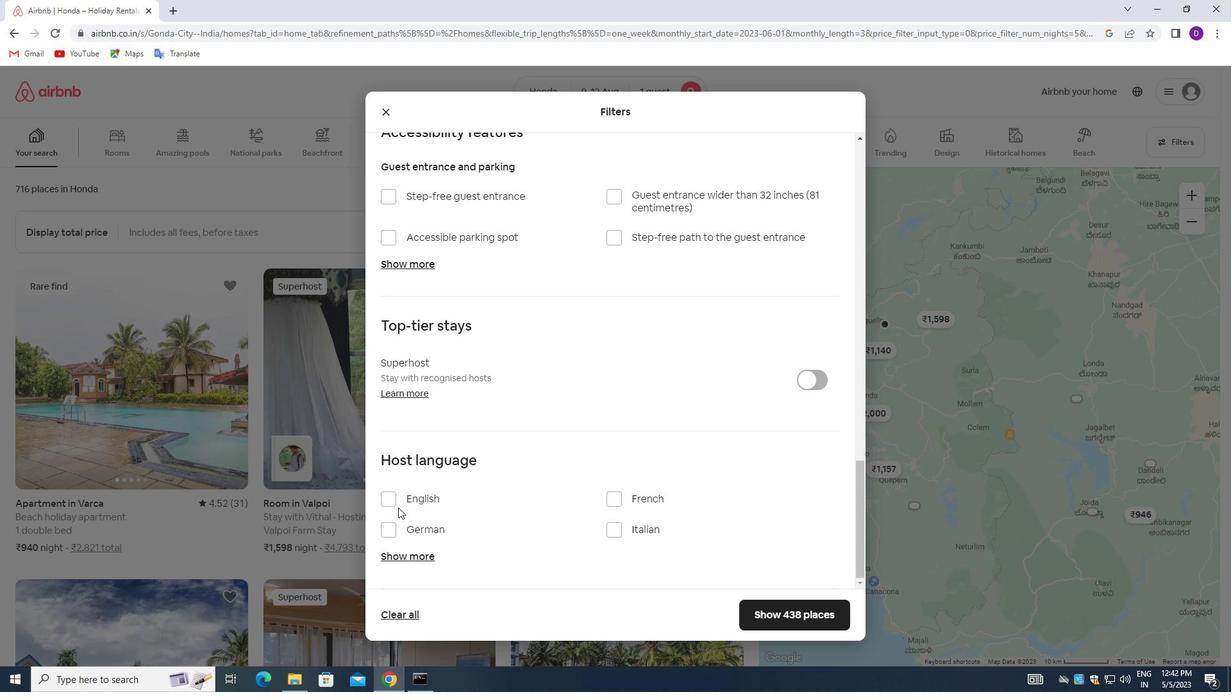 
Action: Mouse pressed left at (391, 496)
Screenshot: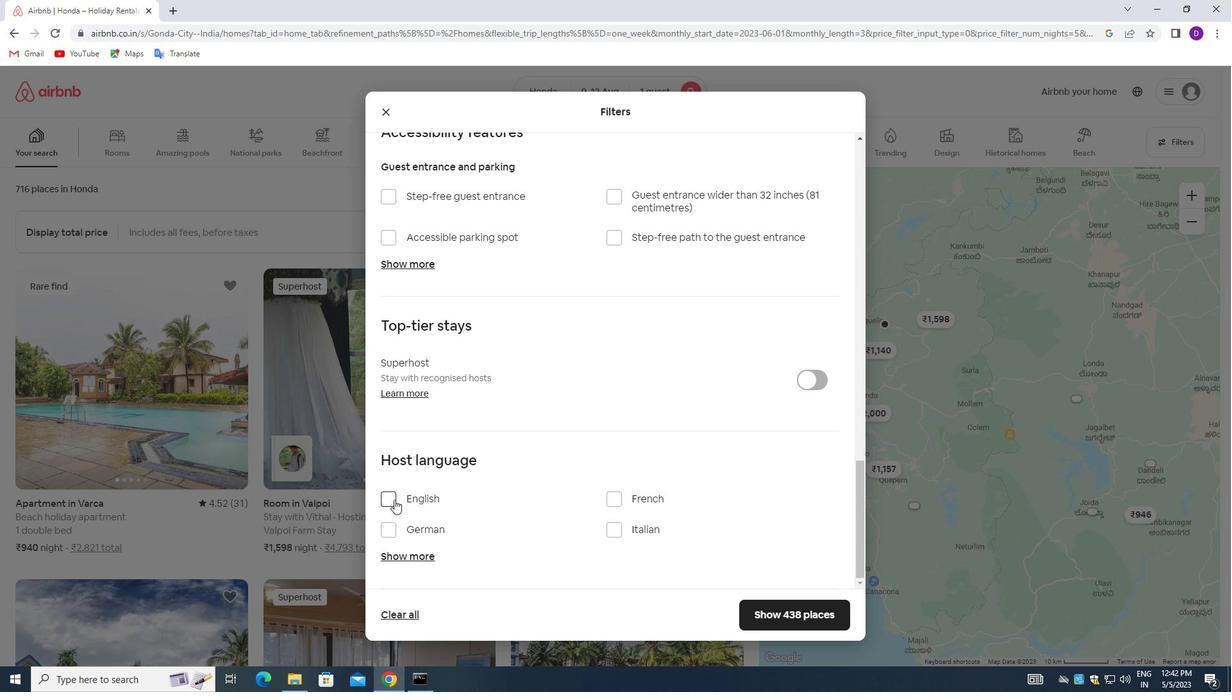 
Action: Mouse moved to (746, 611)
Screenshot: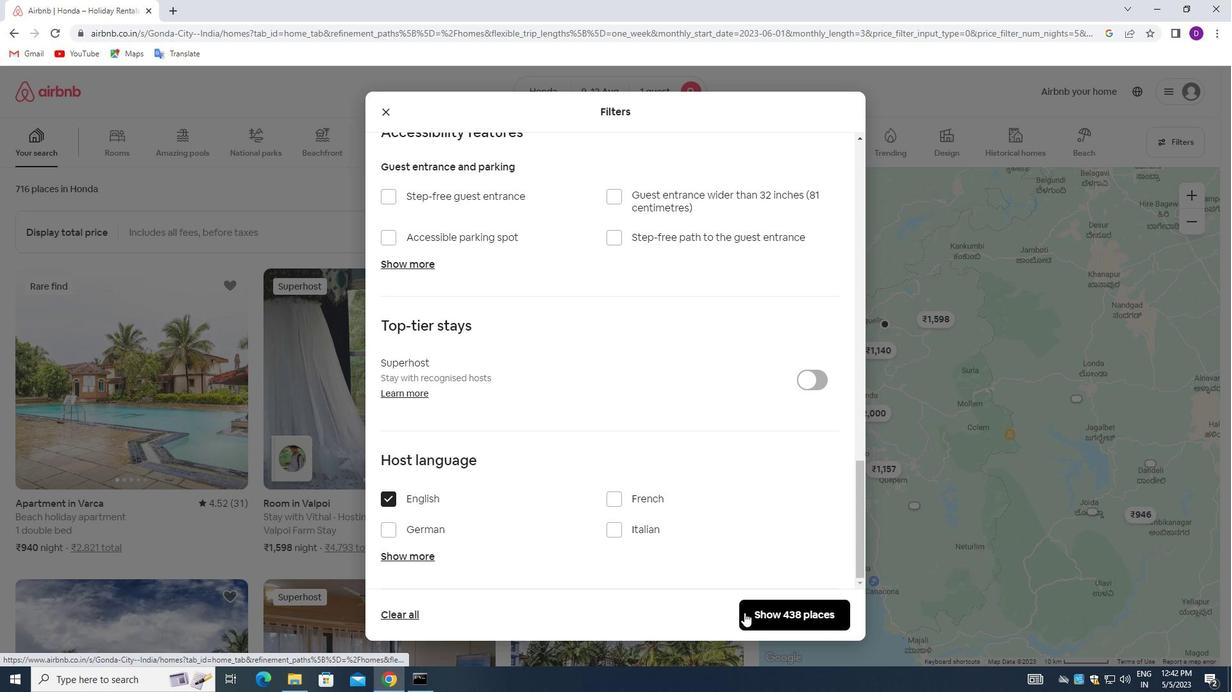 
Action: Mouse pressed left at (746, 611)
Screenshot: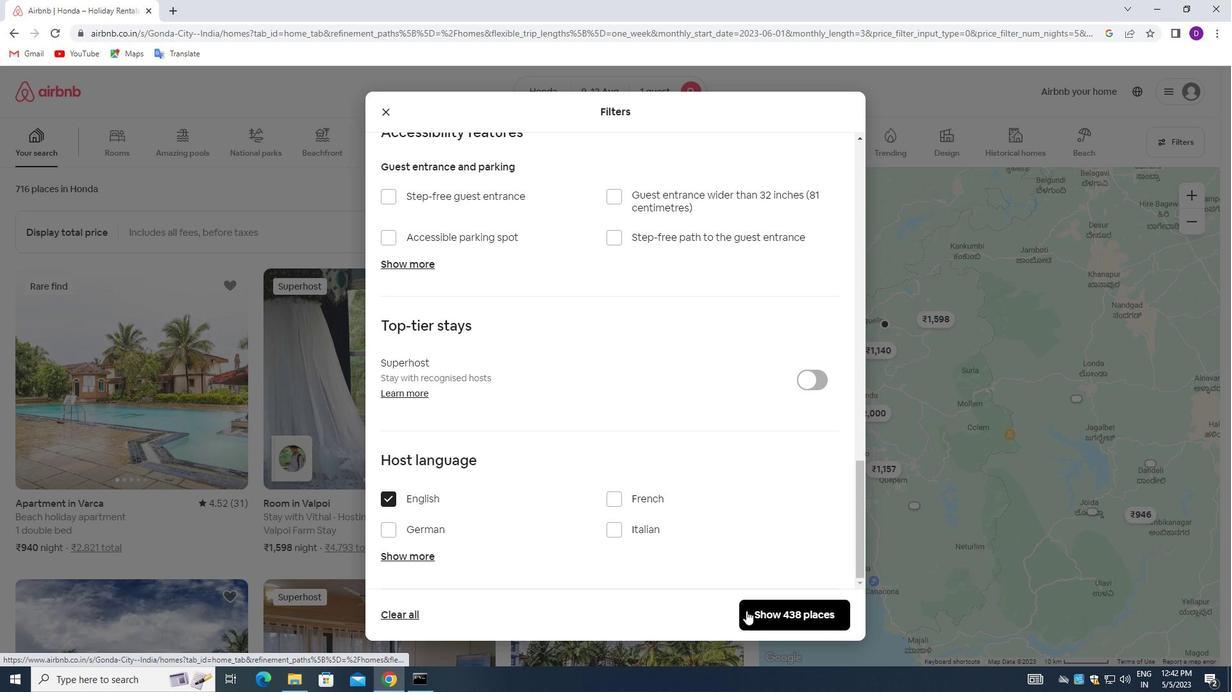 
Action: Mouse moved to (710, 457)
Screenshot: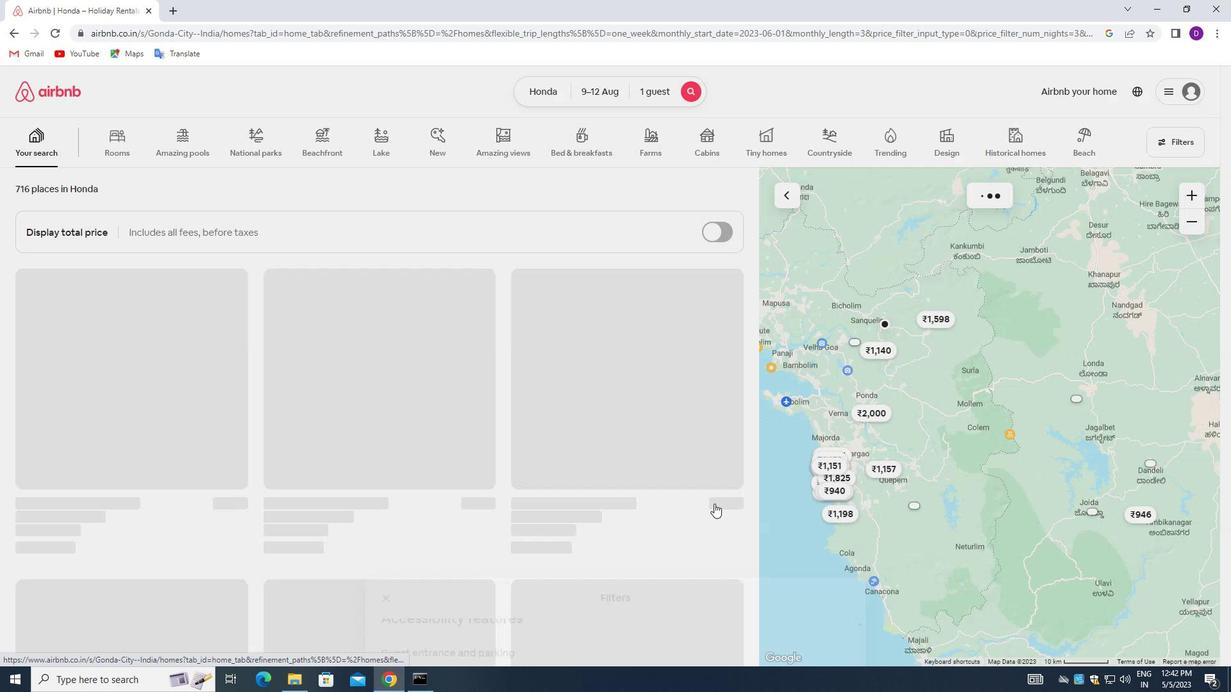 
